 Task: Find connections with filter location Villeneuve-Saint-Georges with filter topic #jobseekerswith filter profile language Spanish with filter current company Thiess with filter school GURU HARIKISHAN PUBLIC SCHOOL with filter industry Food and Beverage Manufacturing with filter service category AssistanceAdvertising with filter keywords title School Counselor
Action: Mouse moved to (407, 275)
Screenshot: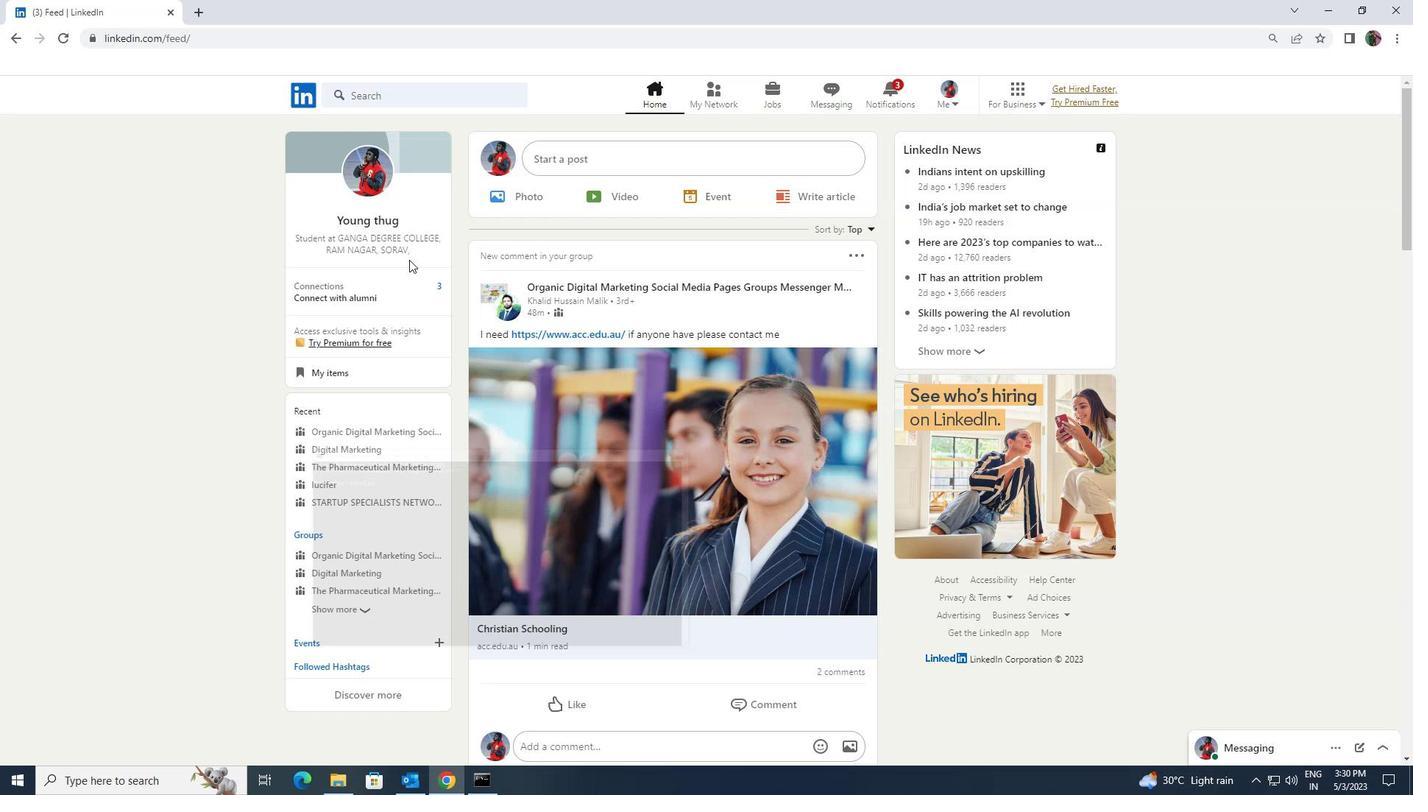 
Action: Mouse pressed left at (407, 275)
Screenshot: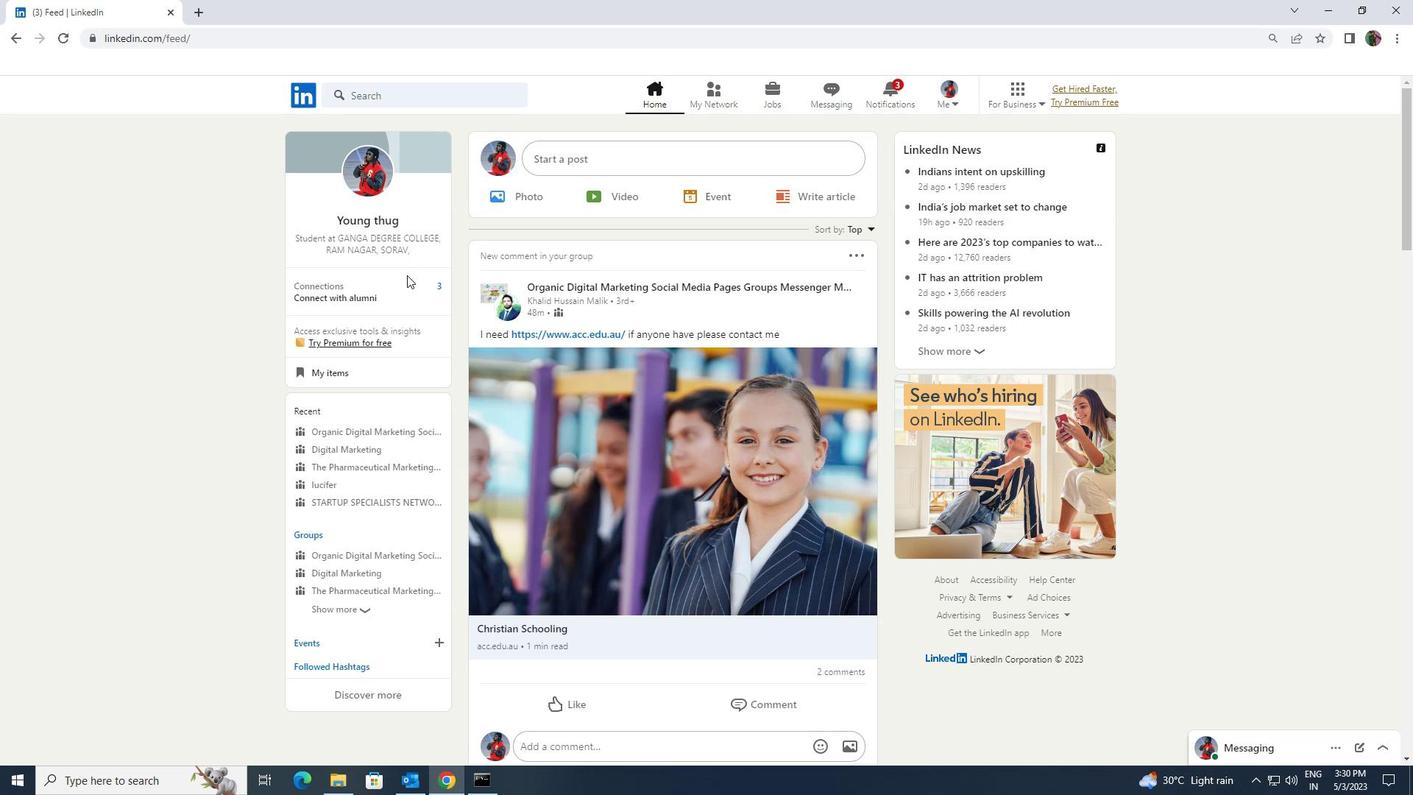 
Action: Mouse moved to (407, 297)
Screenshot: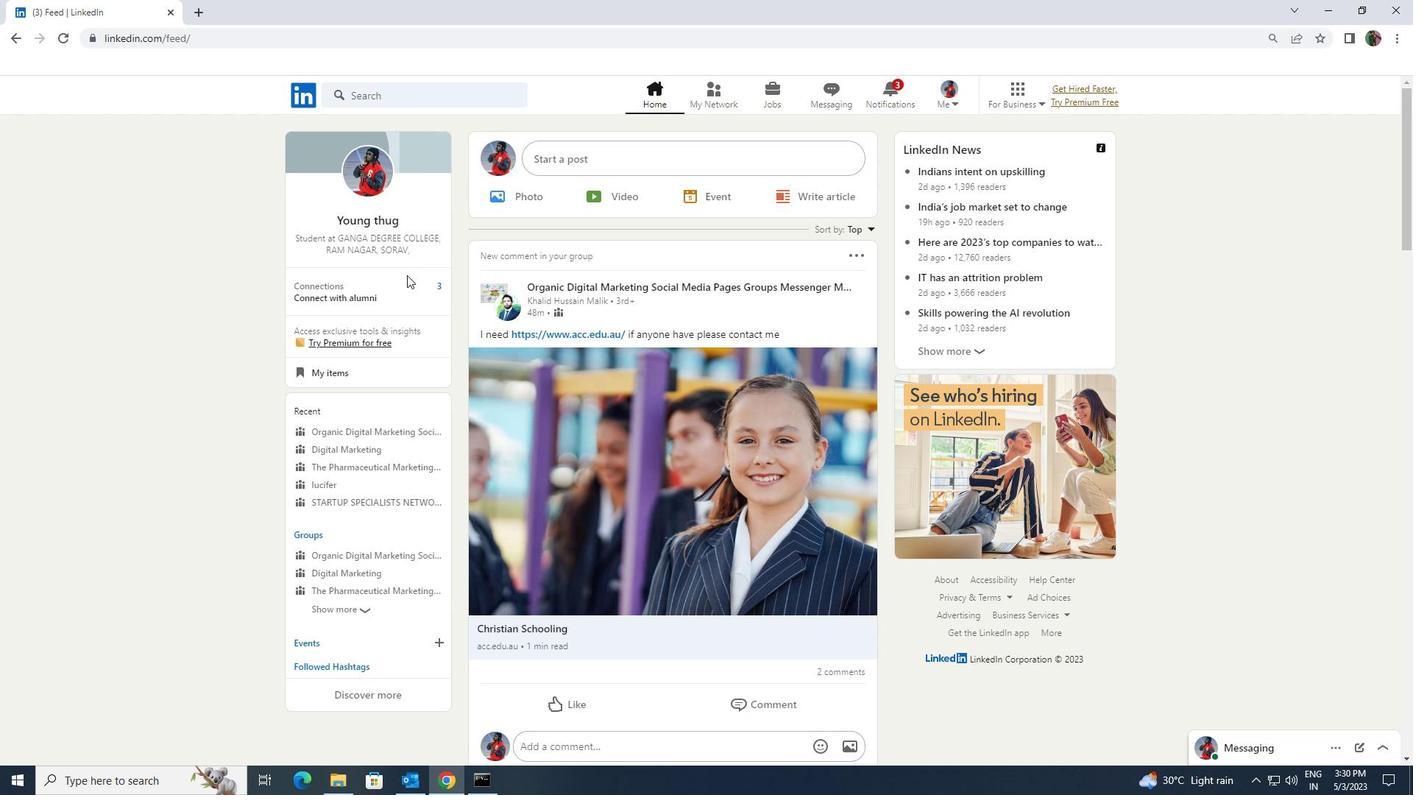 
Action: Mouse pressed left at (407, 297)
Screenshot: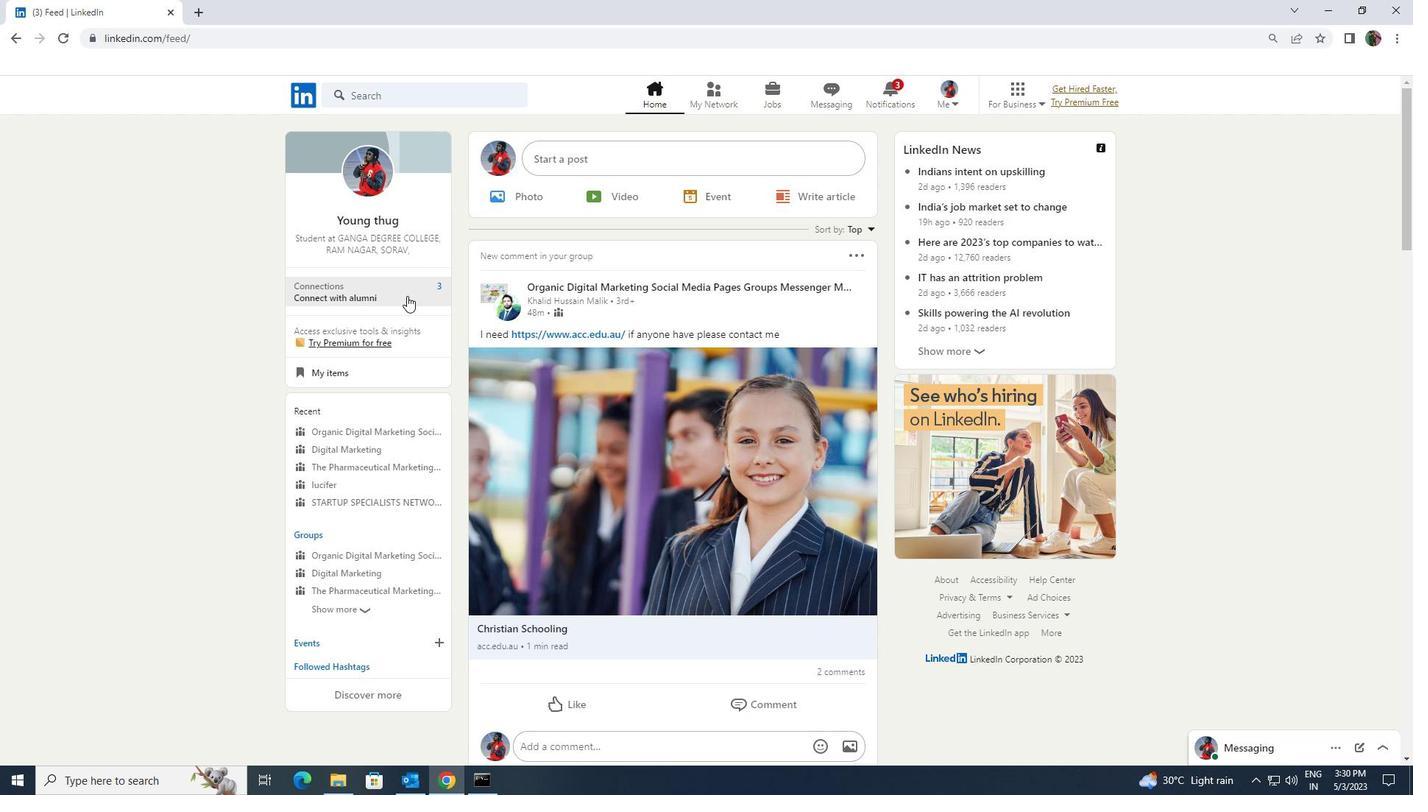 
Action: Mouse moved to (399, 180)
Screenshot: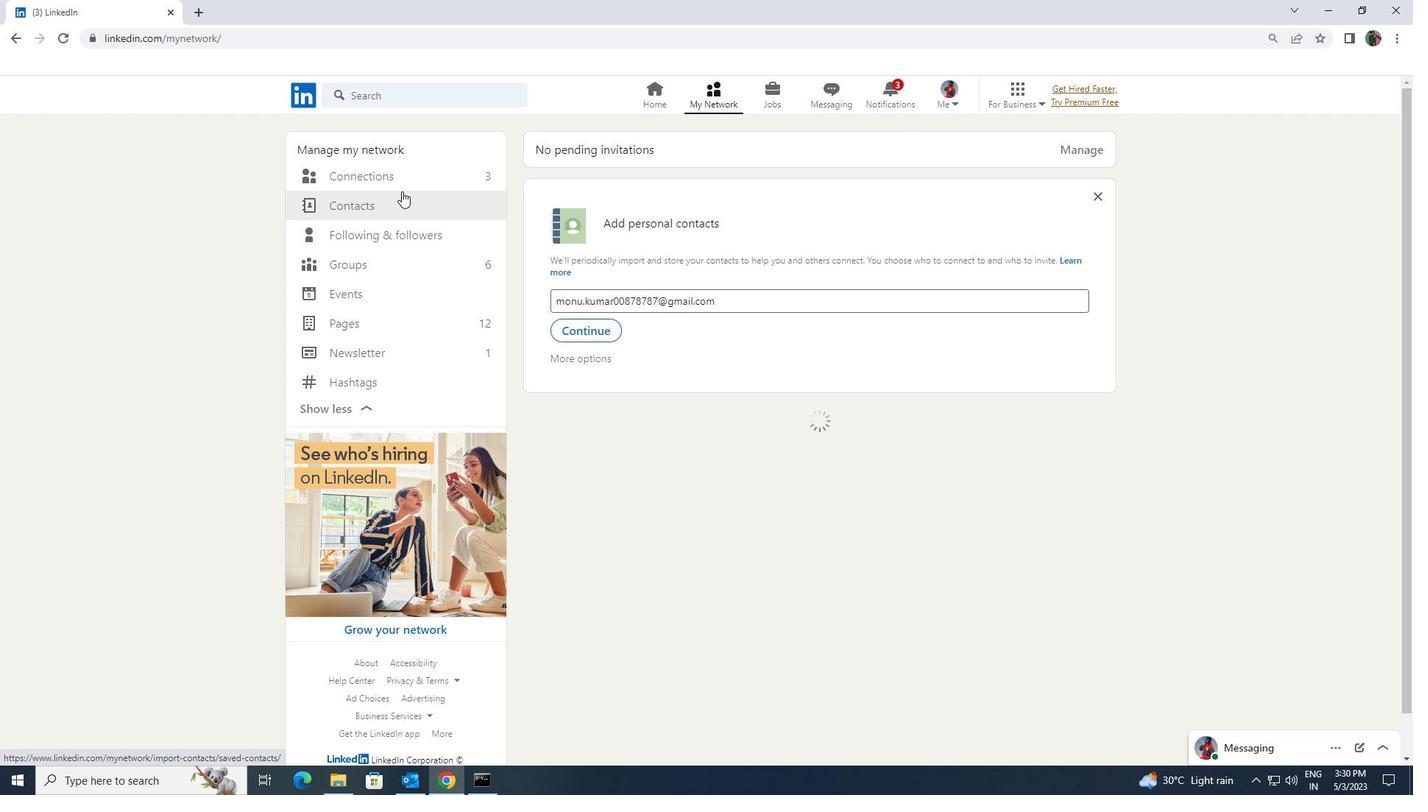 
Action: Mouse pressed left at (399, 180)
Screenshot: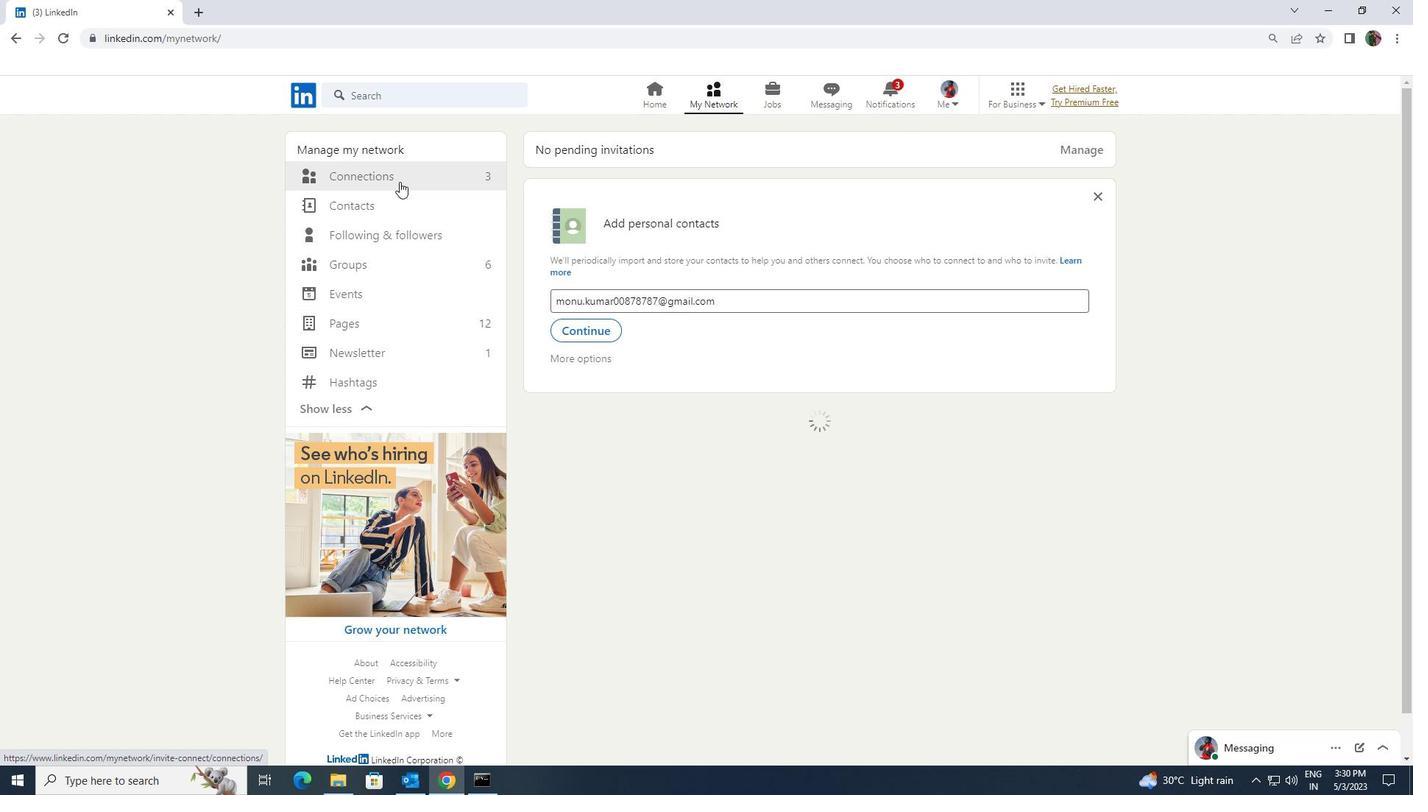 
Action: Mouse moved to (787, 176)
Screenshot: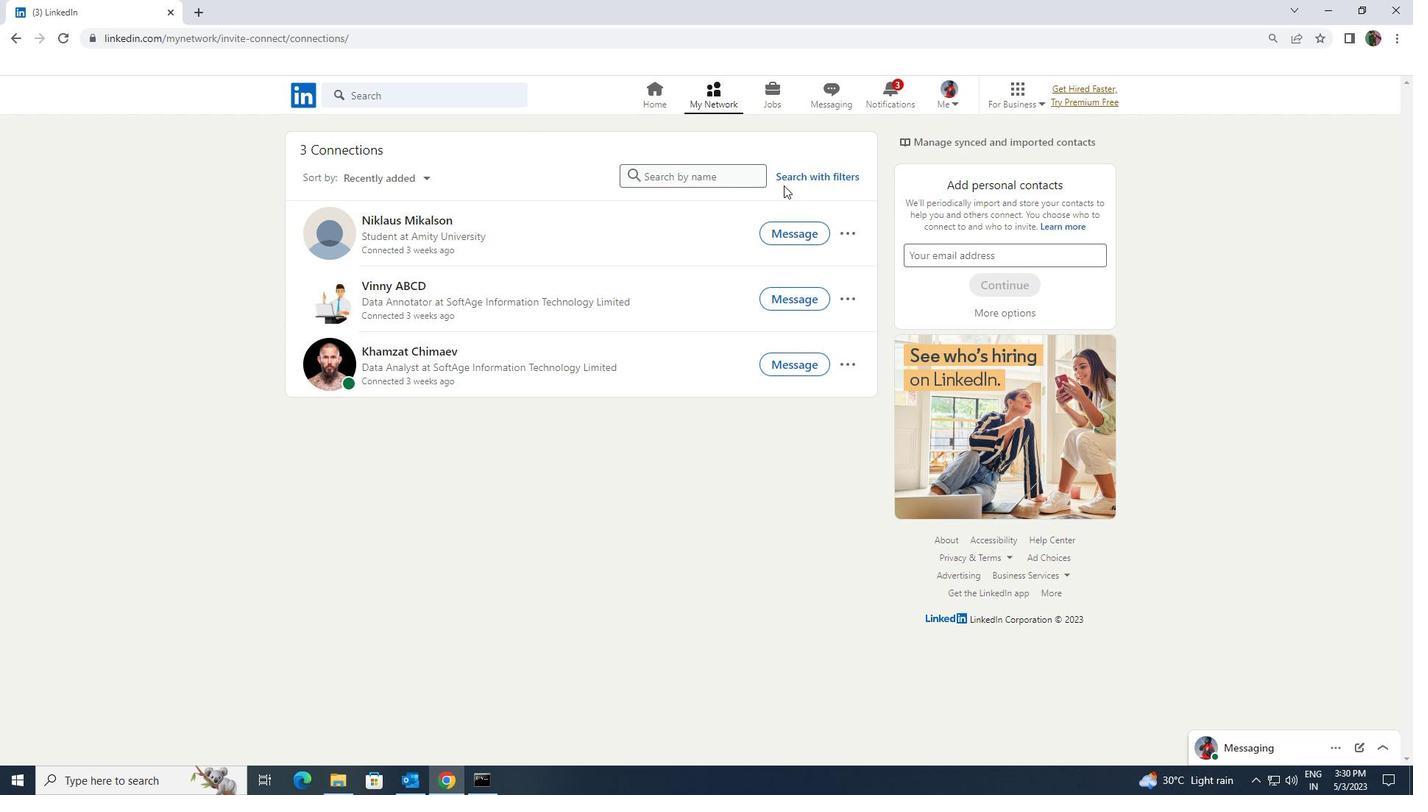 
Action: Mouse pressed left at (787, 176)
Screenshot: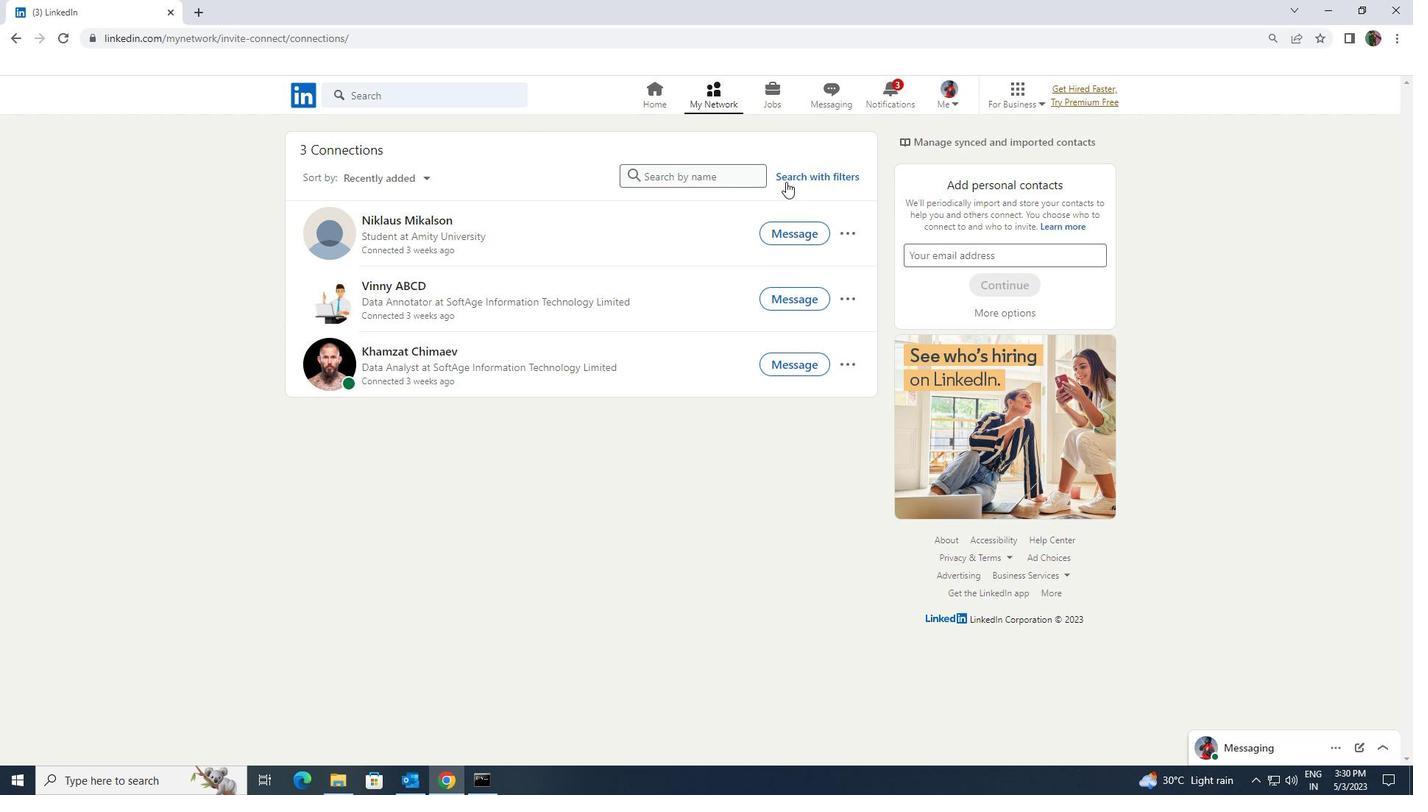 
Action: Mouse moved to (751, 131)
Screenshot: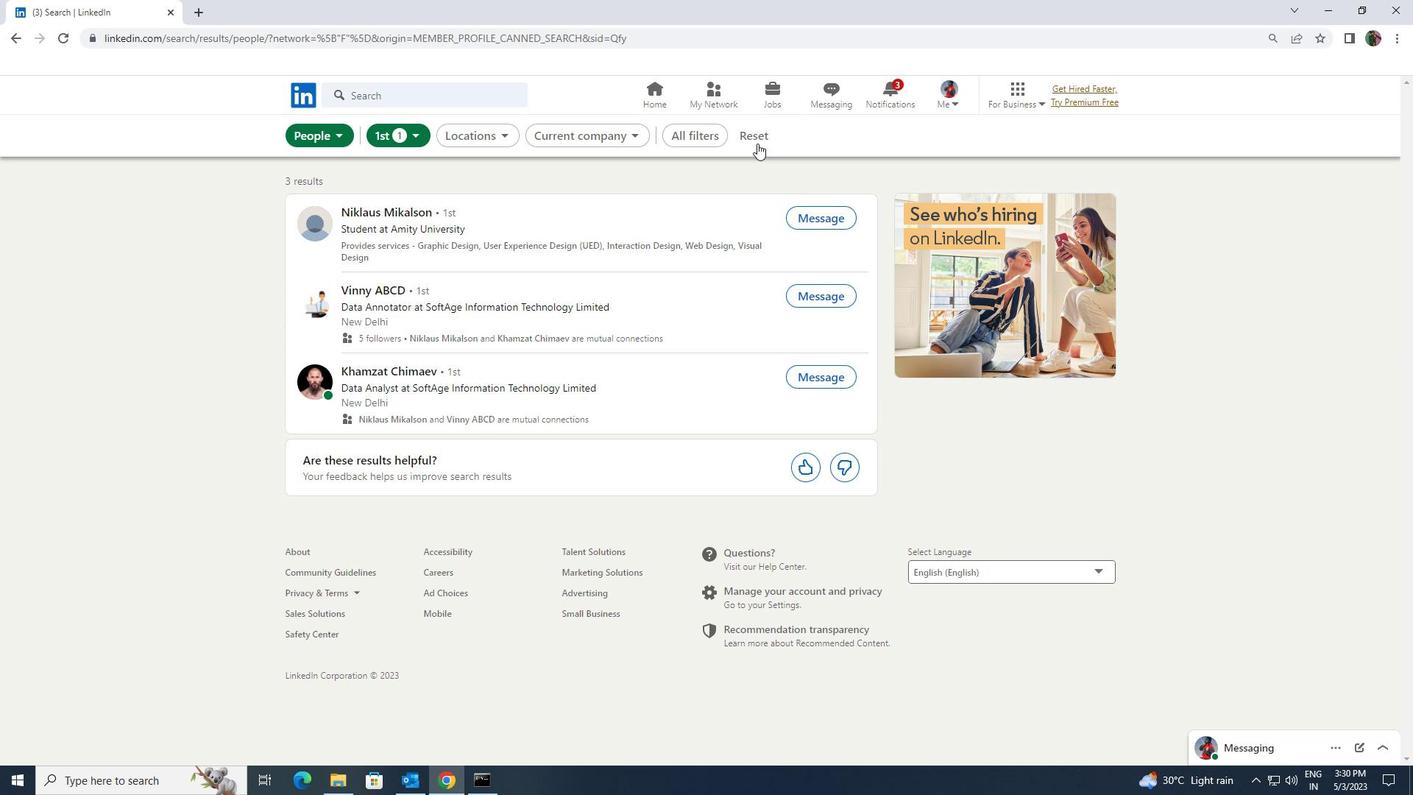 
Action: Mouse pressed left at (751, 131)
Screenshot: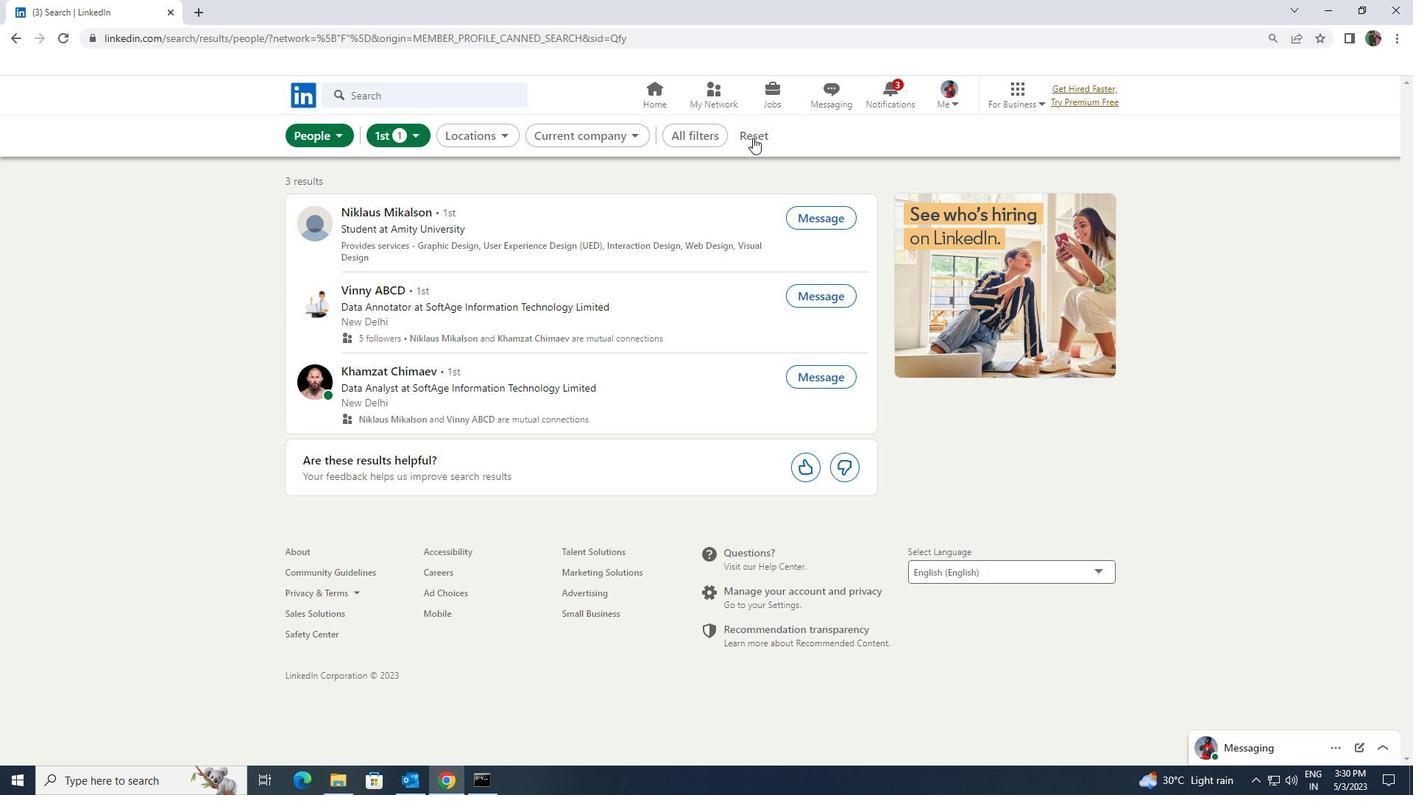 
Action: Mouse moved to (732, 133)
Screenshot: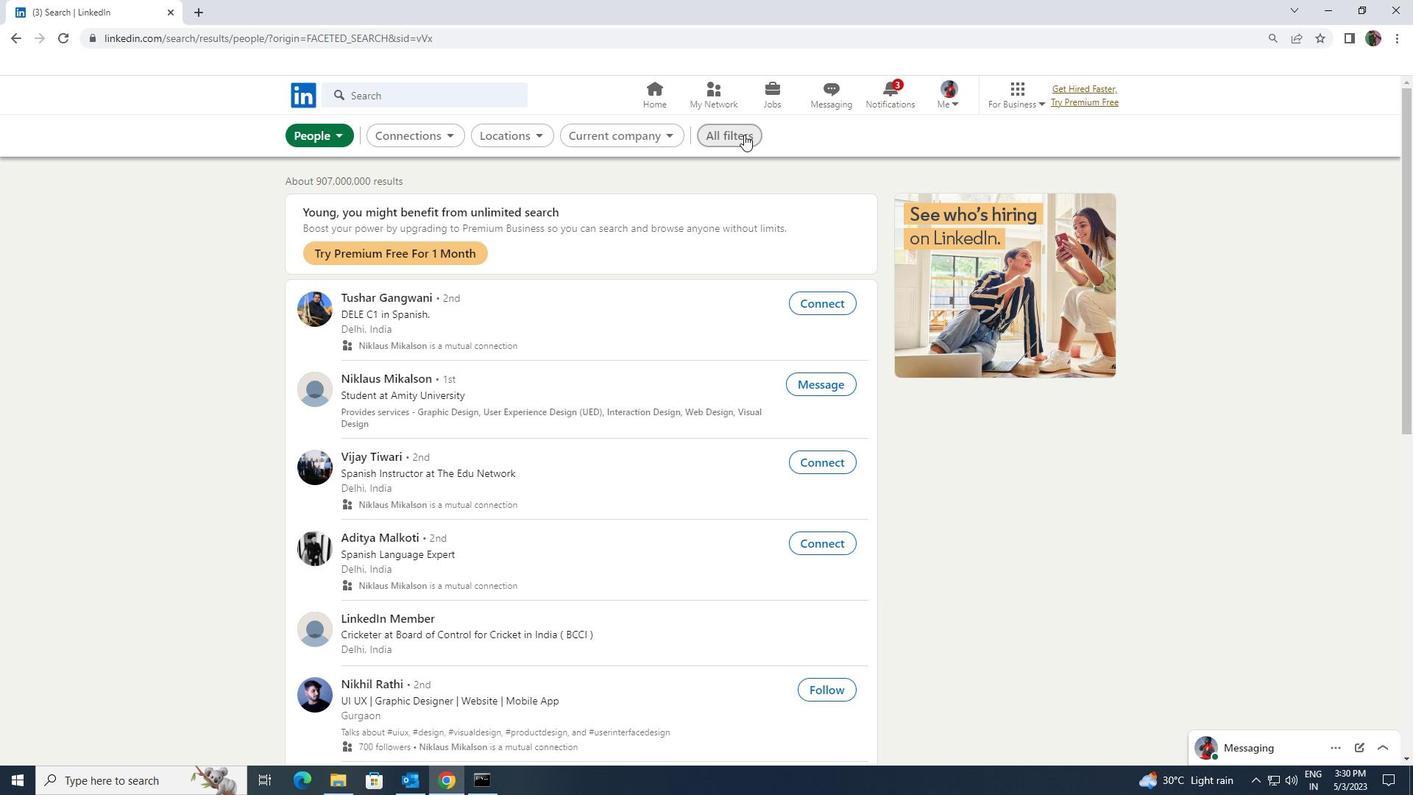 
Action: Mouse pressed left at (732, 133)
Screenshot: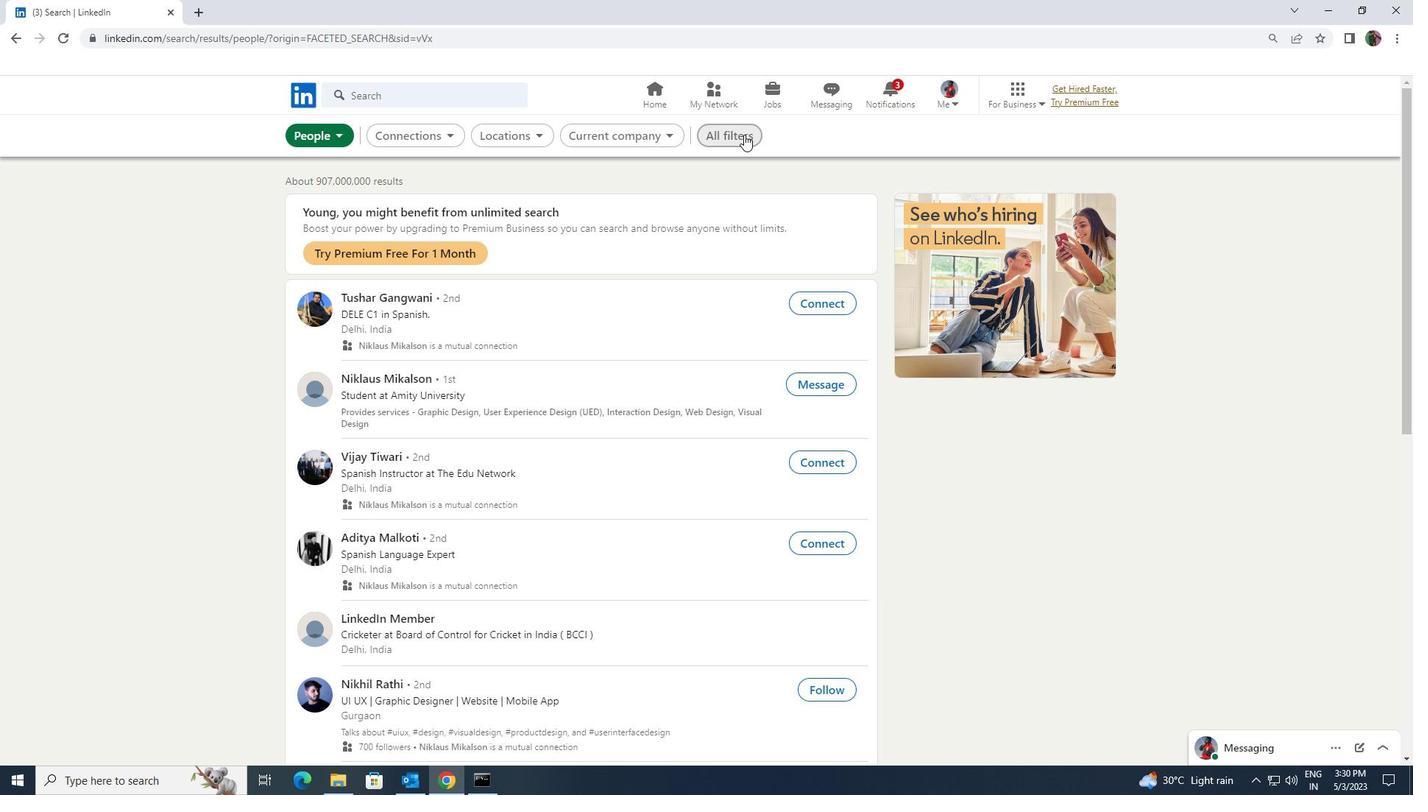 
Action: Mouse moved to (1229, 570)
Screenshot: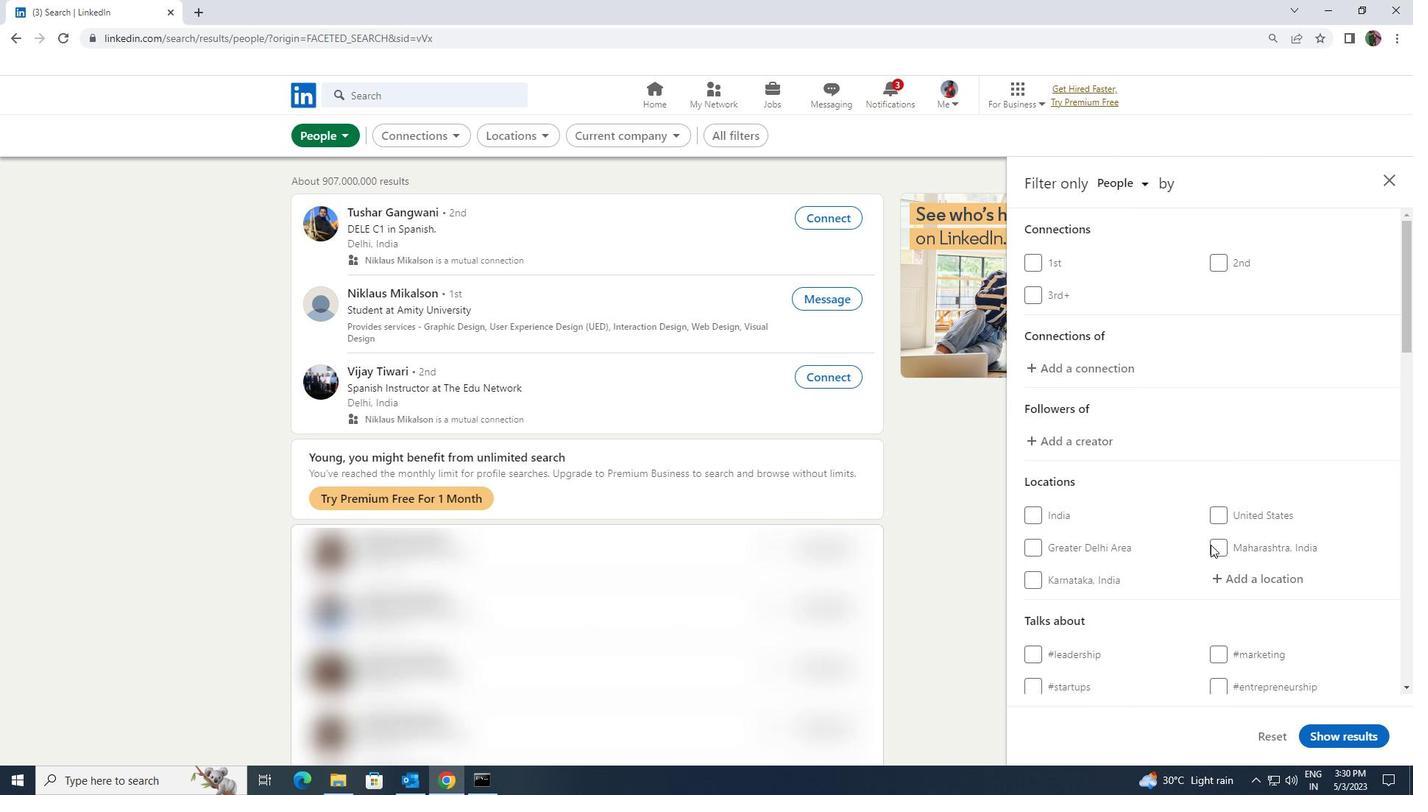 
Action: Mouse pressed left at (1229, 570)
Screenshot: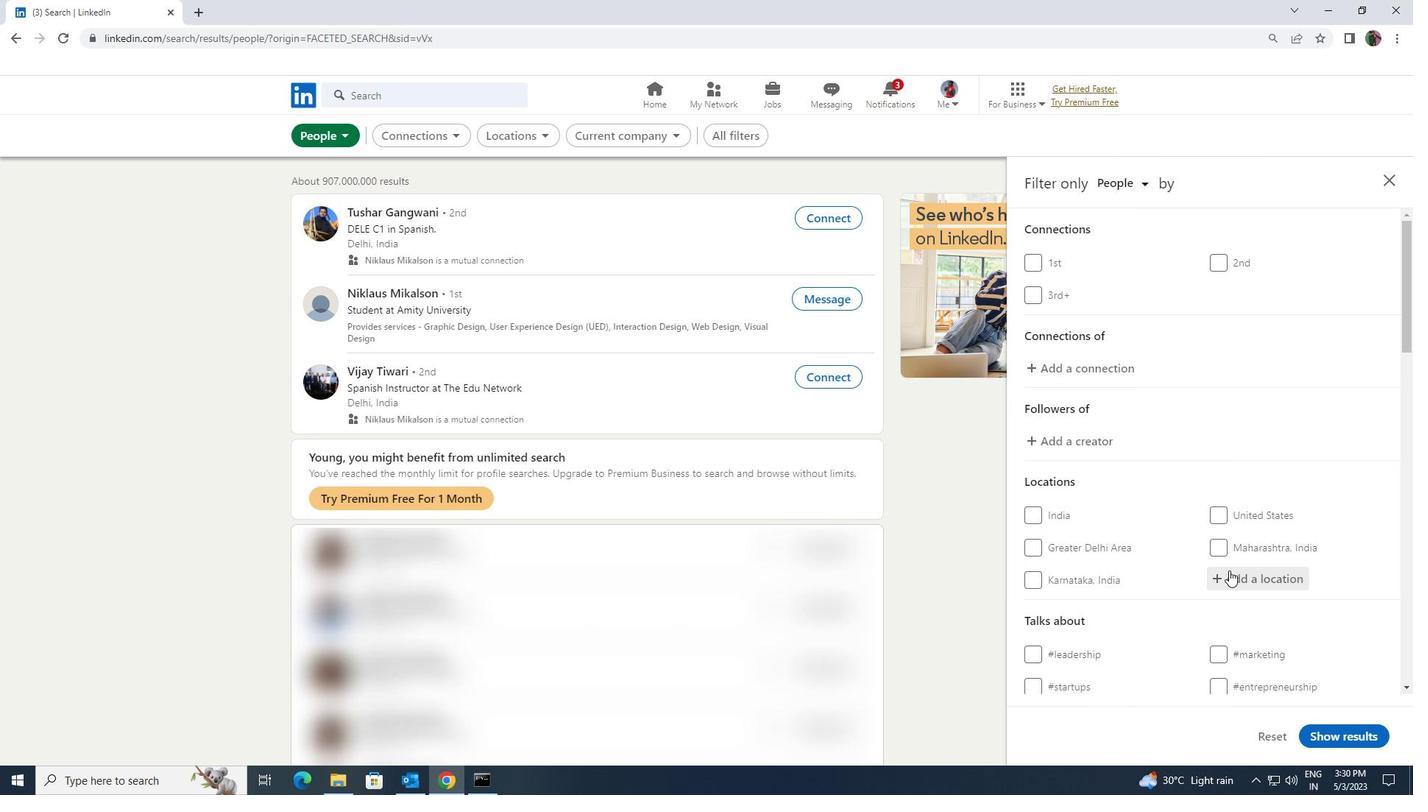 
Action: Key pressed <Key.shift>VILLENEUVE<Key.space>SUR
Screenshot: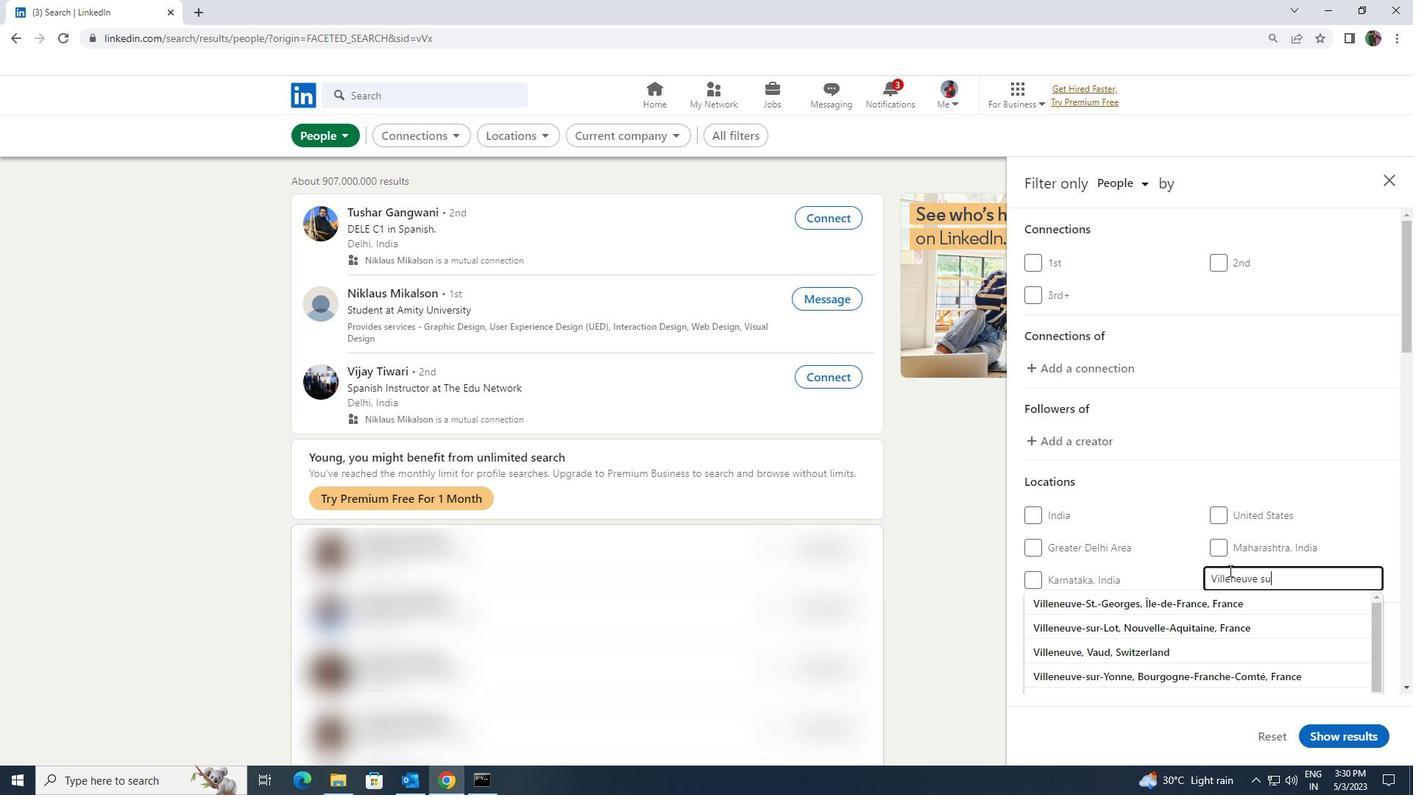 
Action: Mouse moved to (1213, 598)
Screenshot: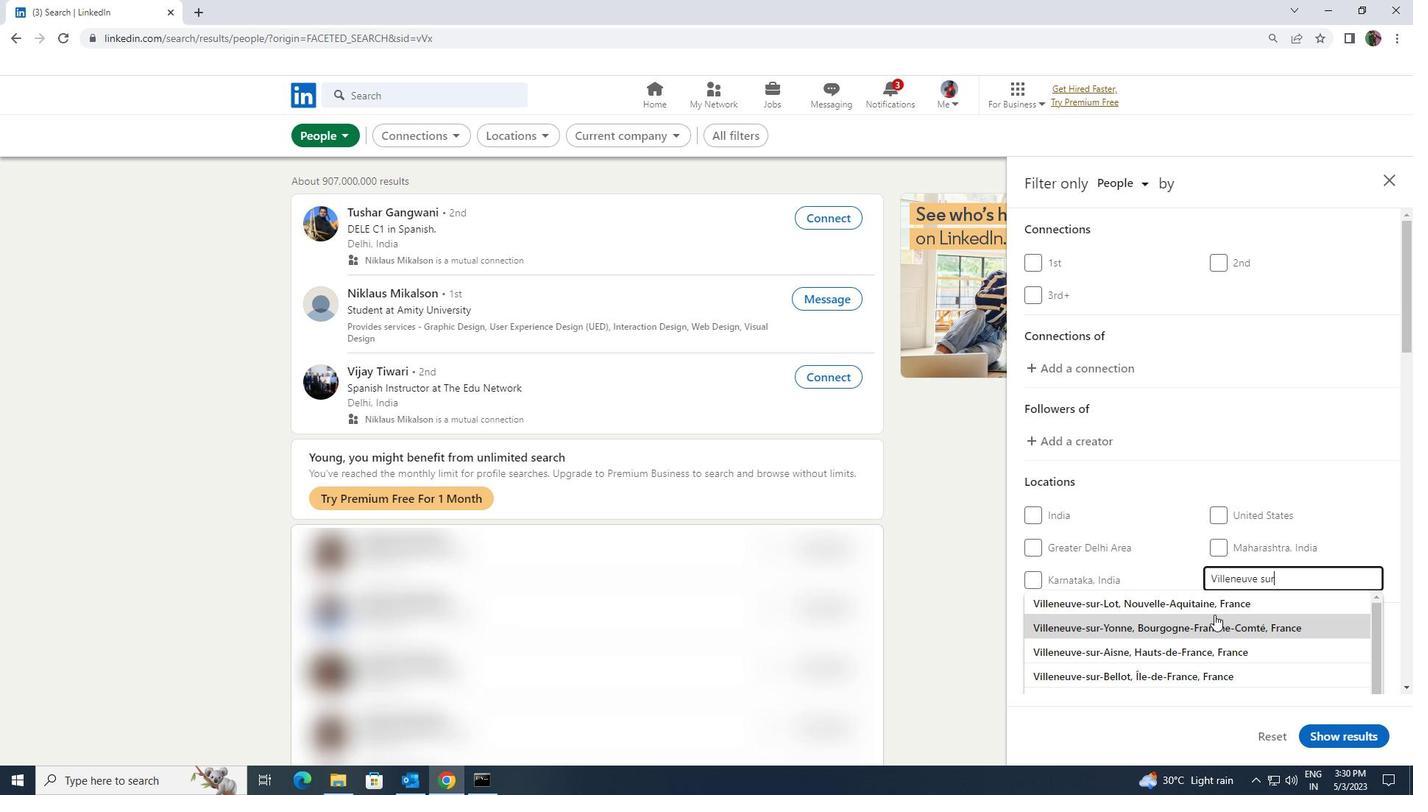 
Action: Mouse pressed left at (1213, 598)
Screenshot: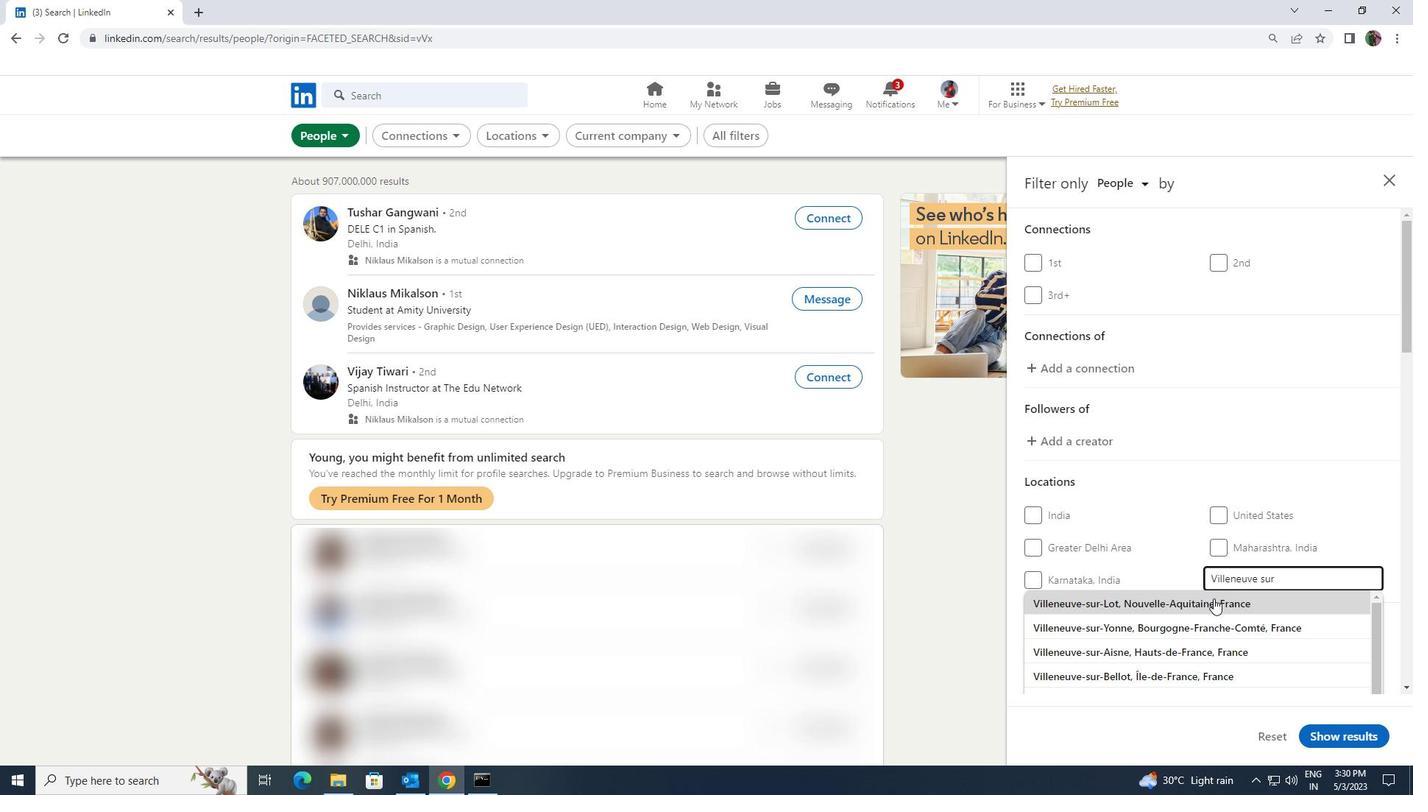 
Action: Mouse scrolled (1213, 597) with delta (0, 0)
Screenshot: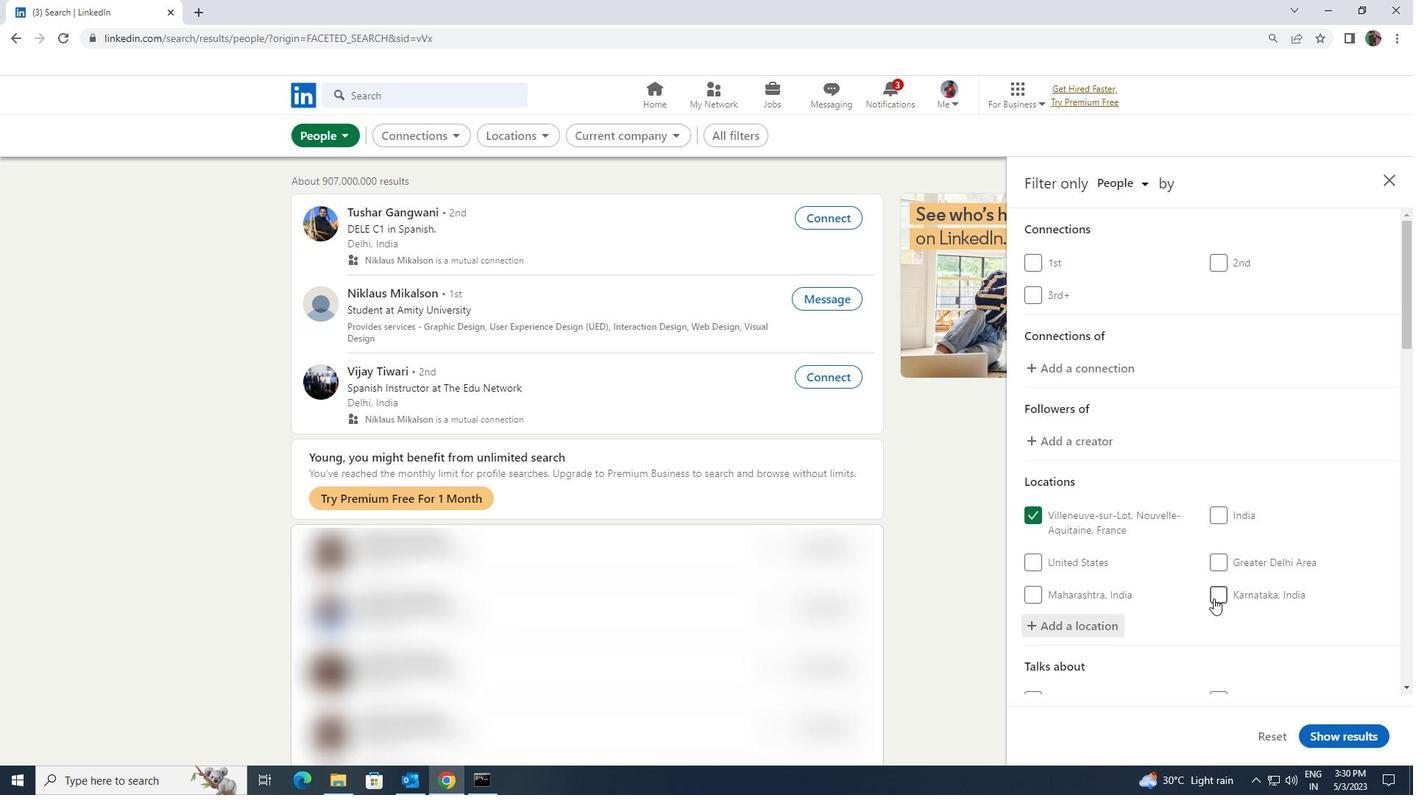 
Action: Mouse scrolled (1213, 597) with delta (0, 0)
Screenshot: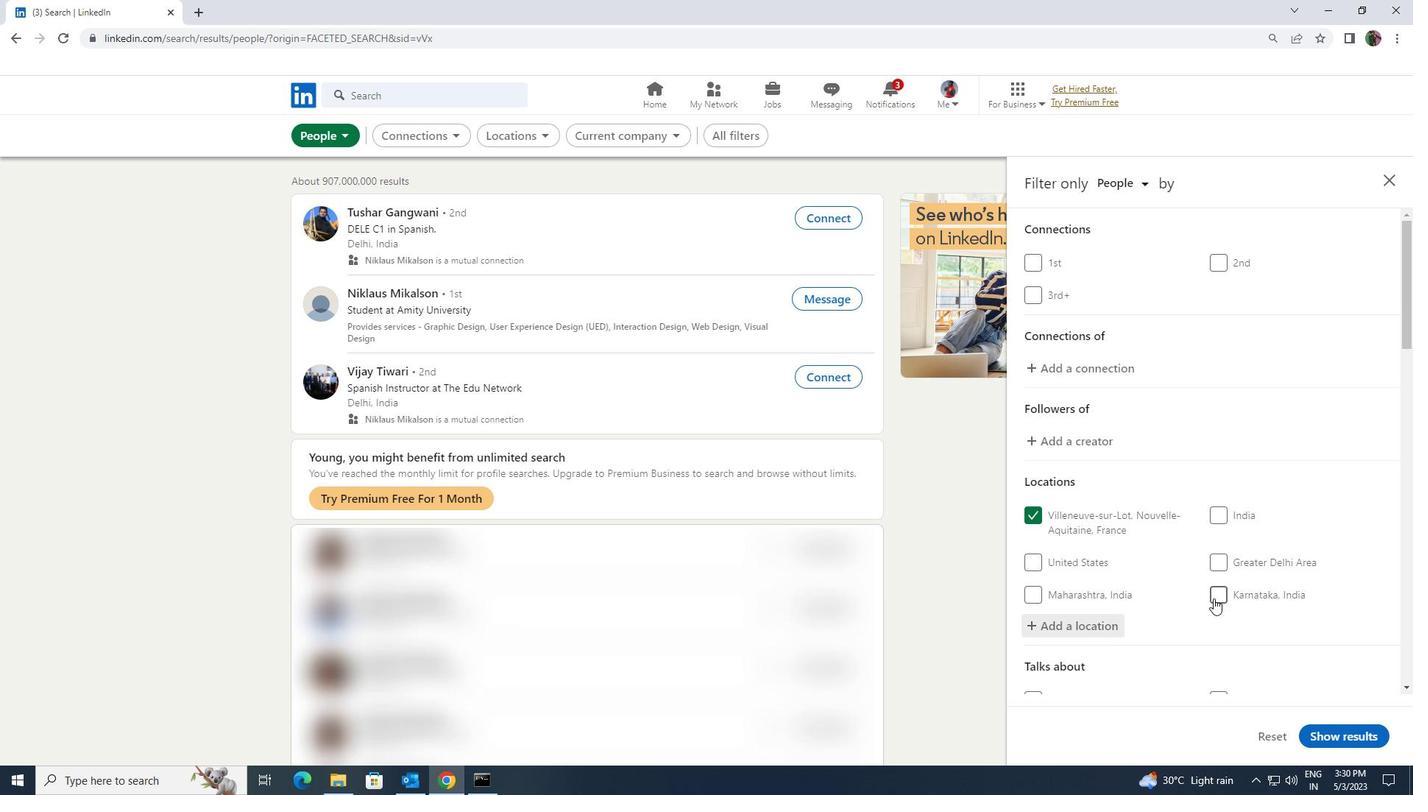 
Action: Mouse moved to (1222, 618)
Screenshot: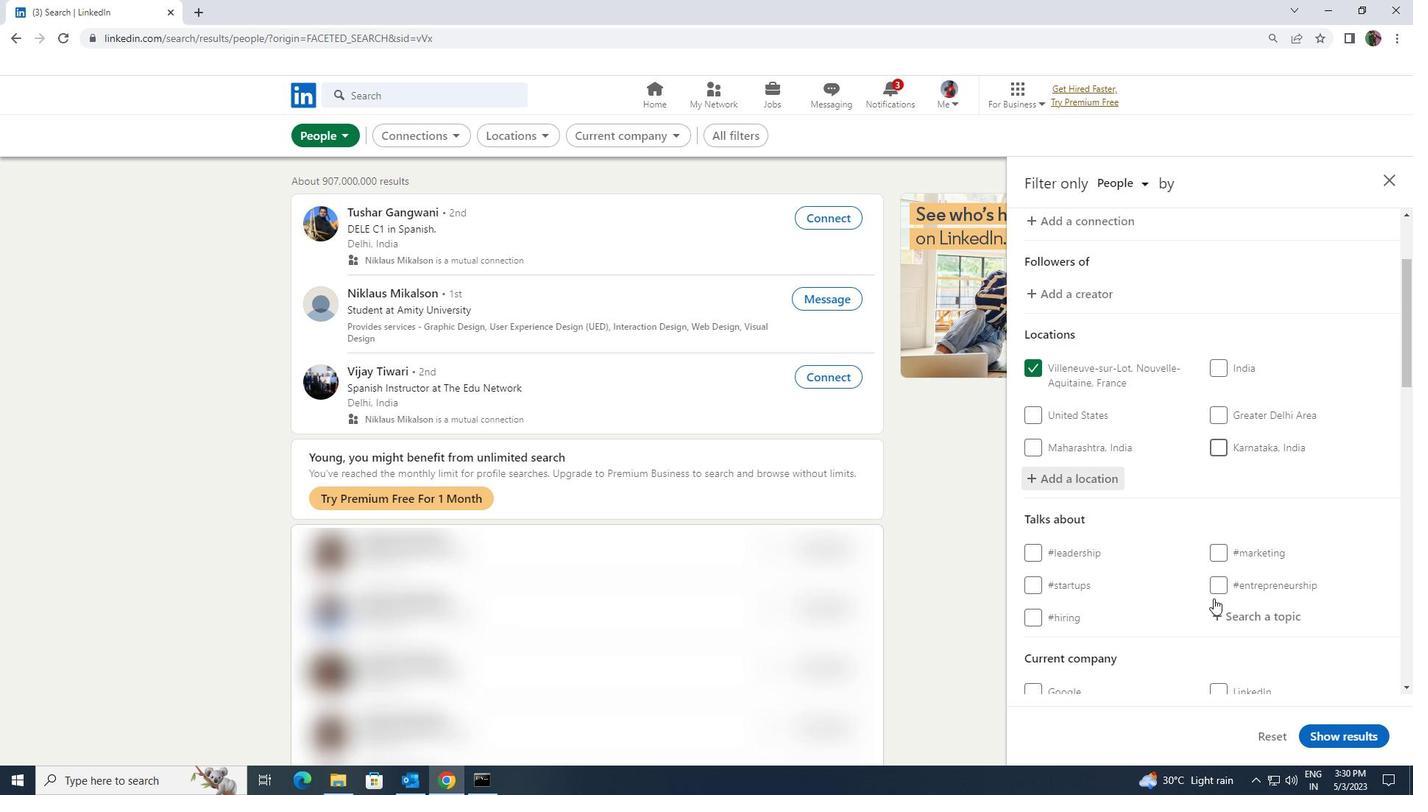 
Action: Mouse pressed left at (1222, 618)
Screenshot: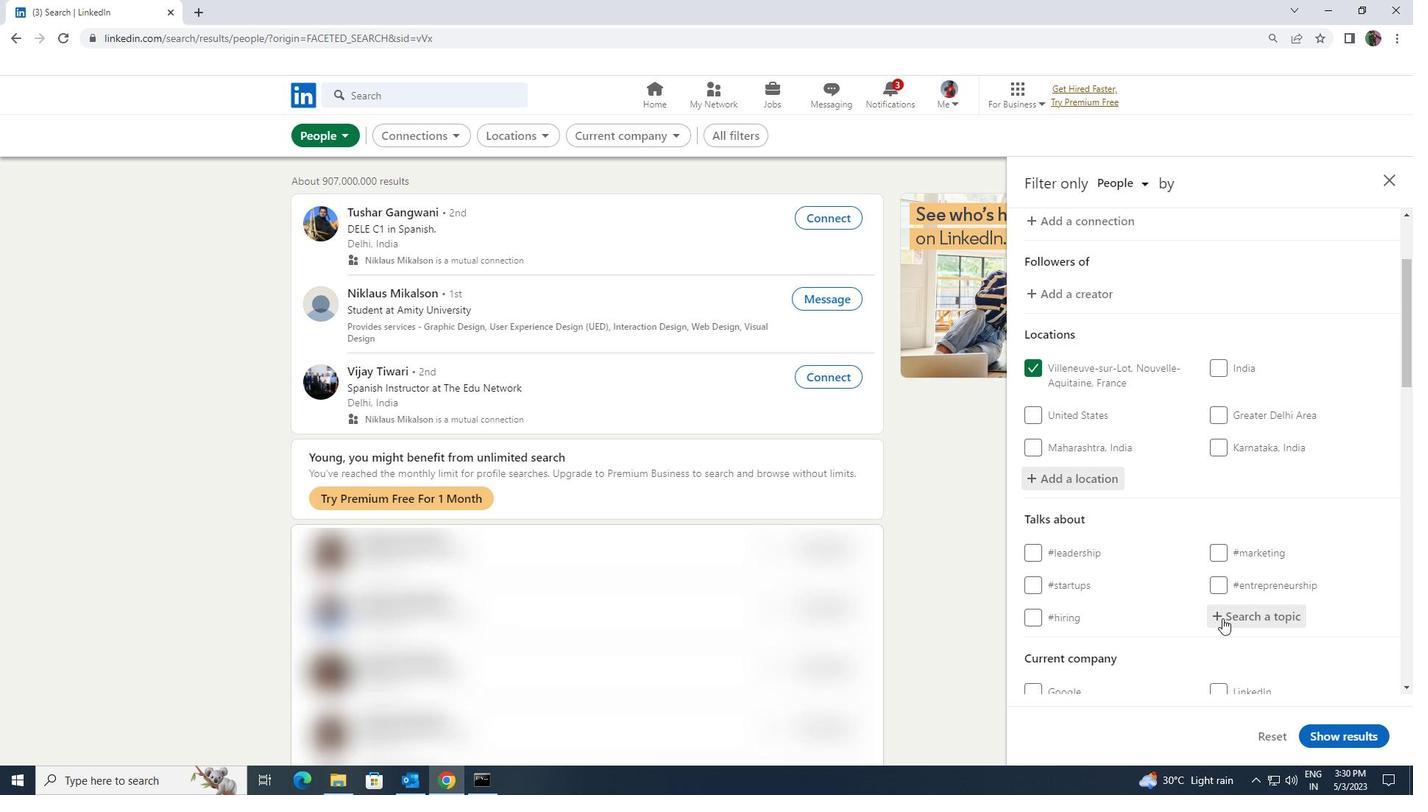 
Action: Key pressed <Key.shift>JOBSEE
Screenshot: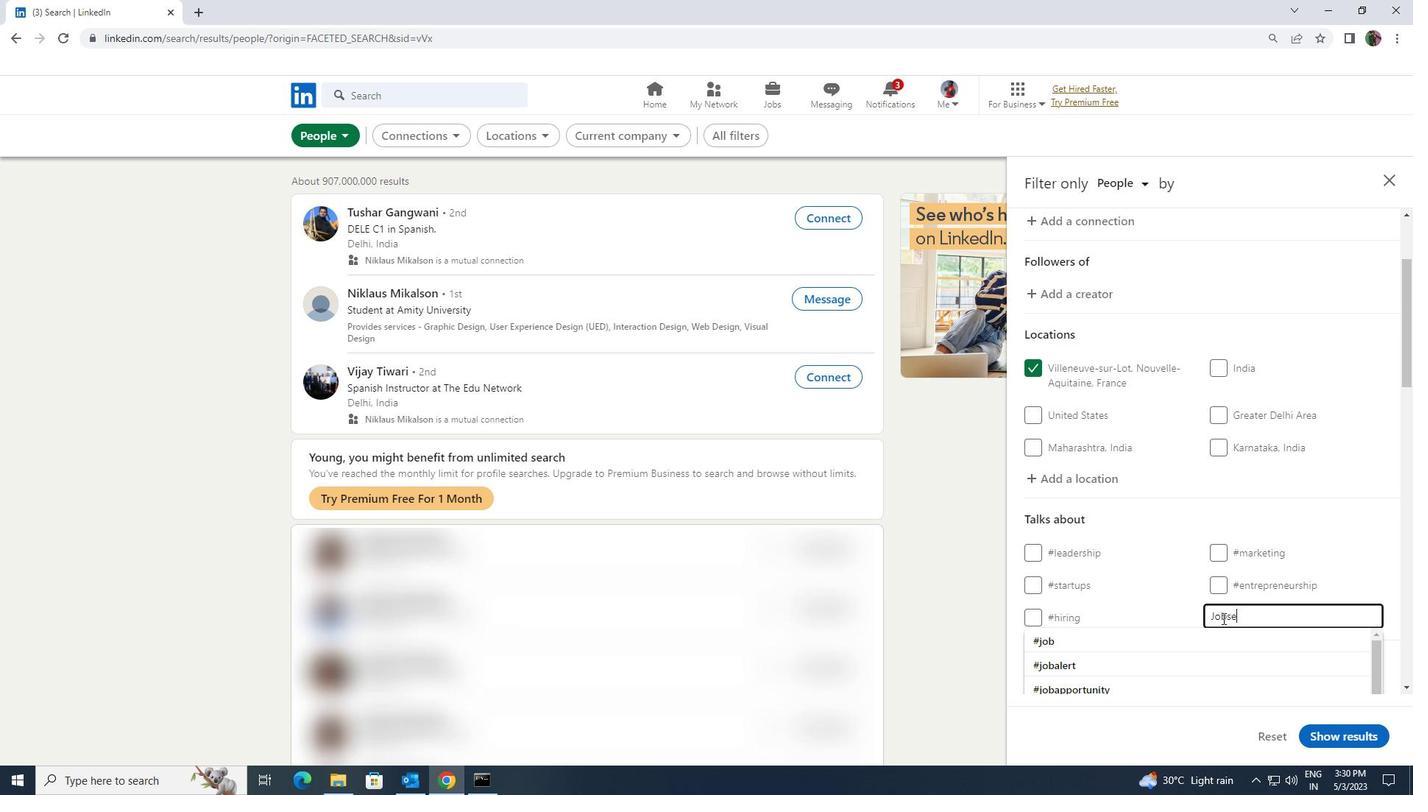 
Action: Mouse moved to (1191, 646)
Screenshot: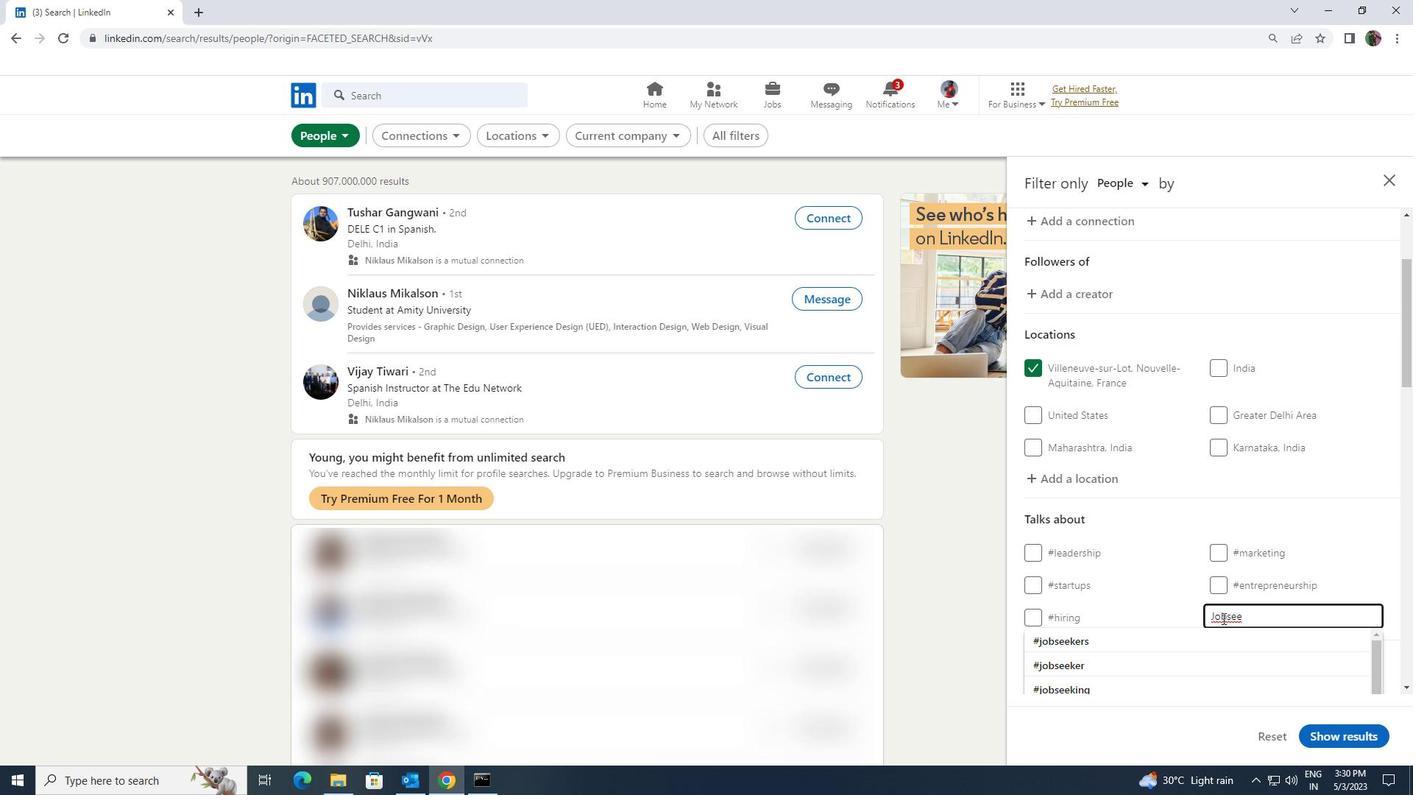 
Action: Mouse pressed left at (1191, 646)
Screenshot: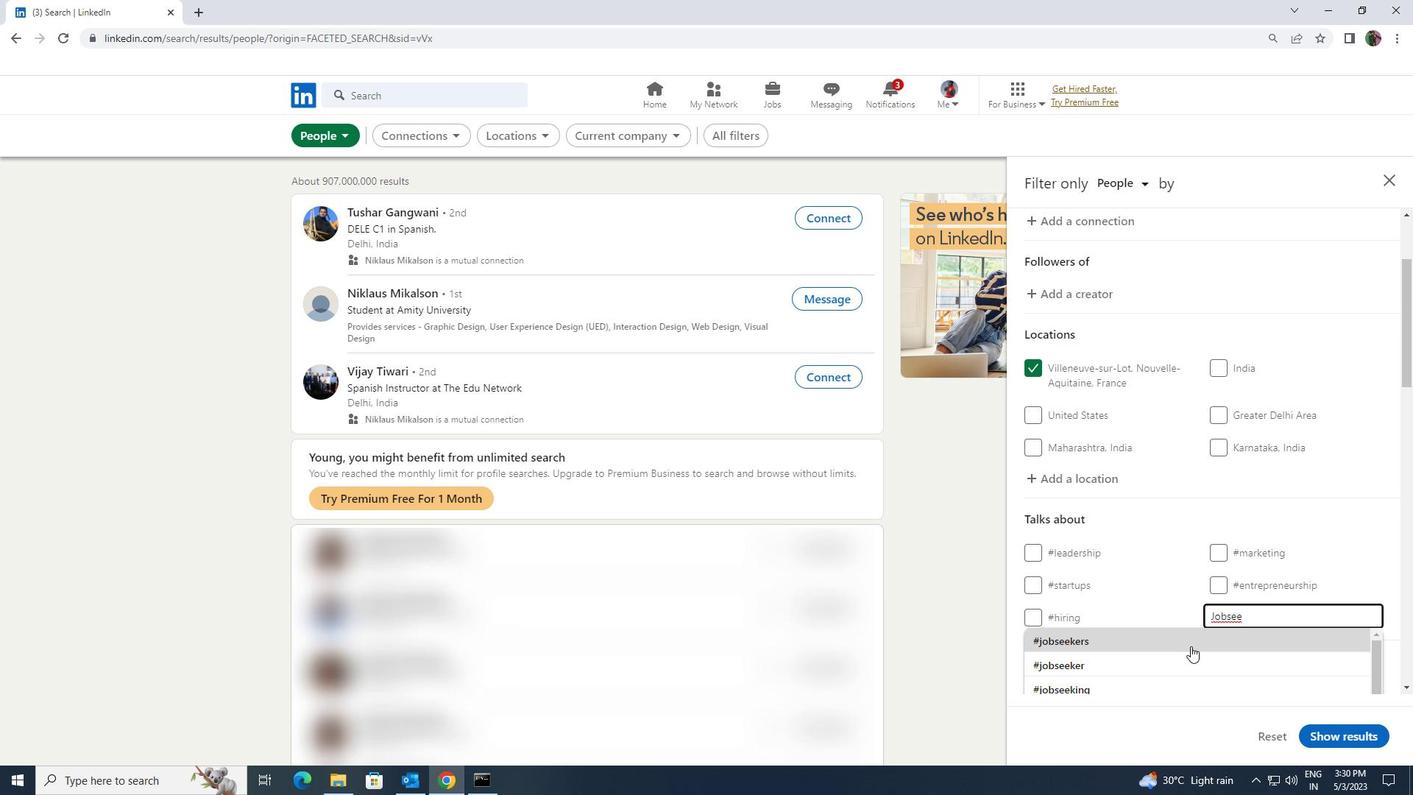 
Action: Mouse moved to (1188, 636)
Screenshot: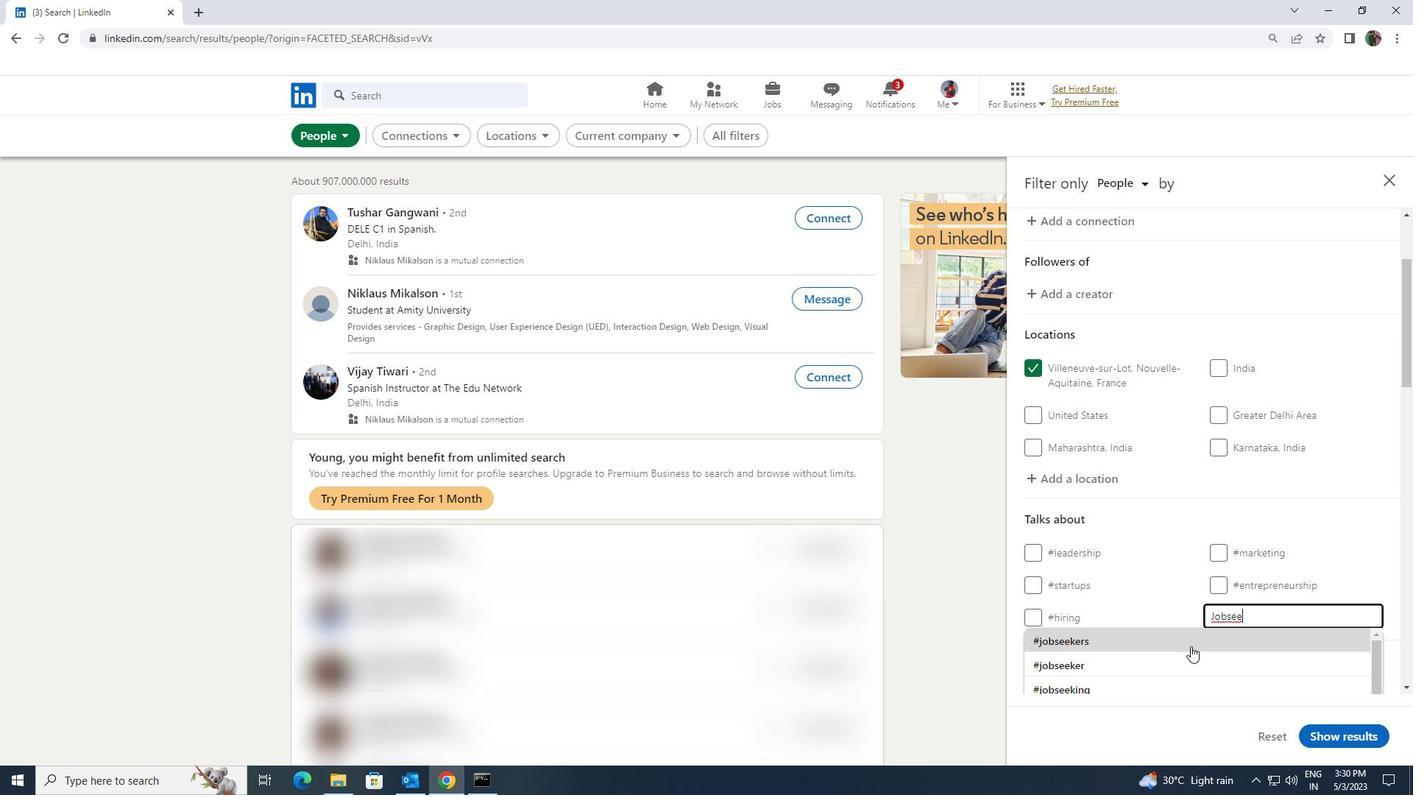 
Action: Mouse scrolled (1188, 636) with delta (0, 0)
Screenshot: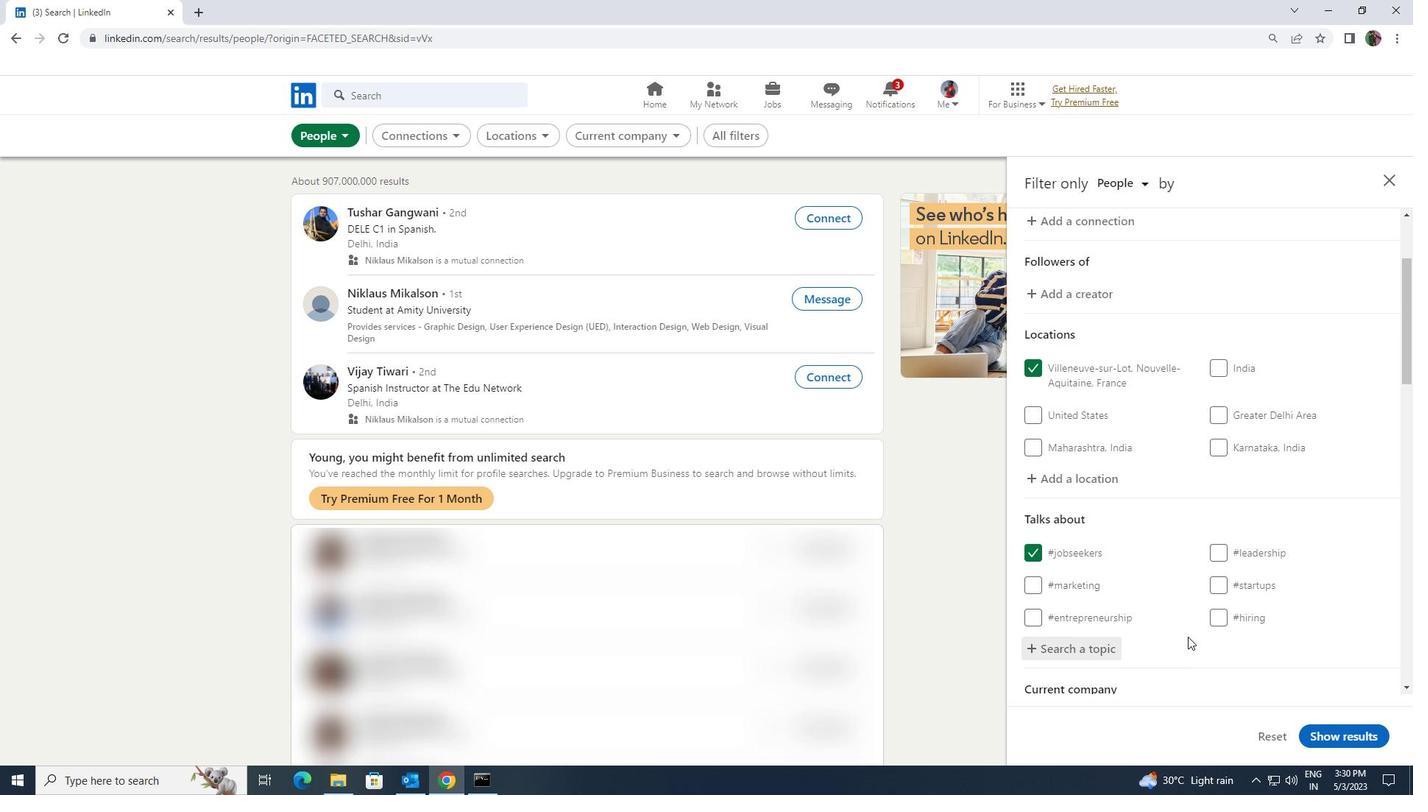 
Action: Mouse scrolled (1188, 636) with delta (0, 0)
Screenshot: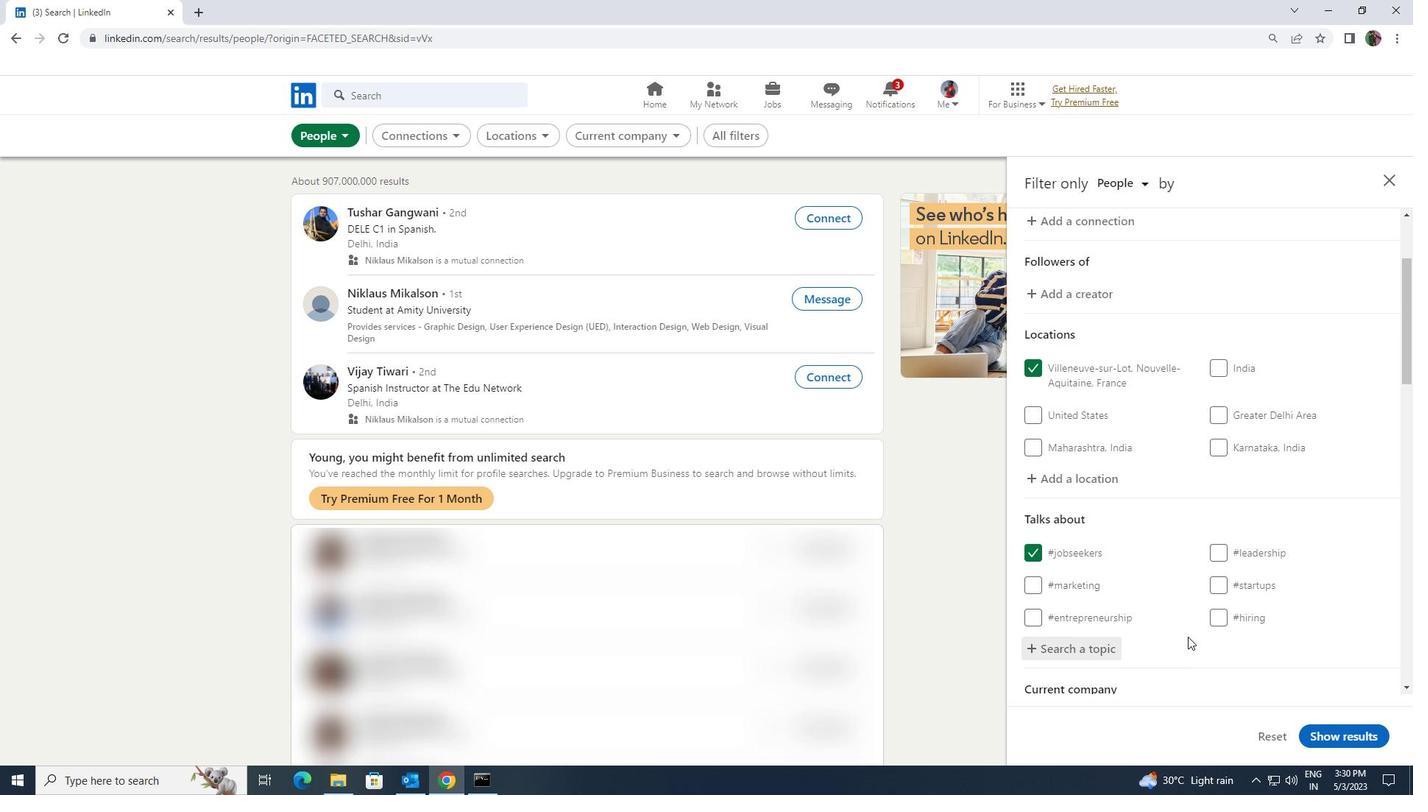 
Action: Mouse scrolled (1188, 636) with delta (0, 0)
Screenshot: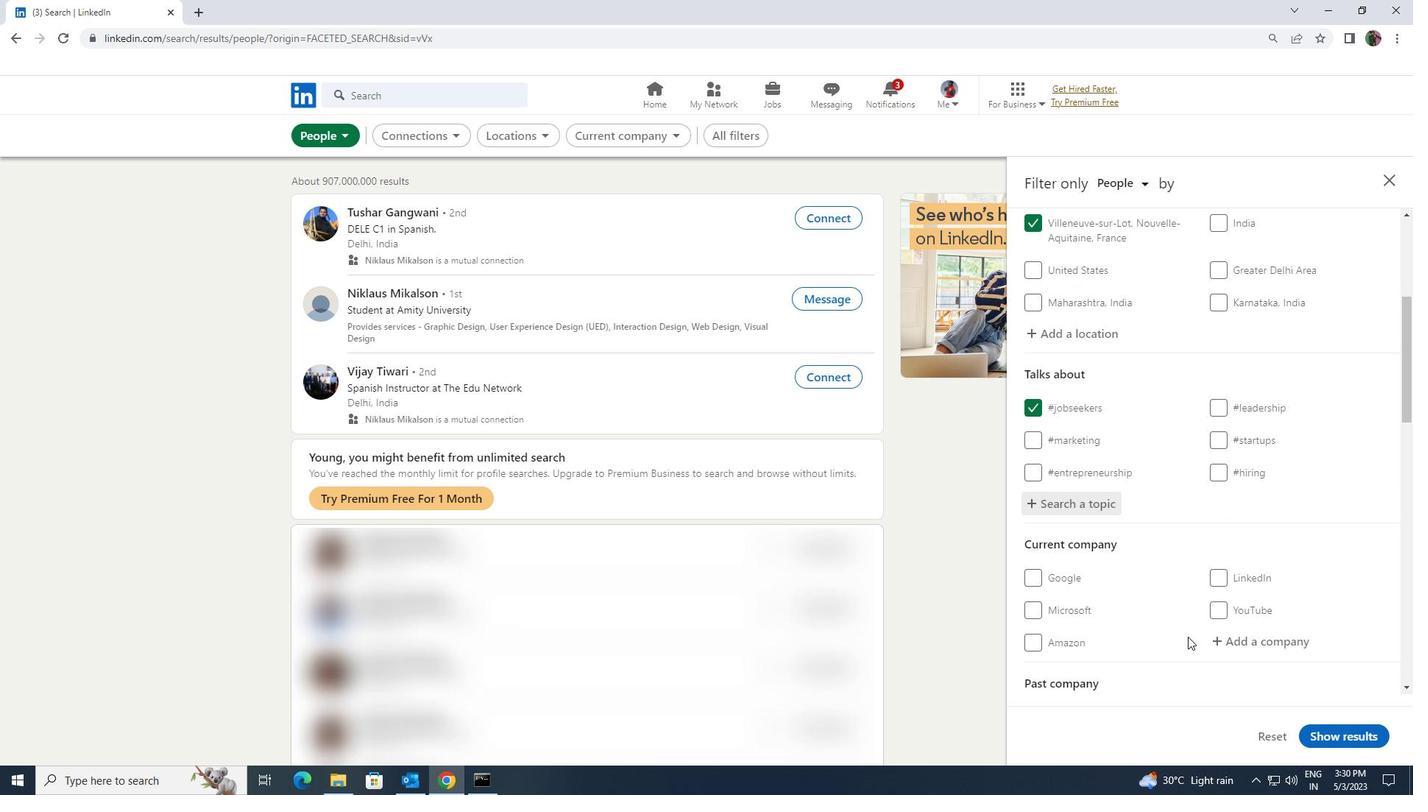
Action: Mouse scrolled (1188, 636) with delta (0, 0)
Screenshot: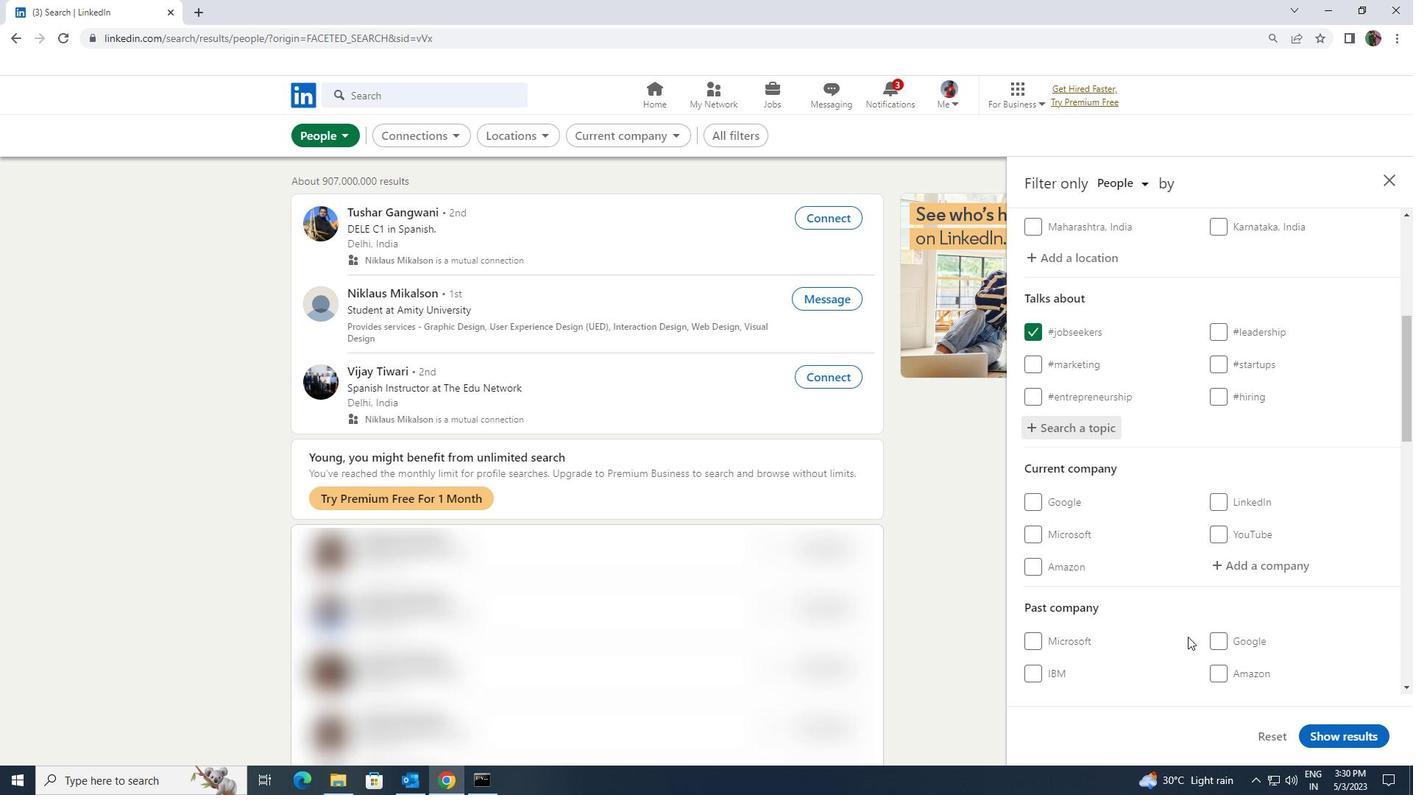 
Action: Mouse scrolled (1188, 636) with delta (0, 0)
Screenshot: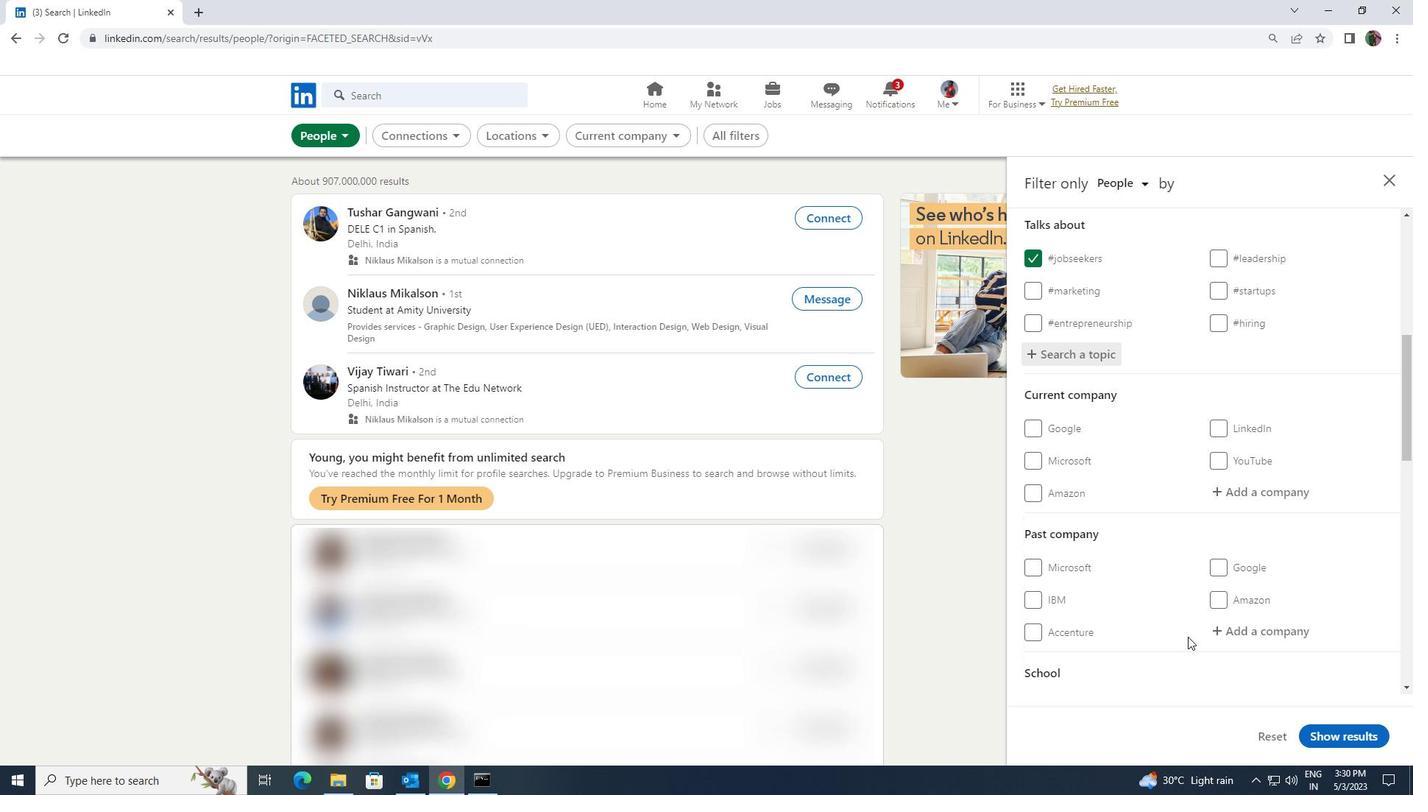 
Action: Mouse scrolled (1188, 636) with delta (0, 0)
Screenshot: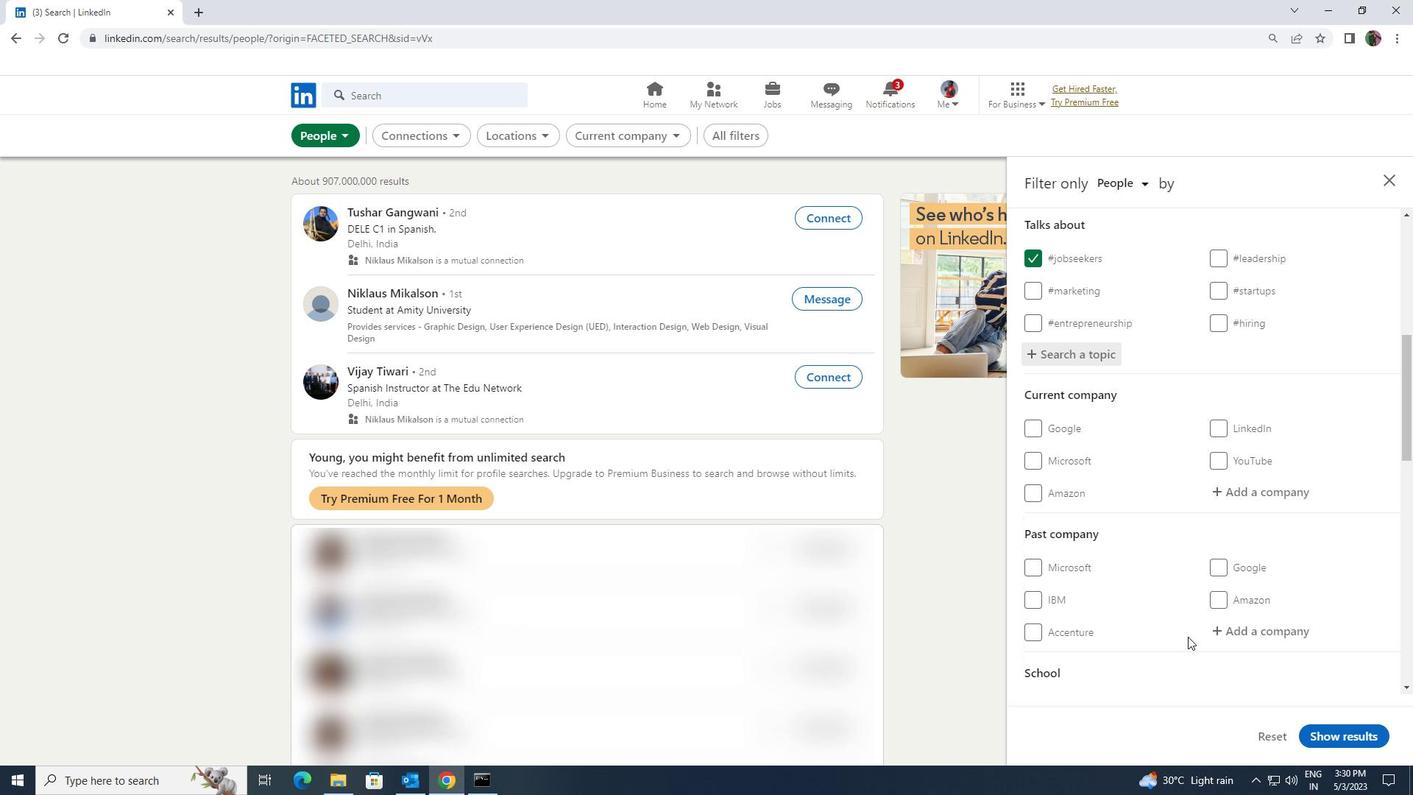 
Action: Mouse scrolled (1188, 636) with delta (0, 0)
Screenshot: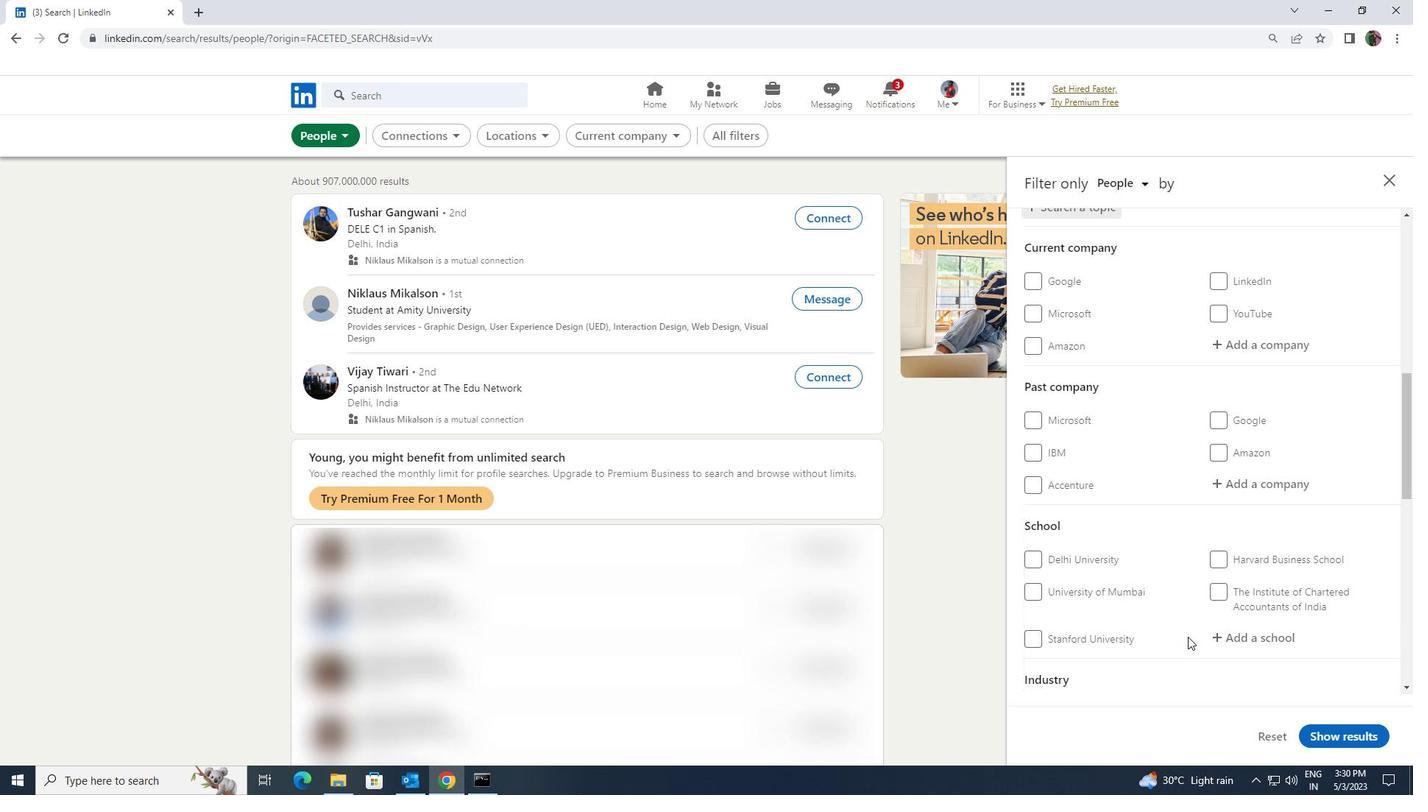 
Action: Mouse scrolled (1188, 636) with delta (0, 0)
Screenshot: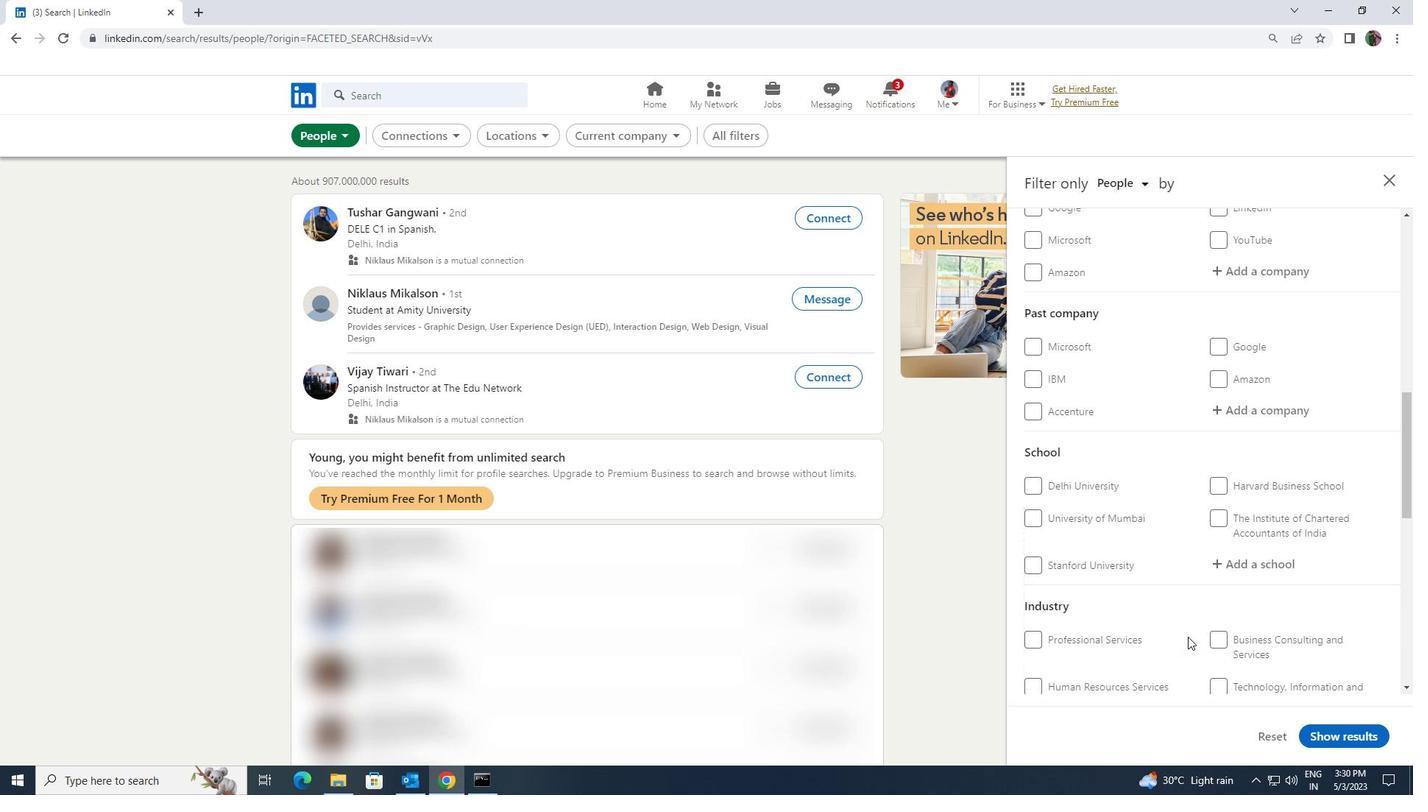 
Action: Mouse scrolled (1188, 636) with delta (0, 0)
Screenshot: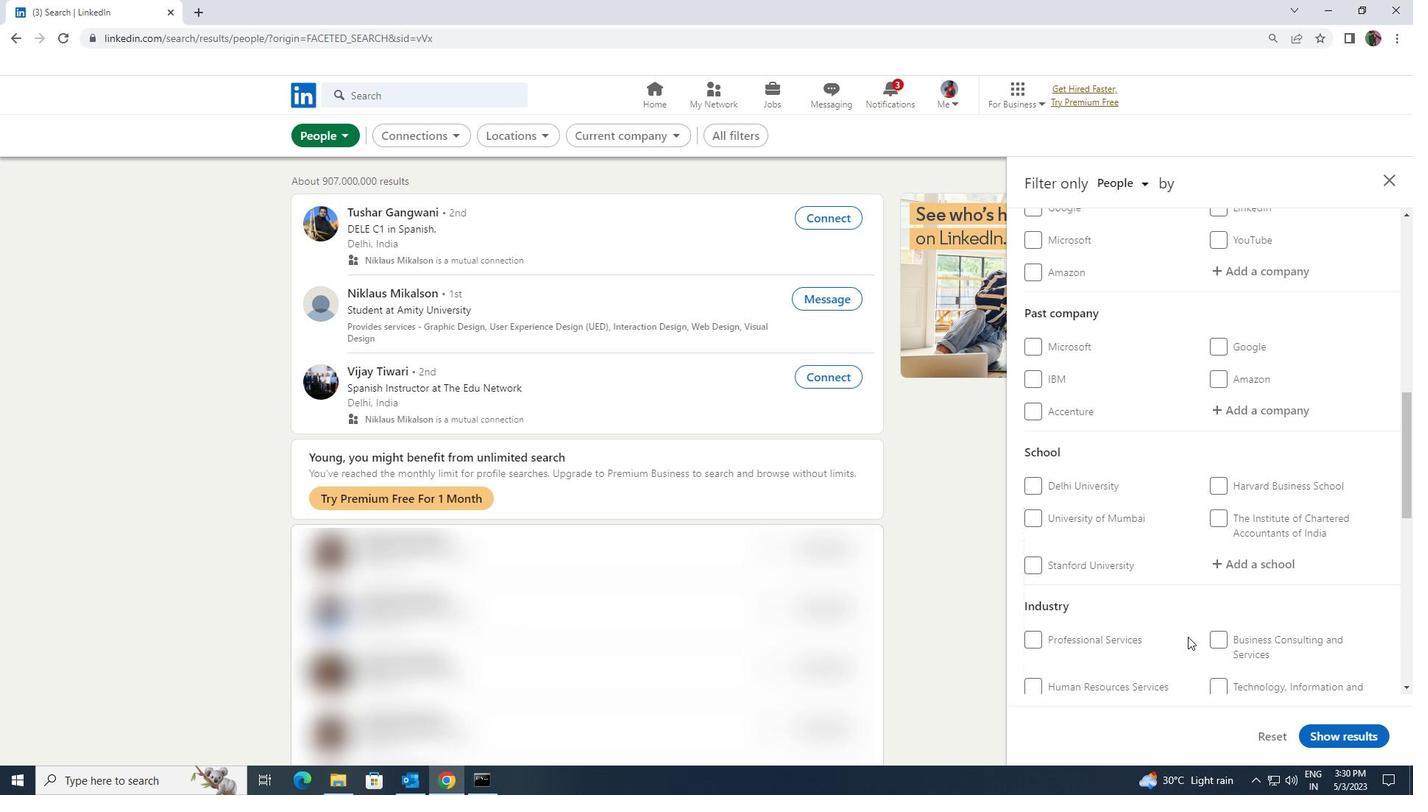 
Action: Mouse scrolled (1188, 636) with delta (0, 0)
Screenshot: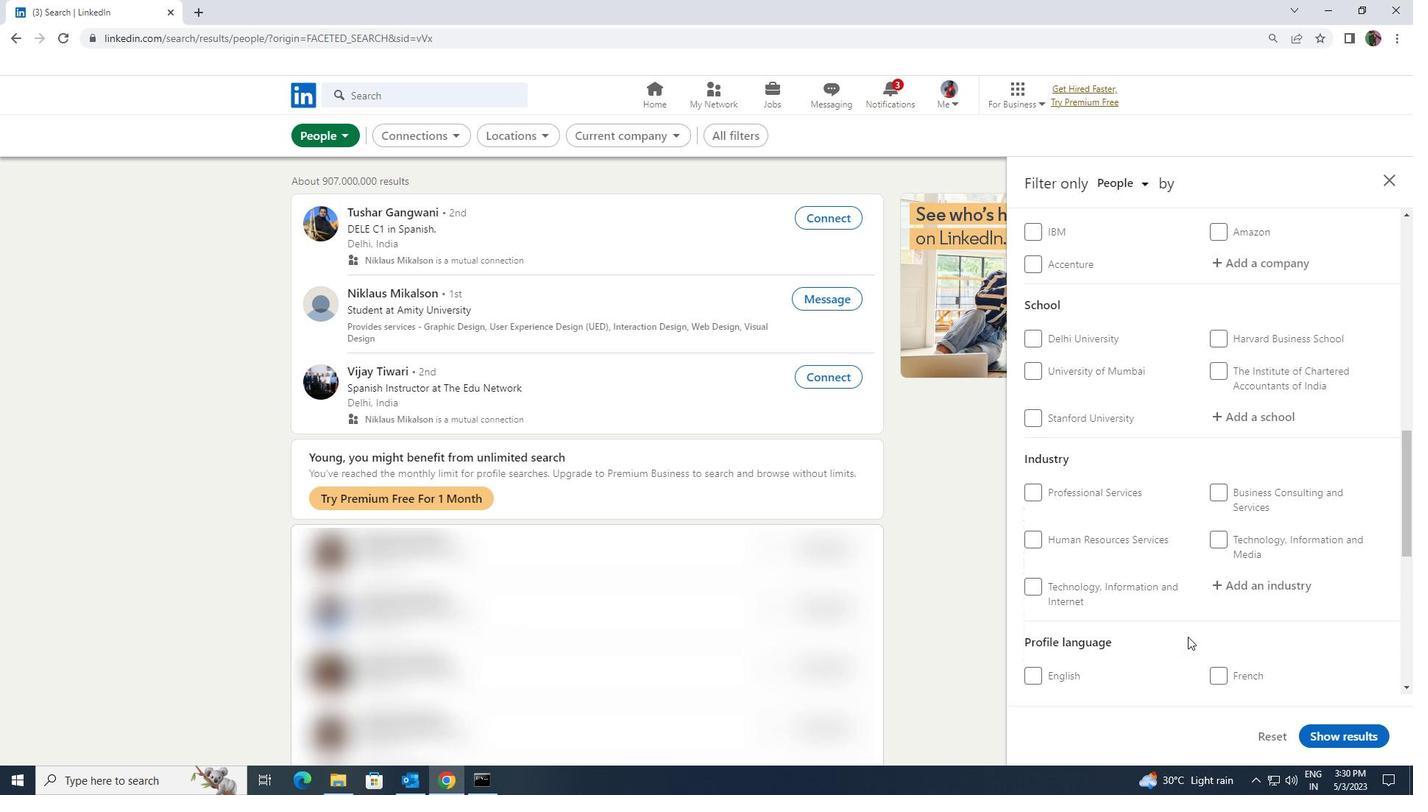 
Action: Mouse moved to (1040, 636)
Screenshot: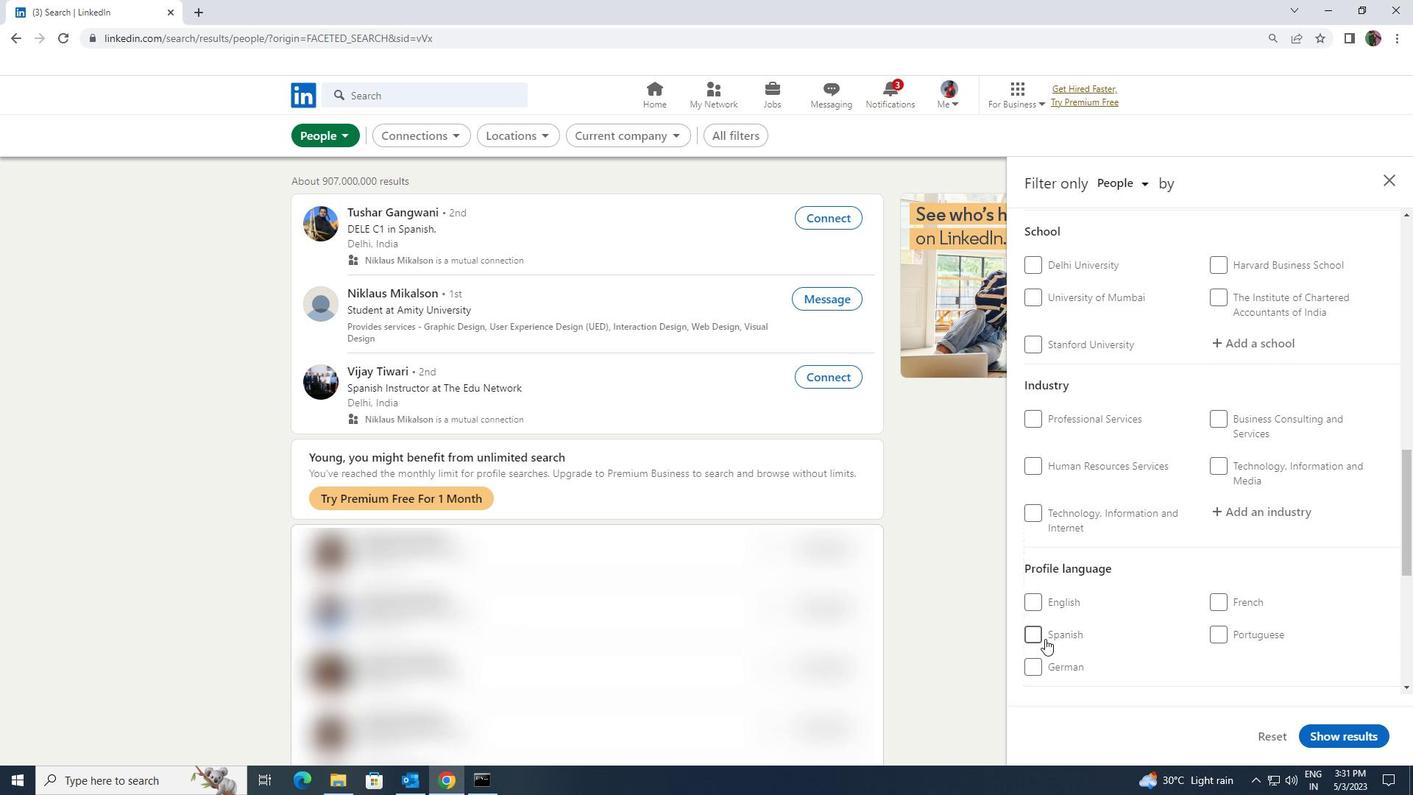 
Action: Mouse pressed left at (1040, 636)
Screenshot: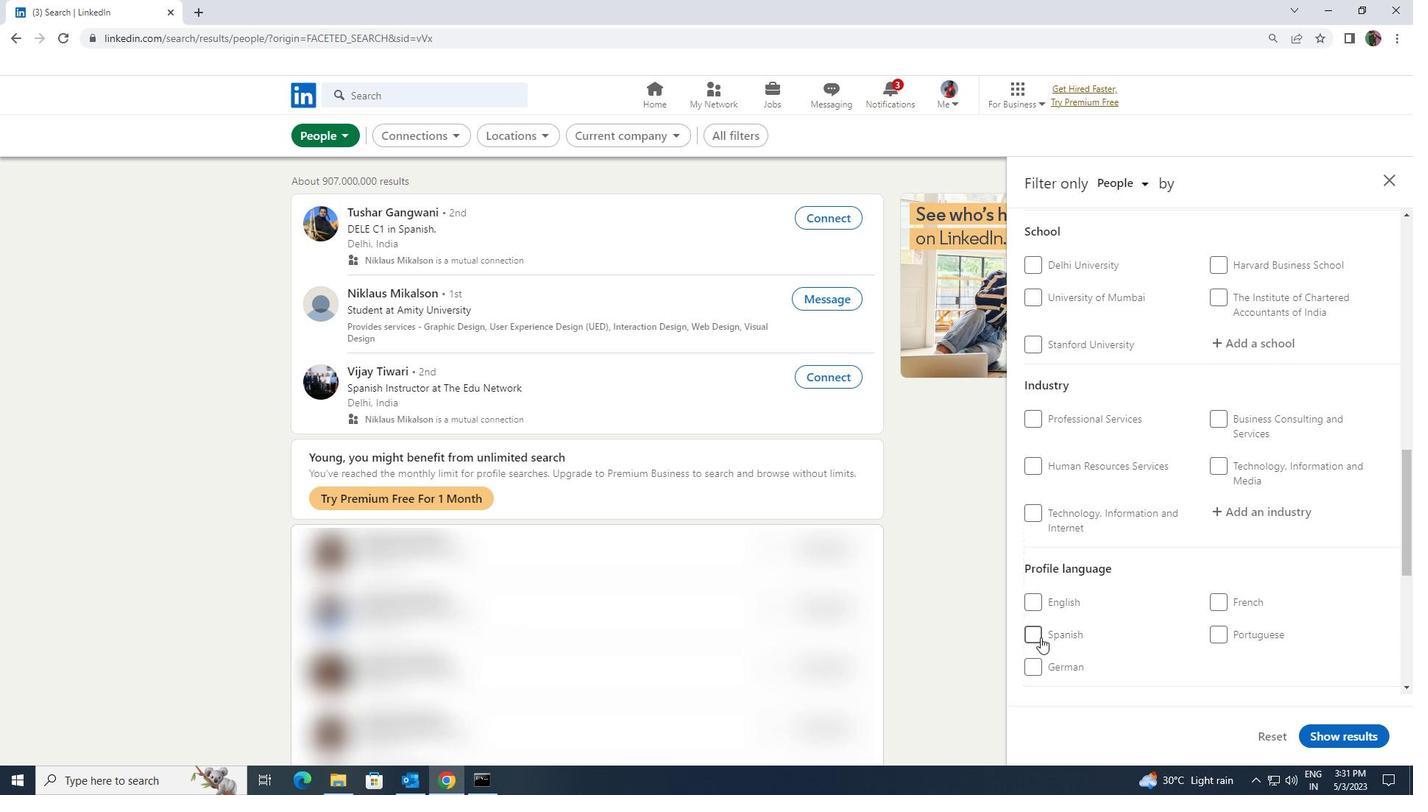 
Action: Mouse moved to (1119, 635)
Screenshot: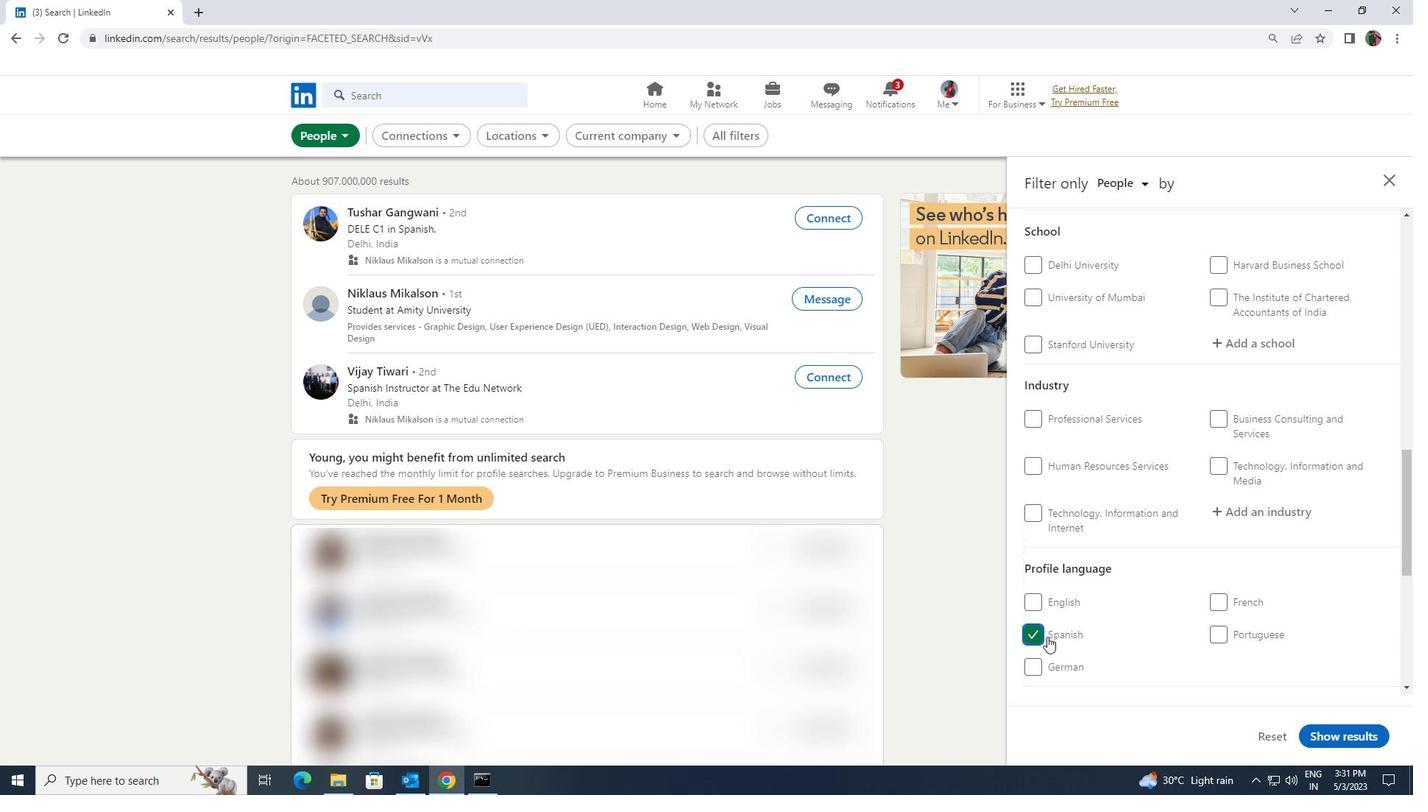 
Action: Mouse scrolled (1119, 636) with delta (0, 0)
Screenshot: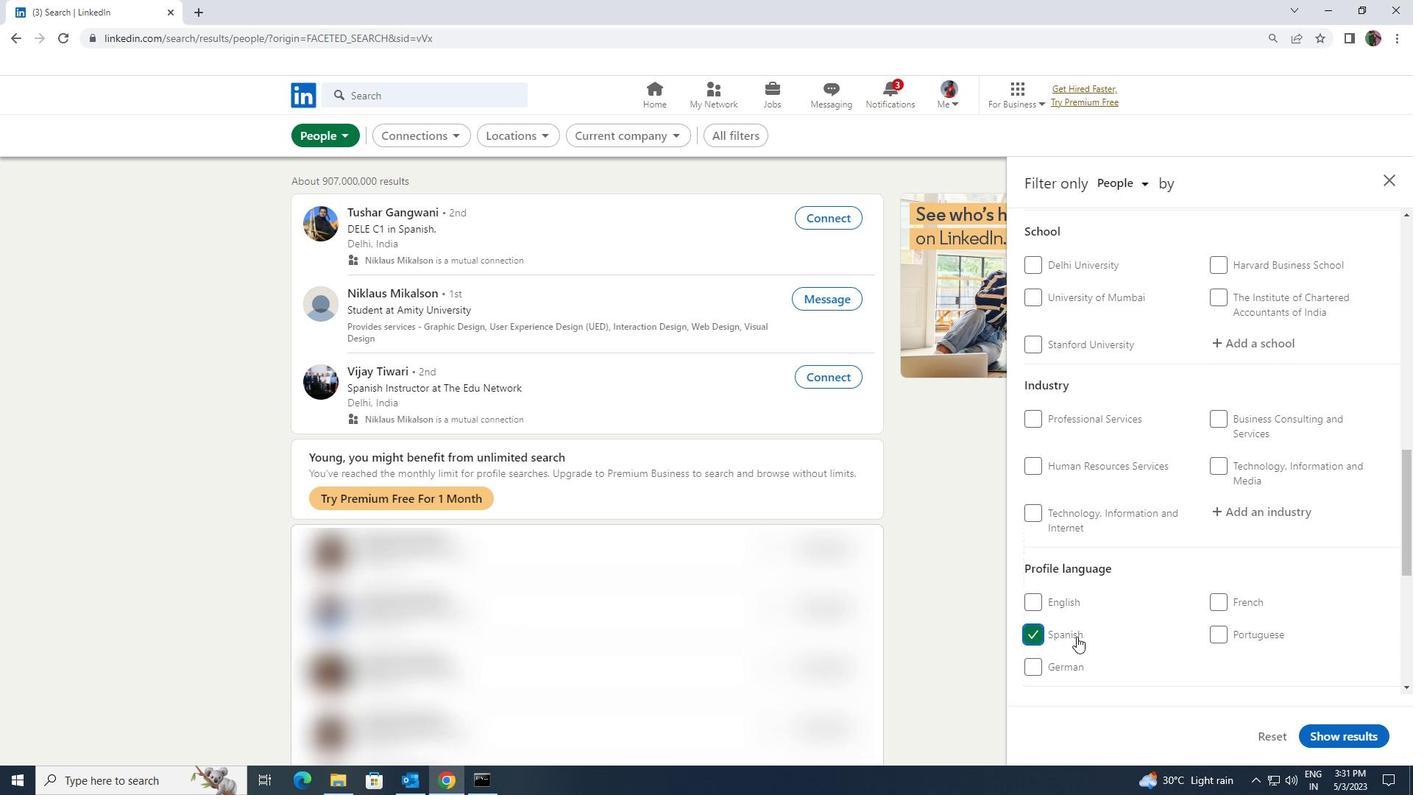 
Action: Mouse scrolled (1119, 636) with delta (0, 0)
Screenshot: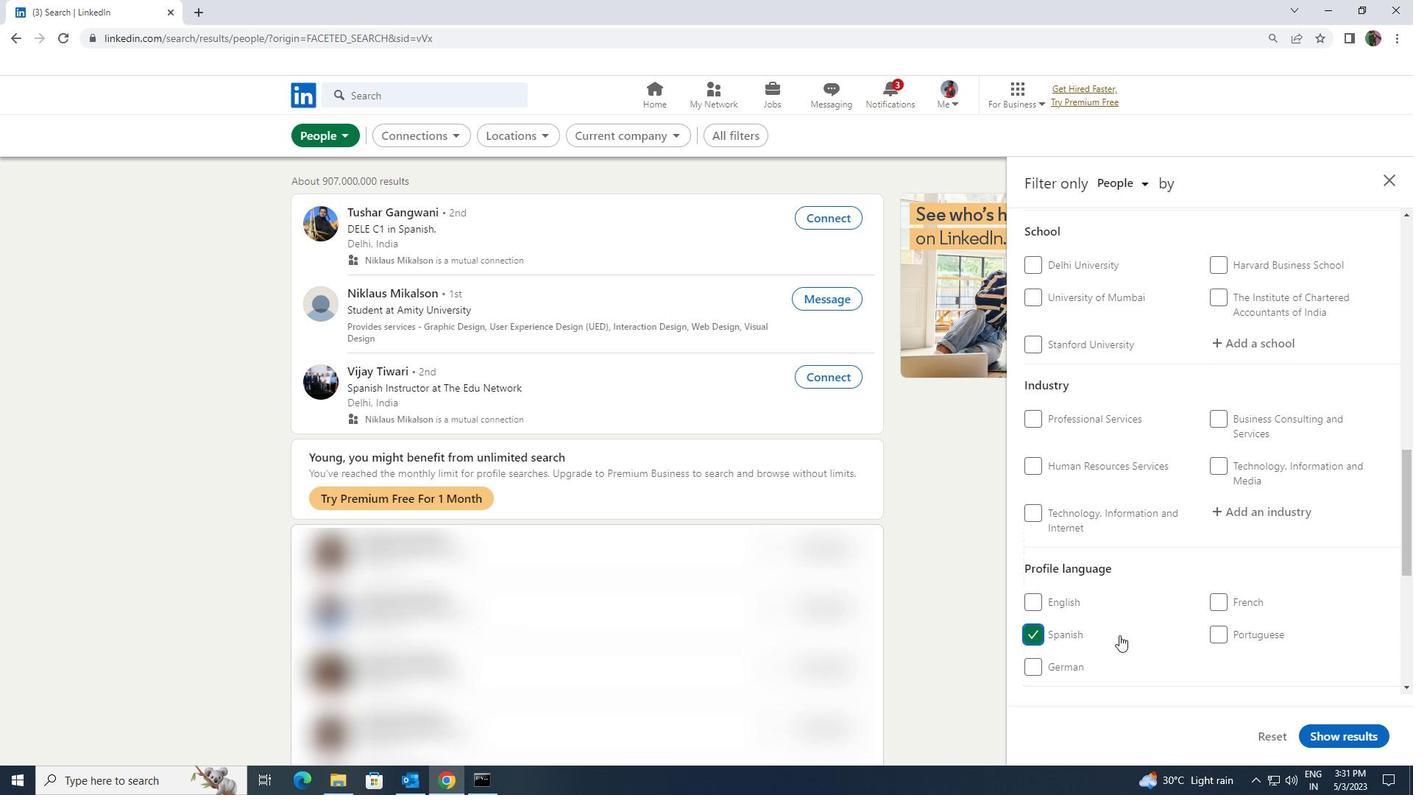 
Action: Mouse scrolled (1119, 636) with delta (0, 0)
Screenshot: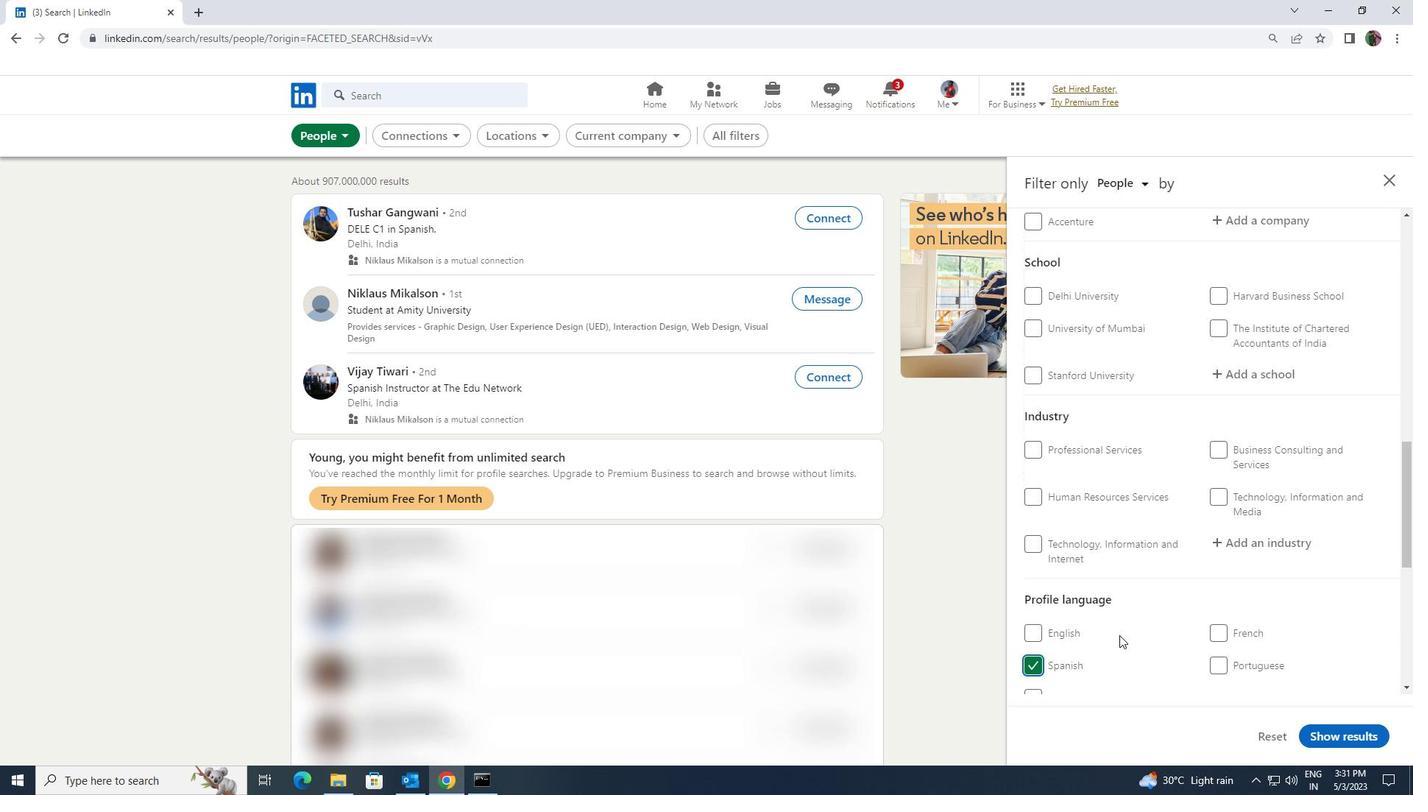 
Action: Mouse scrolled (1119, 636) with delta (0, 0)
Screenshot: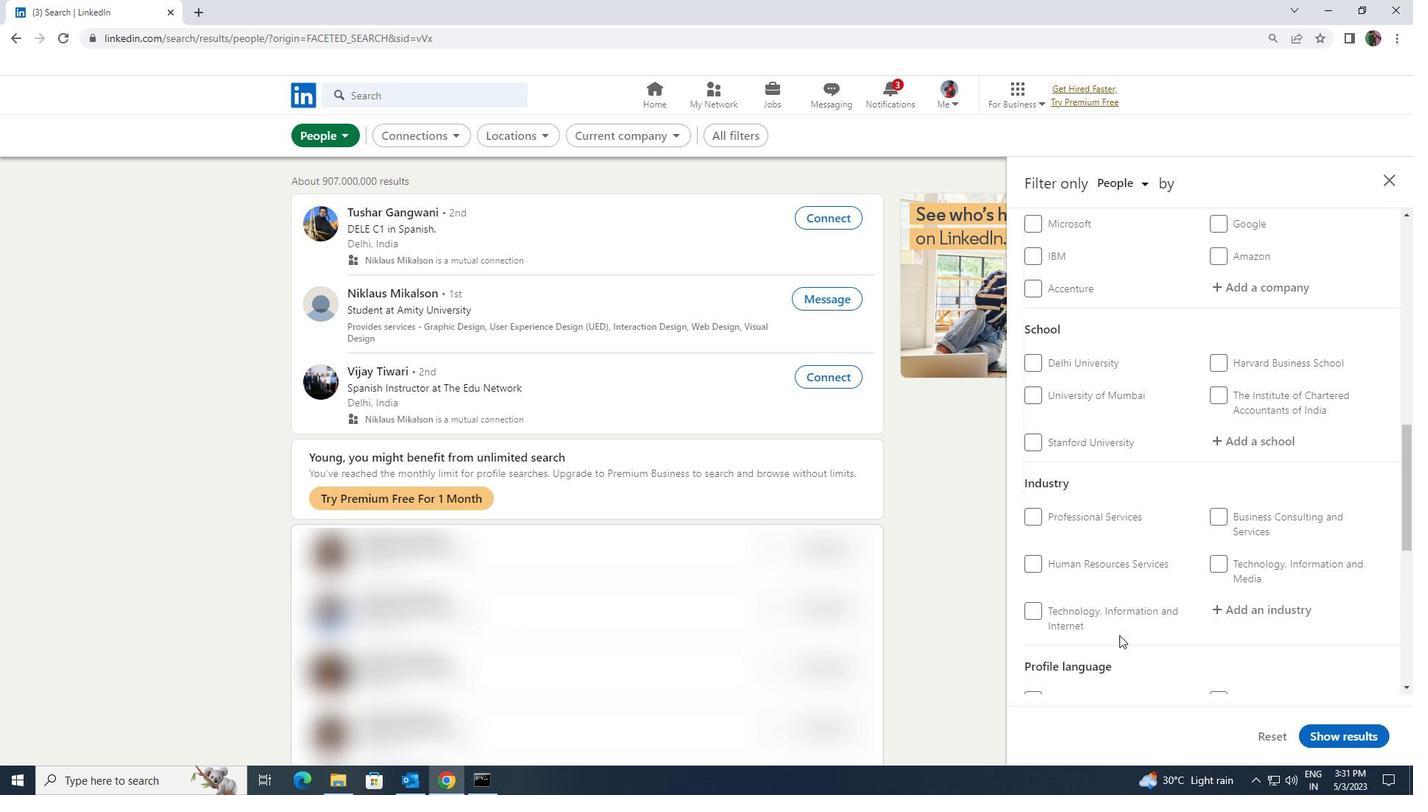 
Action: Mouse scrolled (1119, 636) with delta (0, 0)
Screenshot: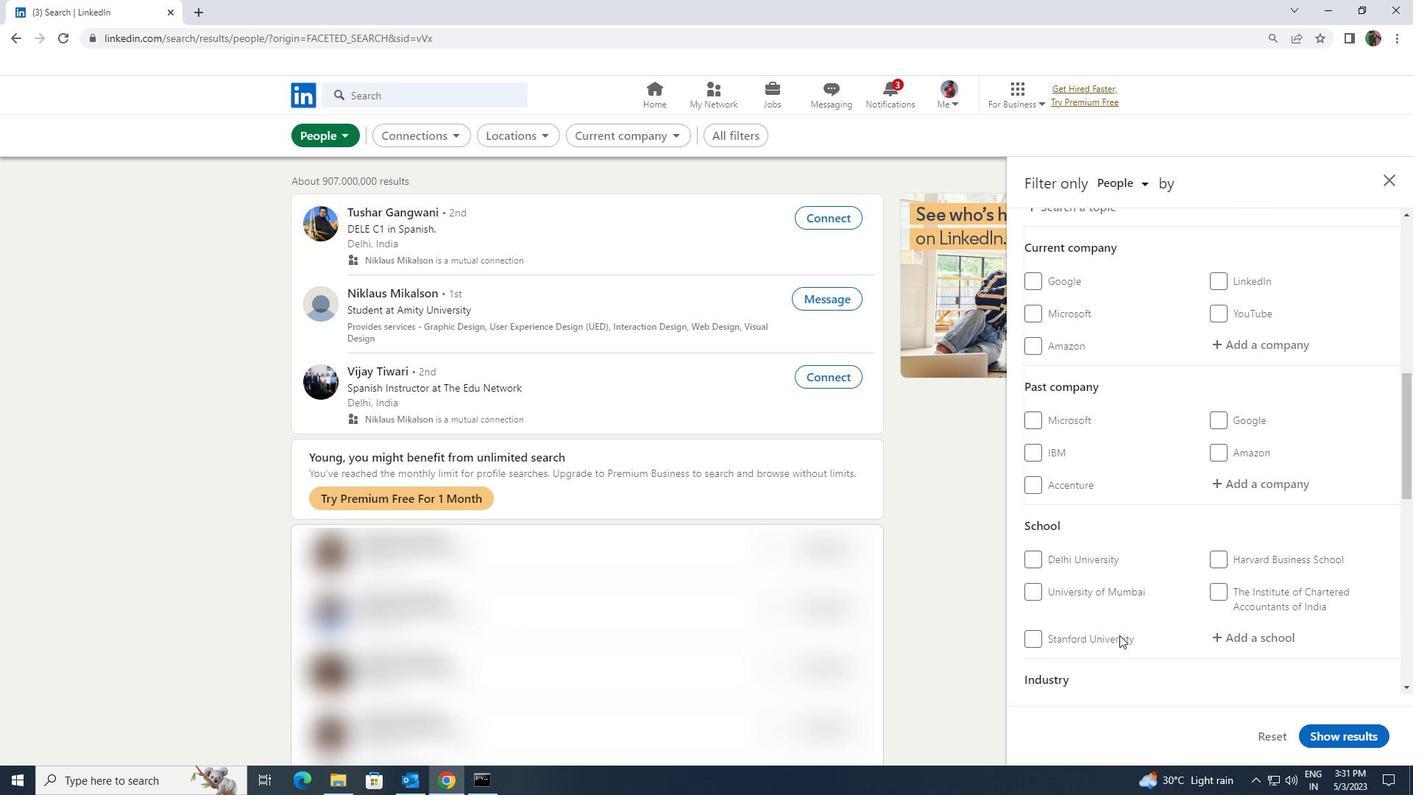 
Action: Mouse moved to (1119, 635)
Screenshot: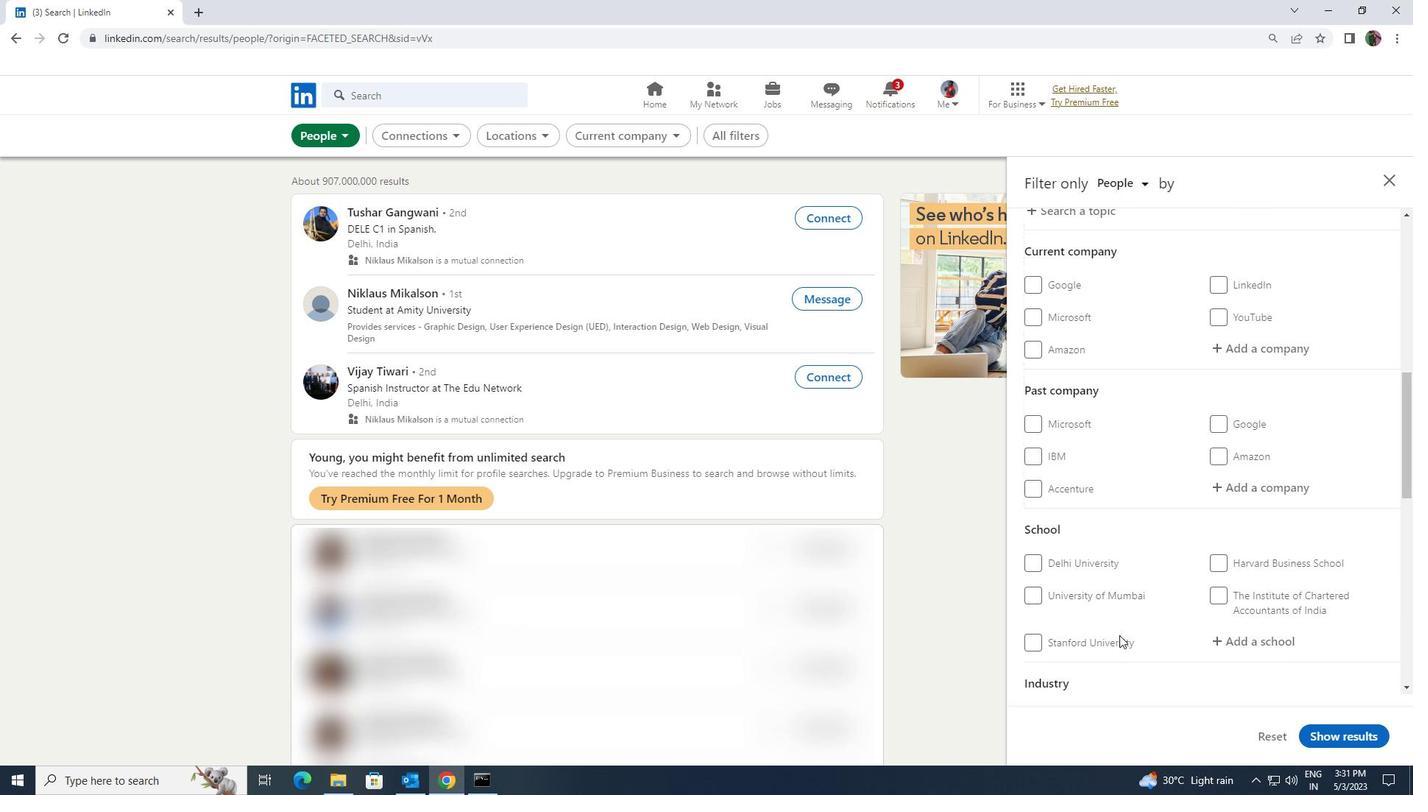 
Action: Mouse scrolled (1119, 636) with delta (0, 0)
Screenshot: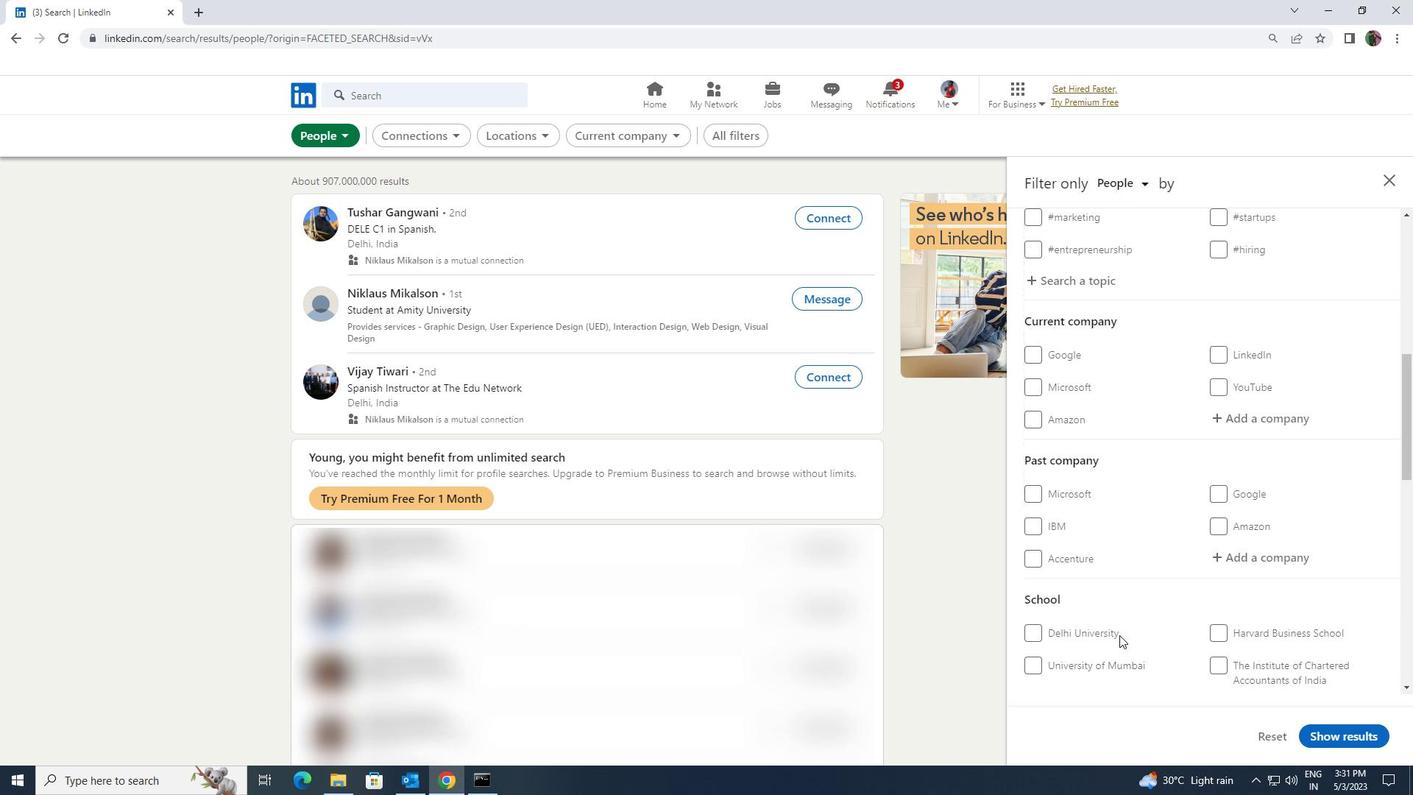 
Action: Mouse scrolled (1119, 636) with delta (0, 0)
Screenshot: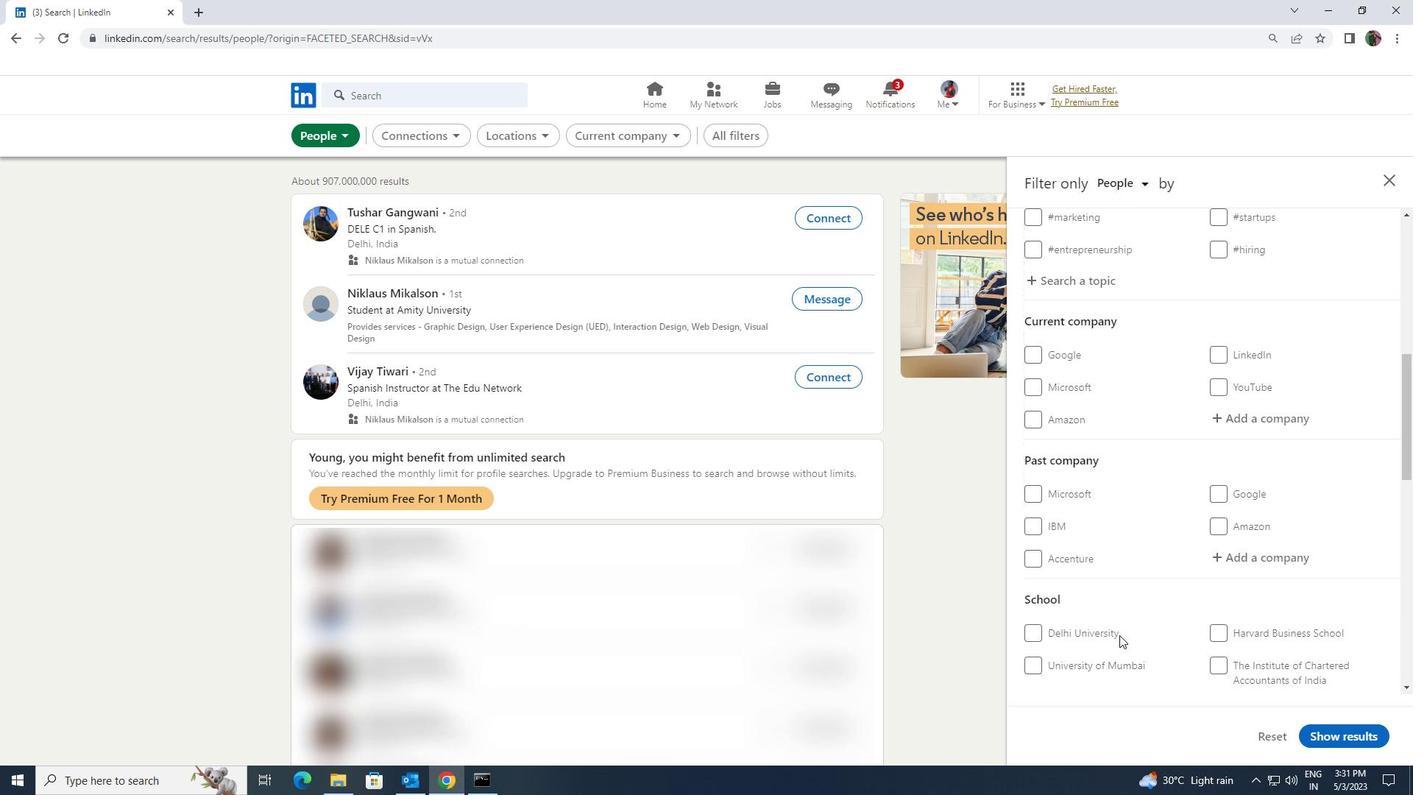 
Action: Mouse moved to (1237, 574)
Screenshot: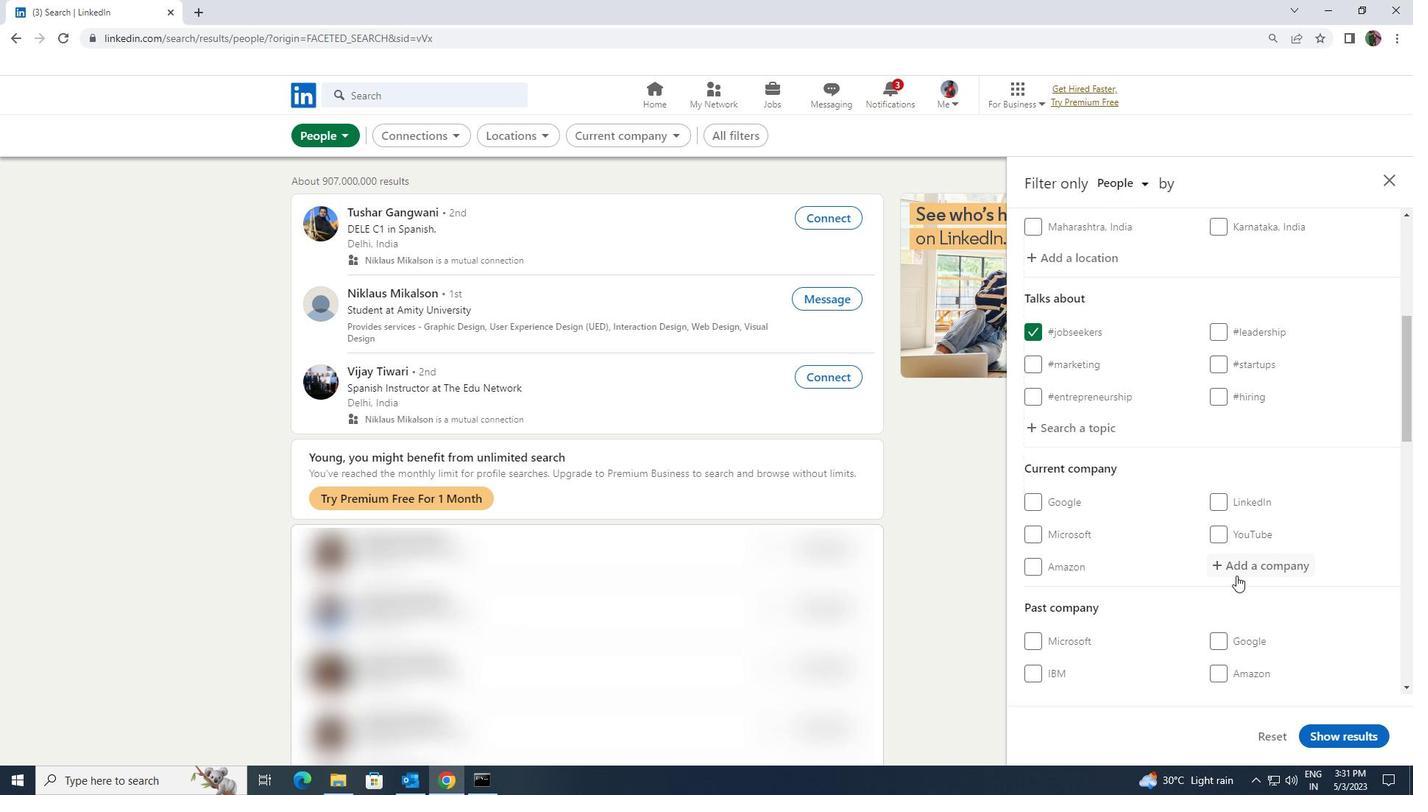 
Action: Mouse pressed left at (1237, 574)
Screenshot: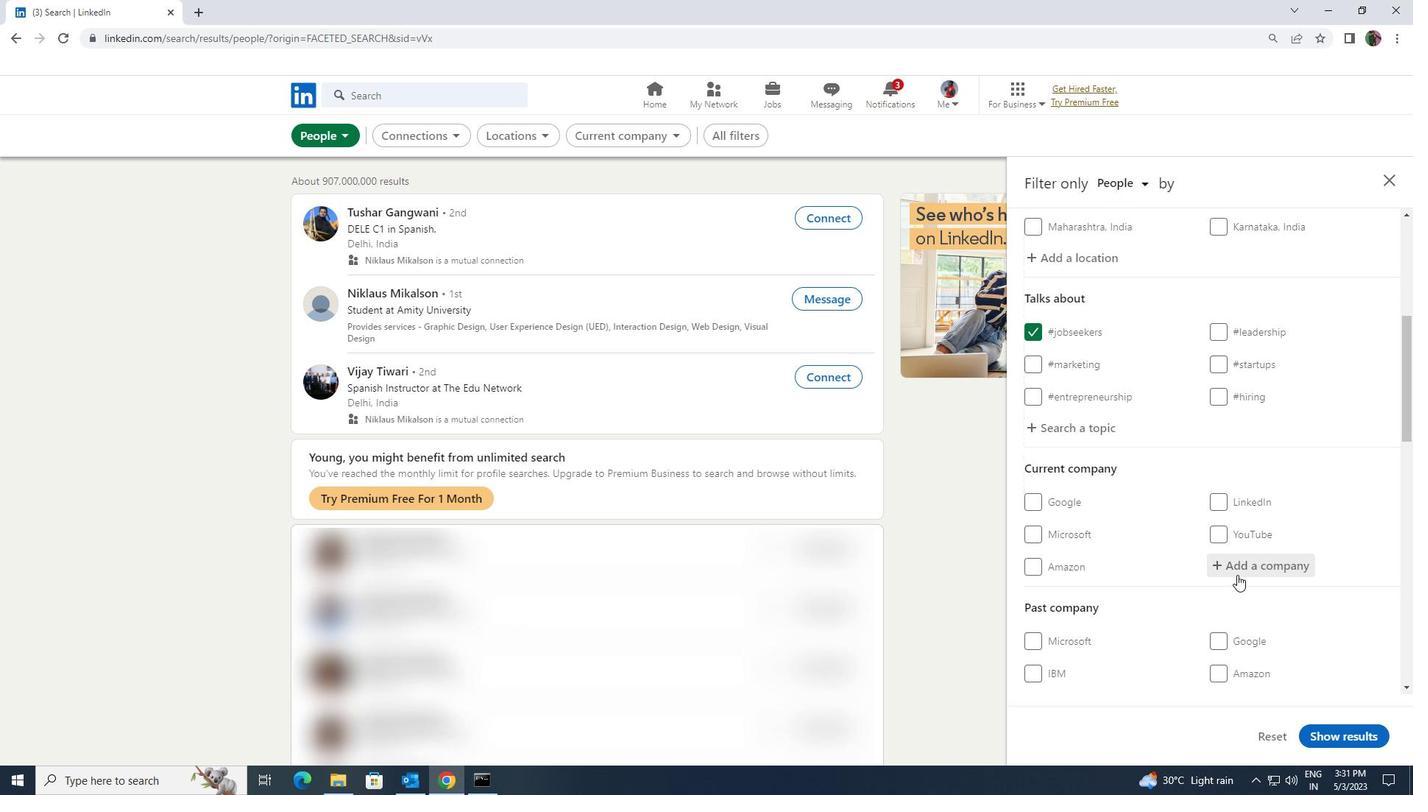 
Action: Key pressed <Key.shift><Key.shift><Key.shift><Key.shift><Key.shift><Key.shift><Key.shift><Key.shift><Key.shift>THIESS
Screenshot: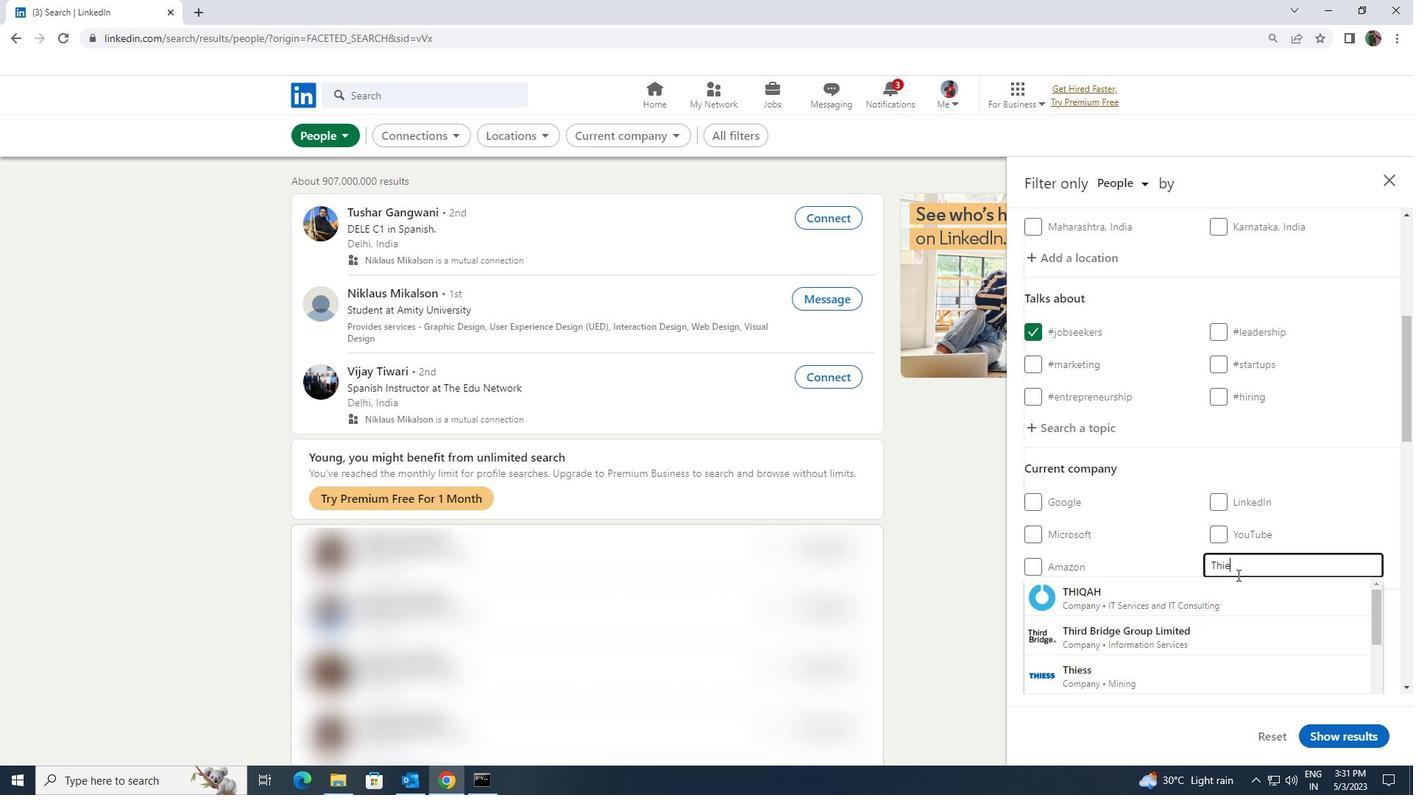 
Action: Mouse moved to (1200, 599)
Screenshot: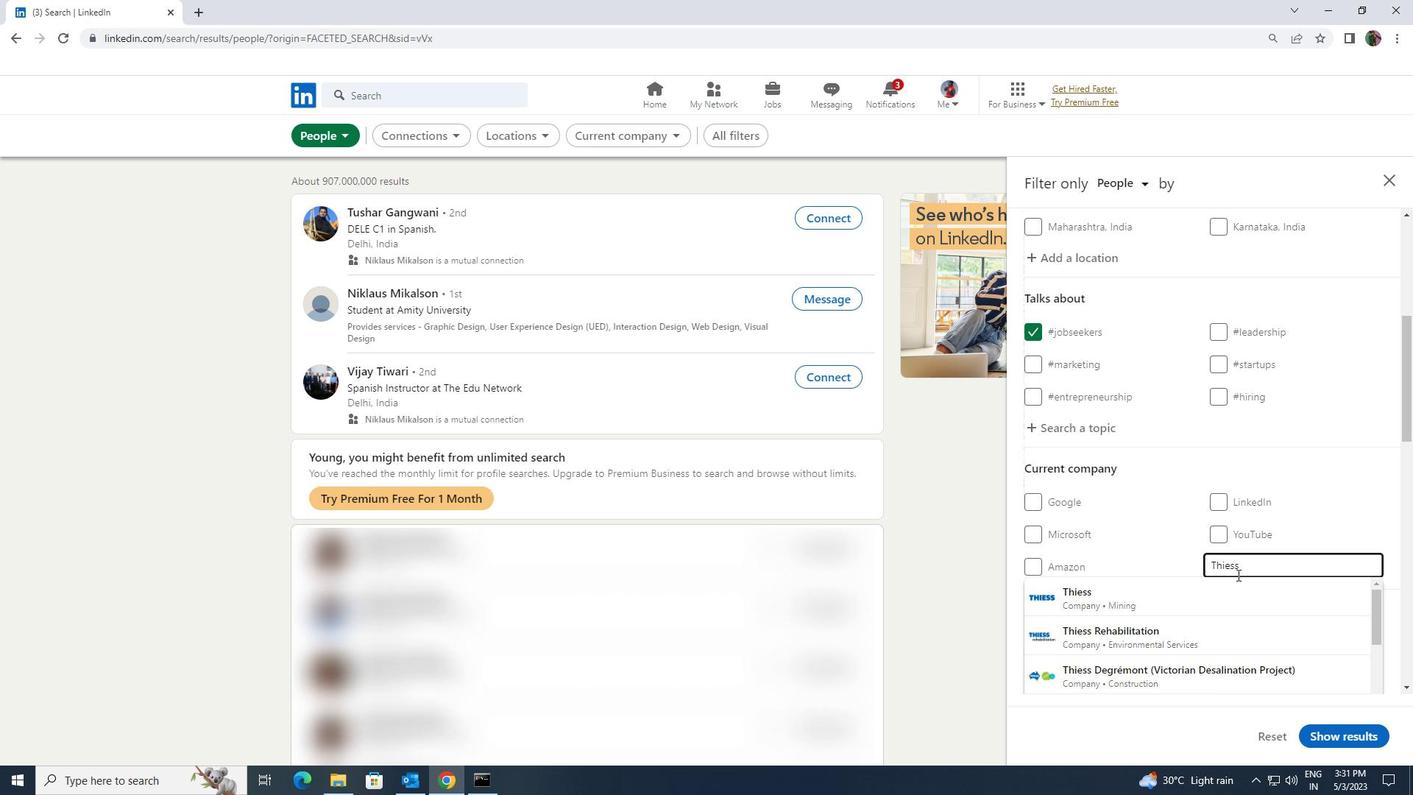 
Action: Mouse pressed left at (1200, 599)
Screenshot: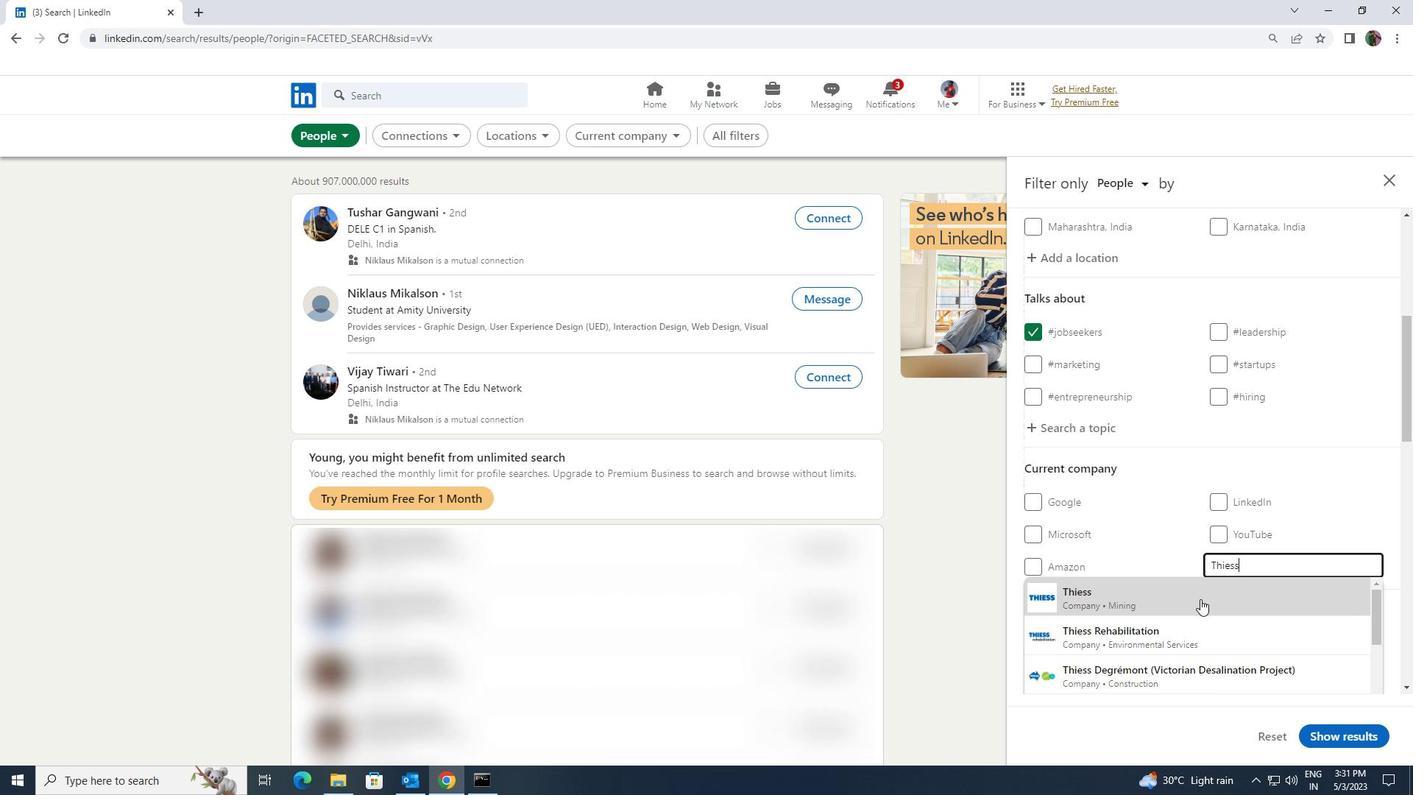 
Action: Mouse scrolled (1200, 598) with delta (0, 0)
Screenshot: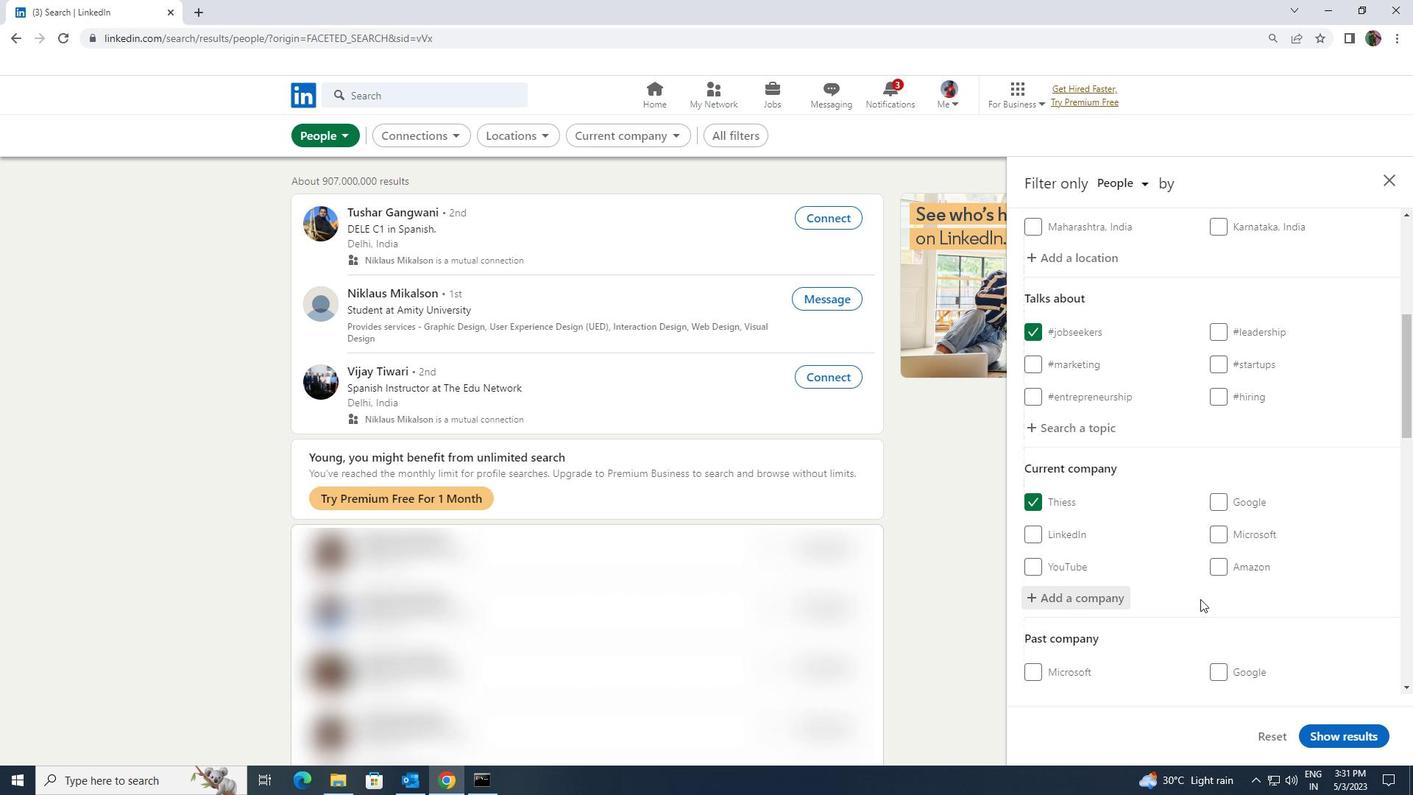 
Action: Mouse scrolled (1200, 598) with delta (0, 0)
Screenshot: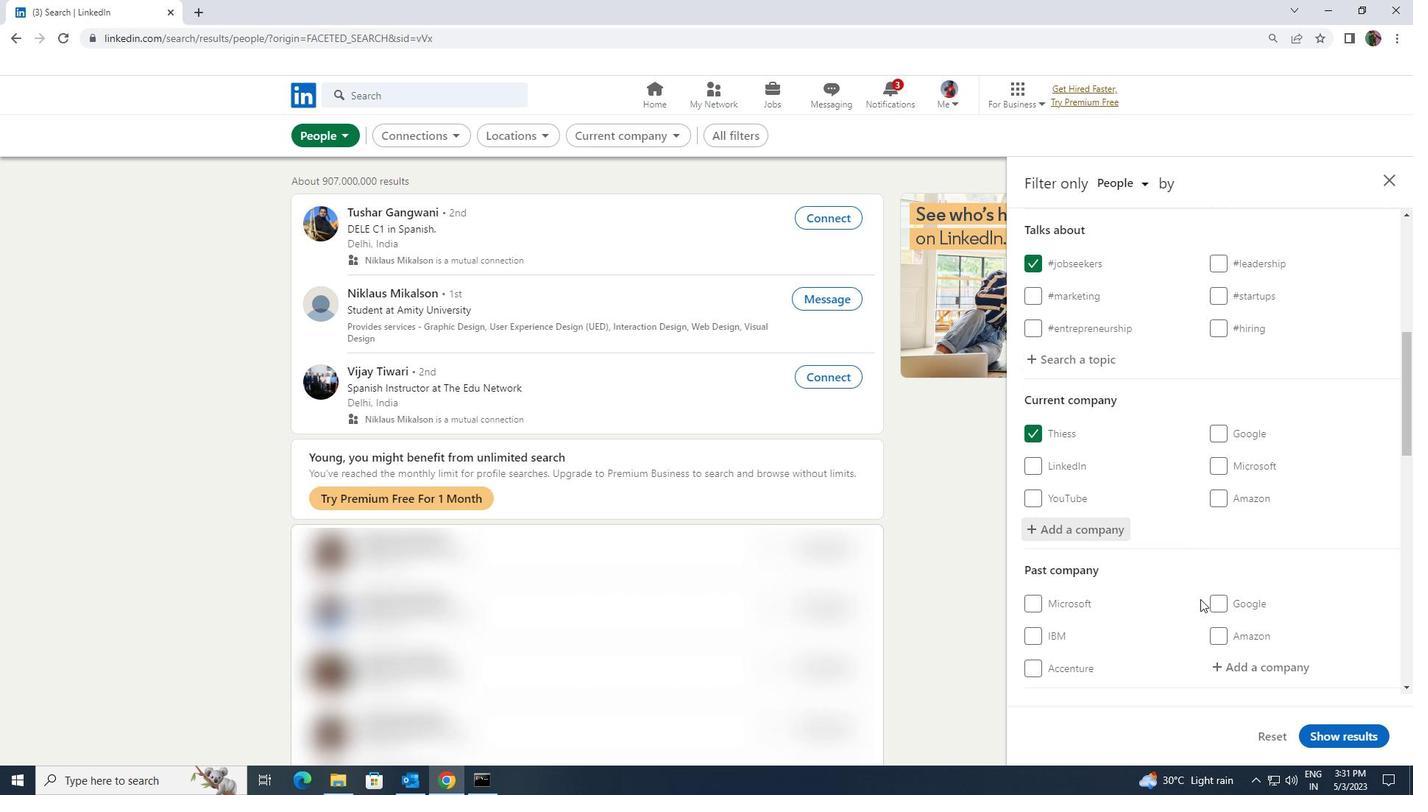 
Action: Mouse scrolled (1200, 598) with delta (0, 0)
Screenshot: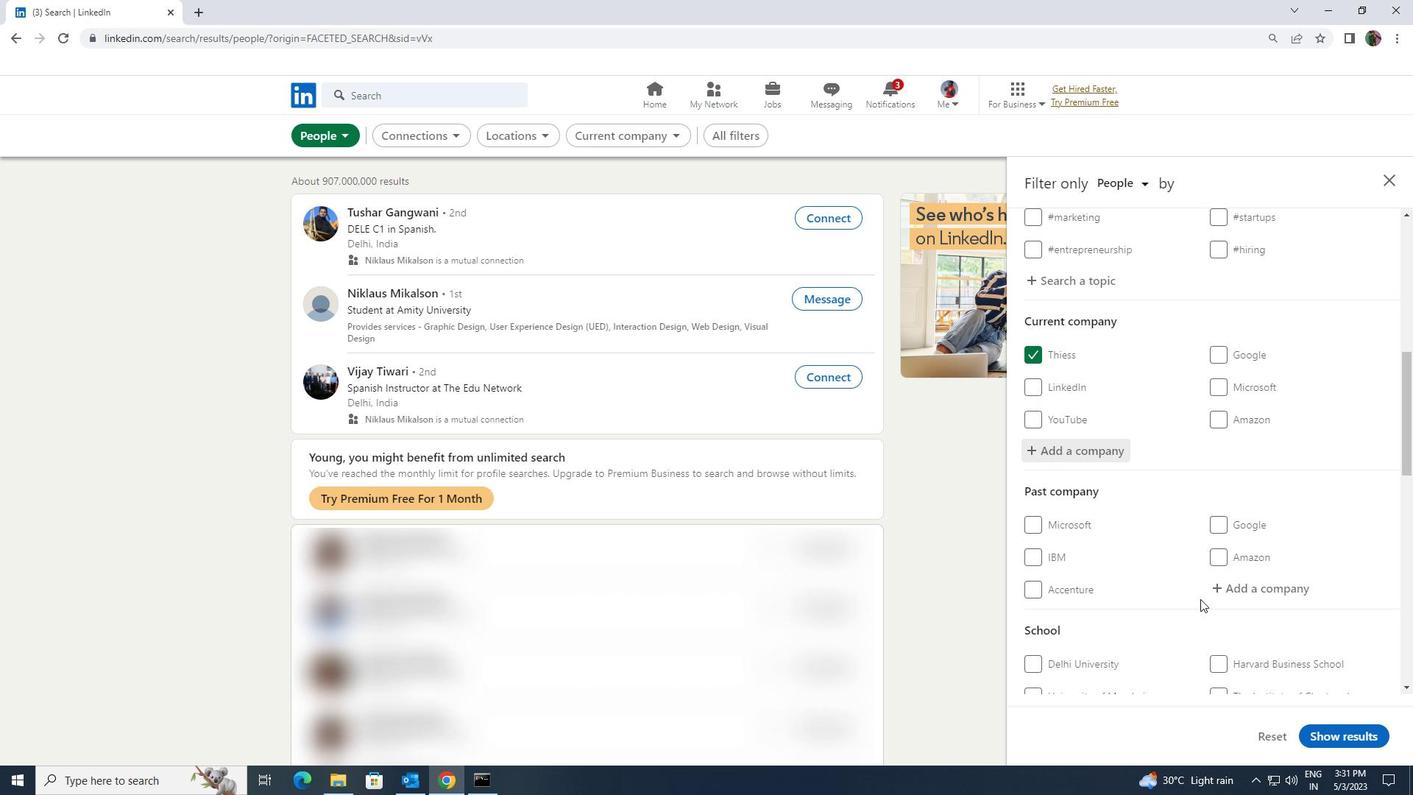 
Action: Mouse moved to (1224, 663)
Screenshot: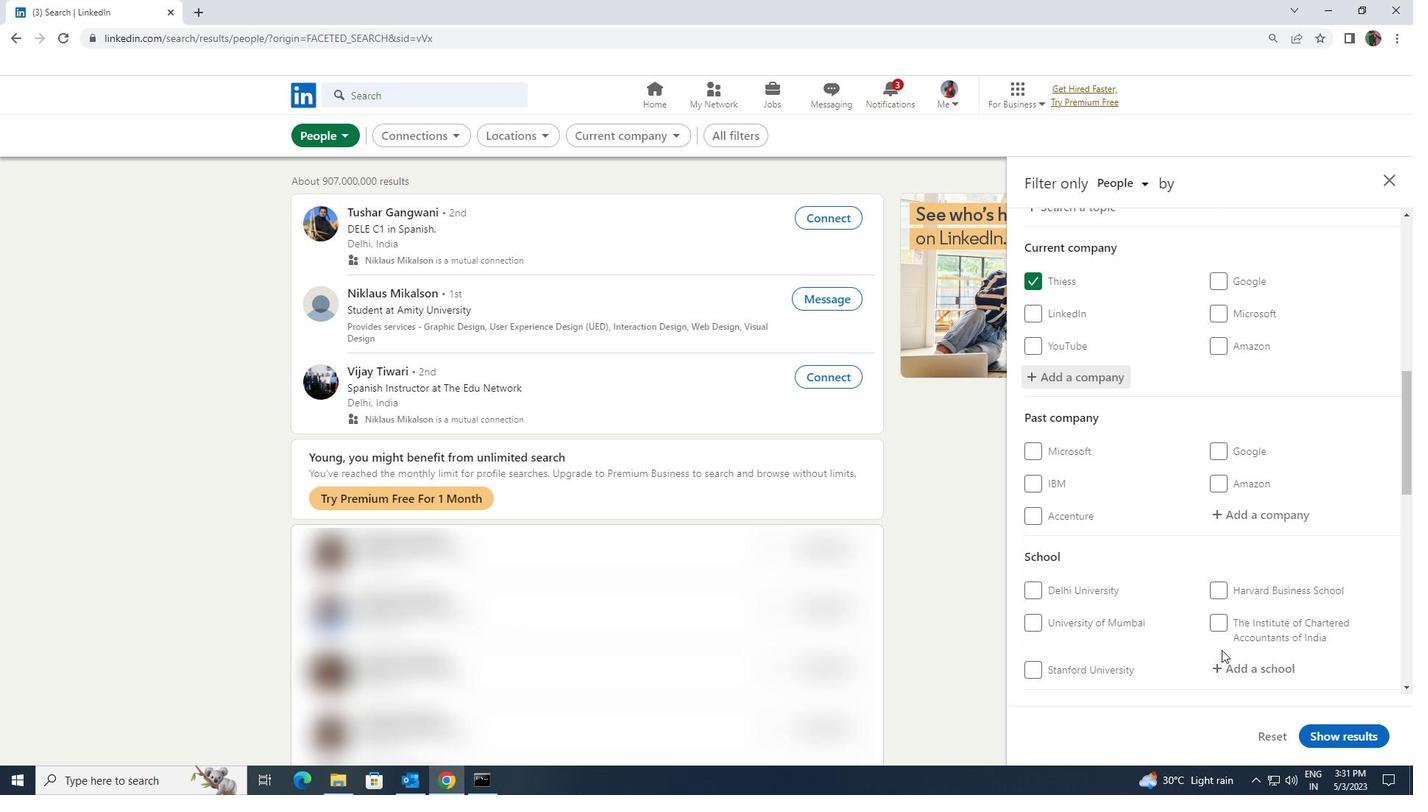
Action: Mouse pressed left at (1224, 663)
Screenshot: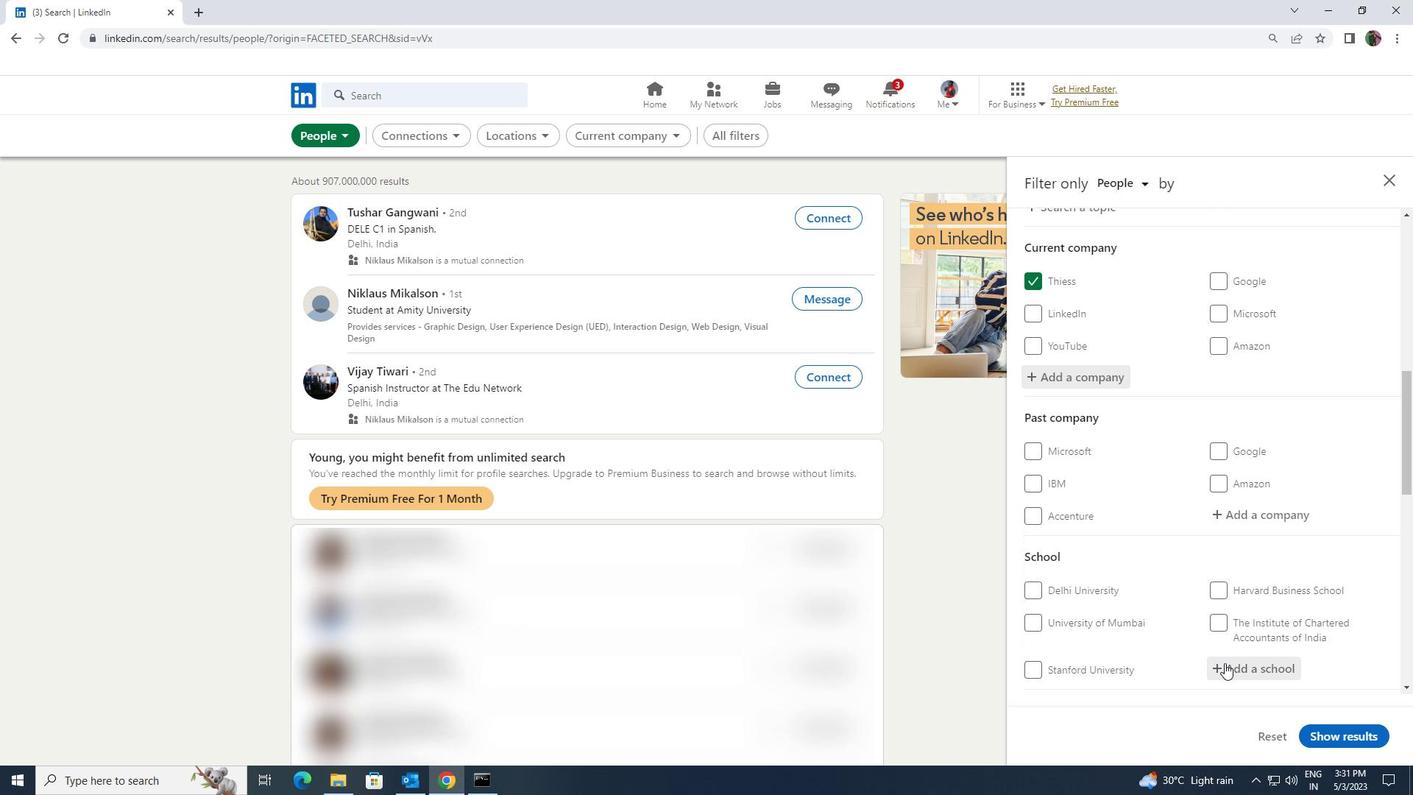 
Action: Mouse moved to (1225, 664)
Screenshot: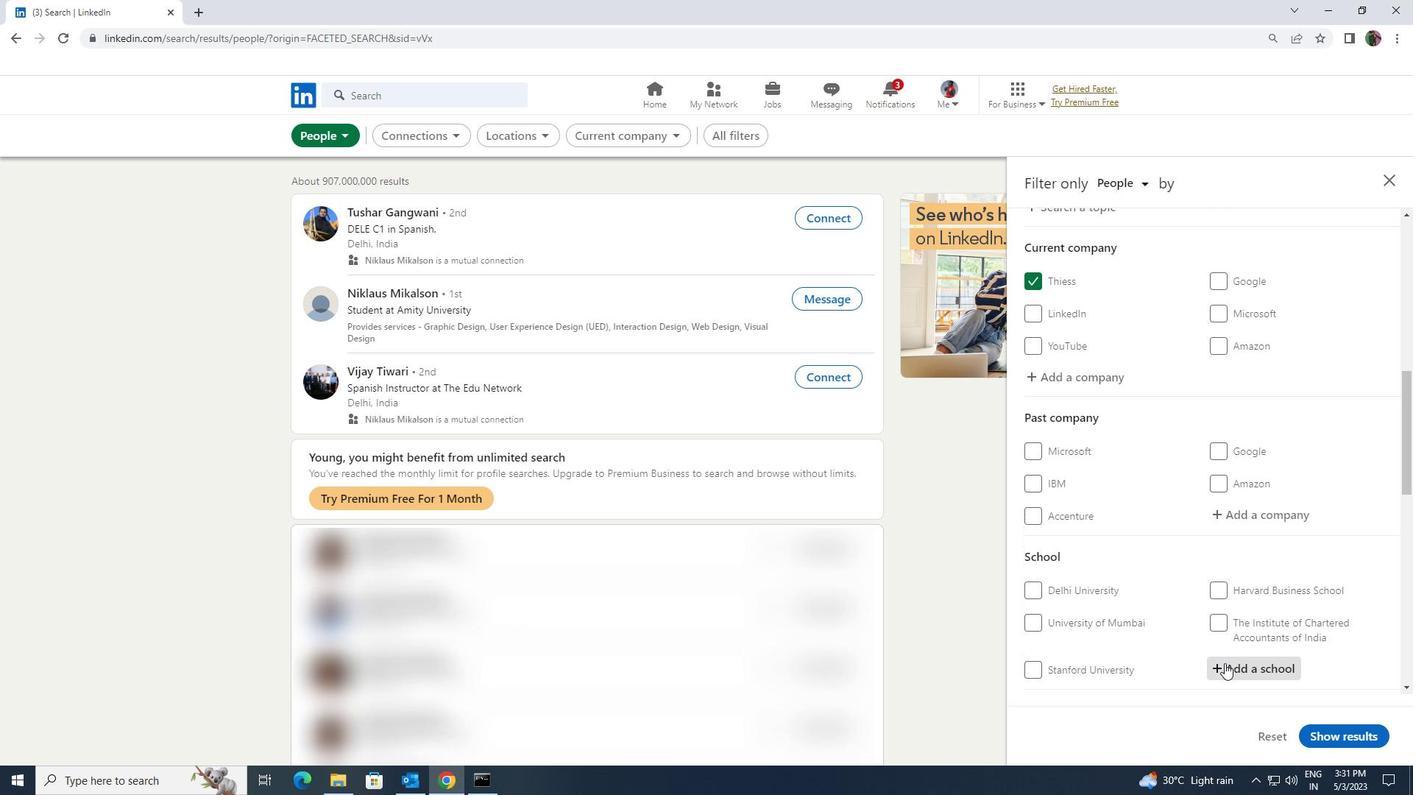 
Action: Key pressed <Key.shift><Key.shift>GU<Key.shift>RU<Key.space><Key.shift><Key.shift><Key.shift><Key.shift>HARI
Screenshot: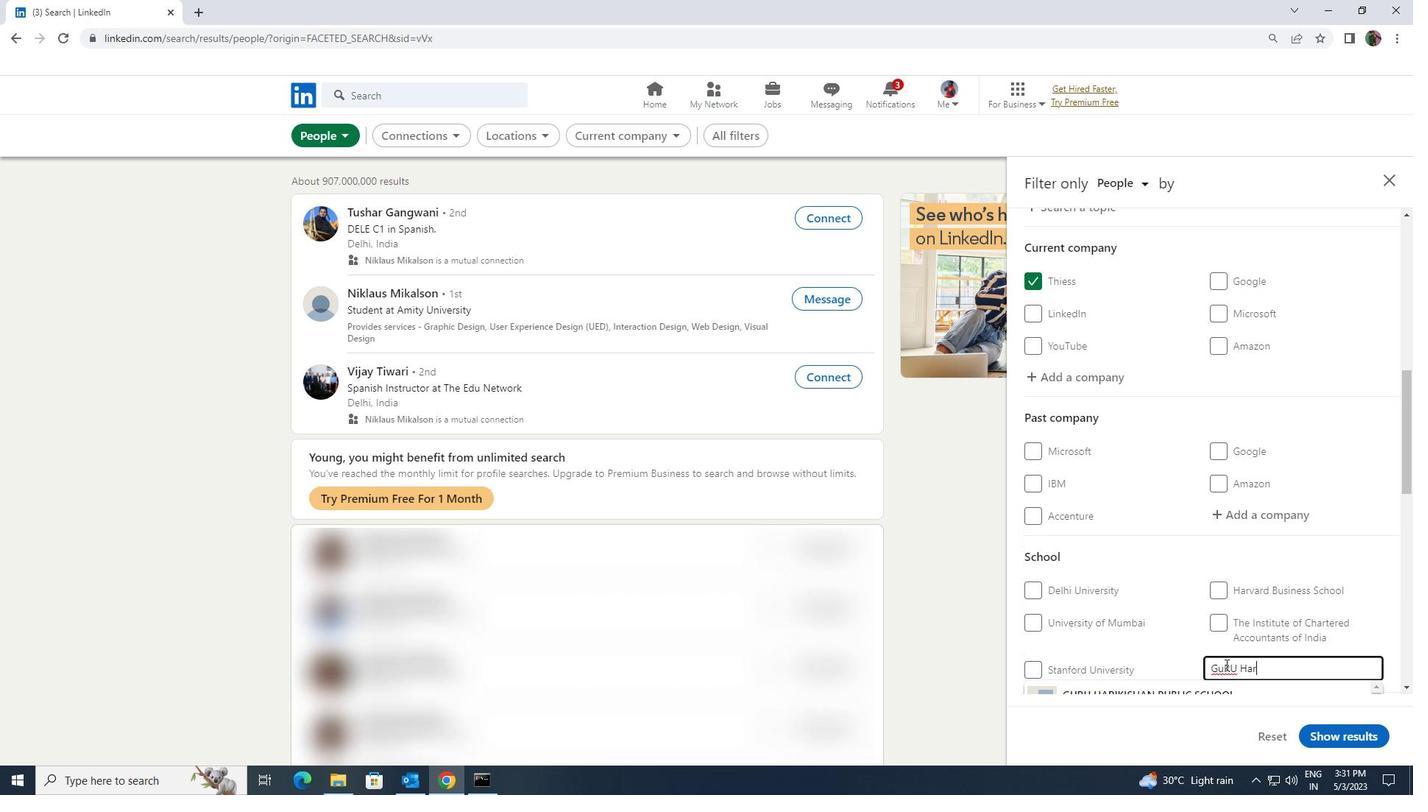 
Action: Mouse moved to (1188, 640)
Screenshot: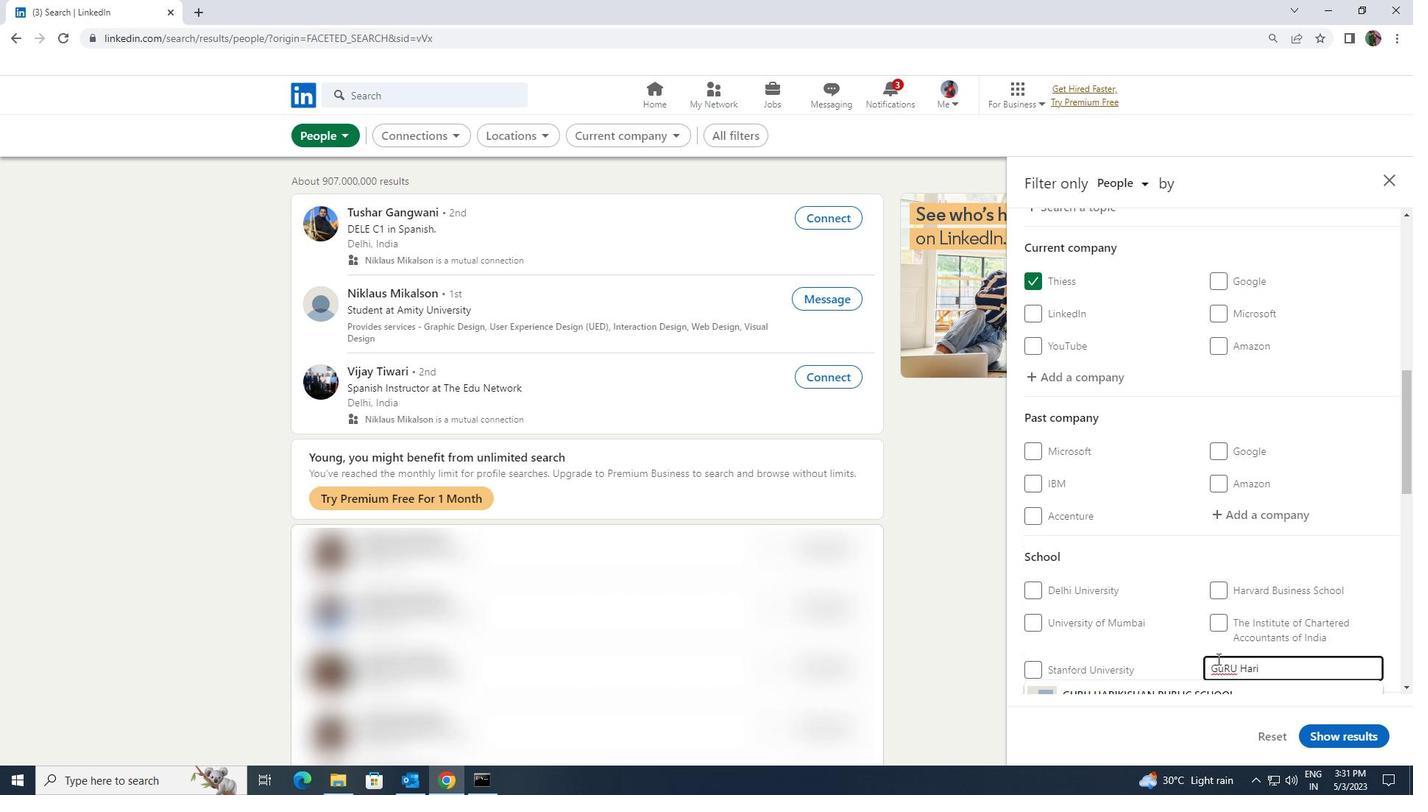 
Action: Mouse scrolled (1188, 639) with delta (0, 0)
Screenshot: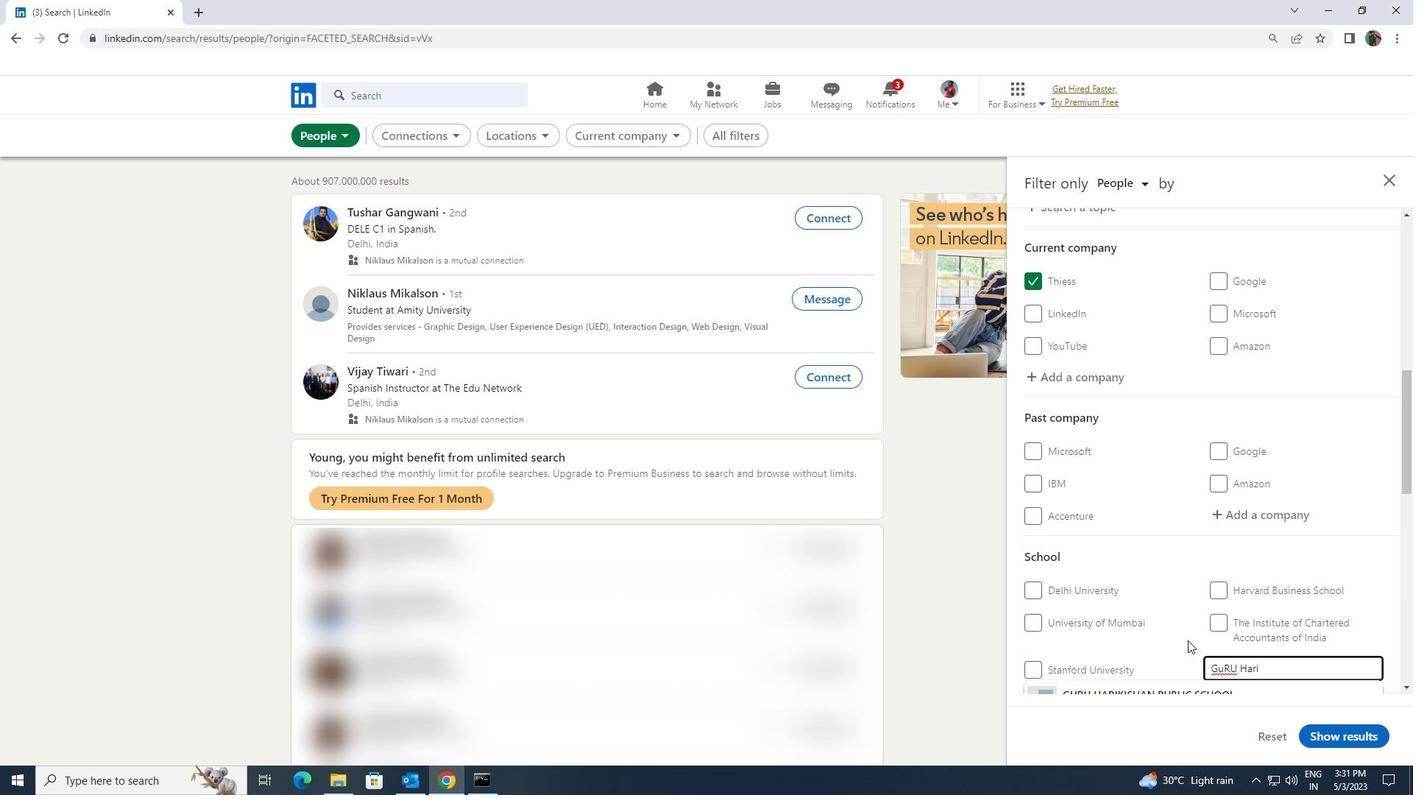 
Action: Mouse moved to (1193, 635)
Screenshot: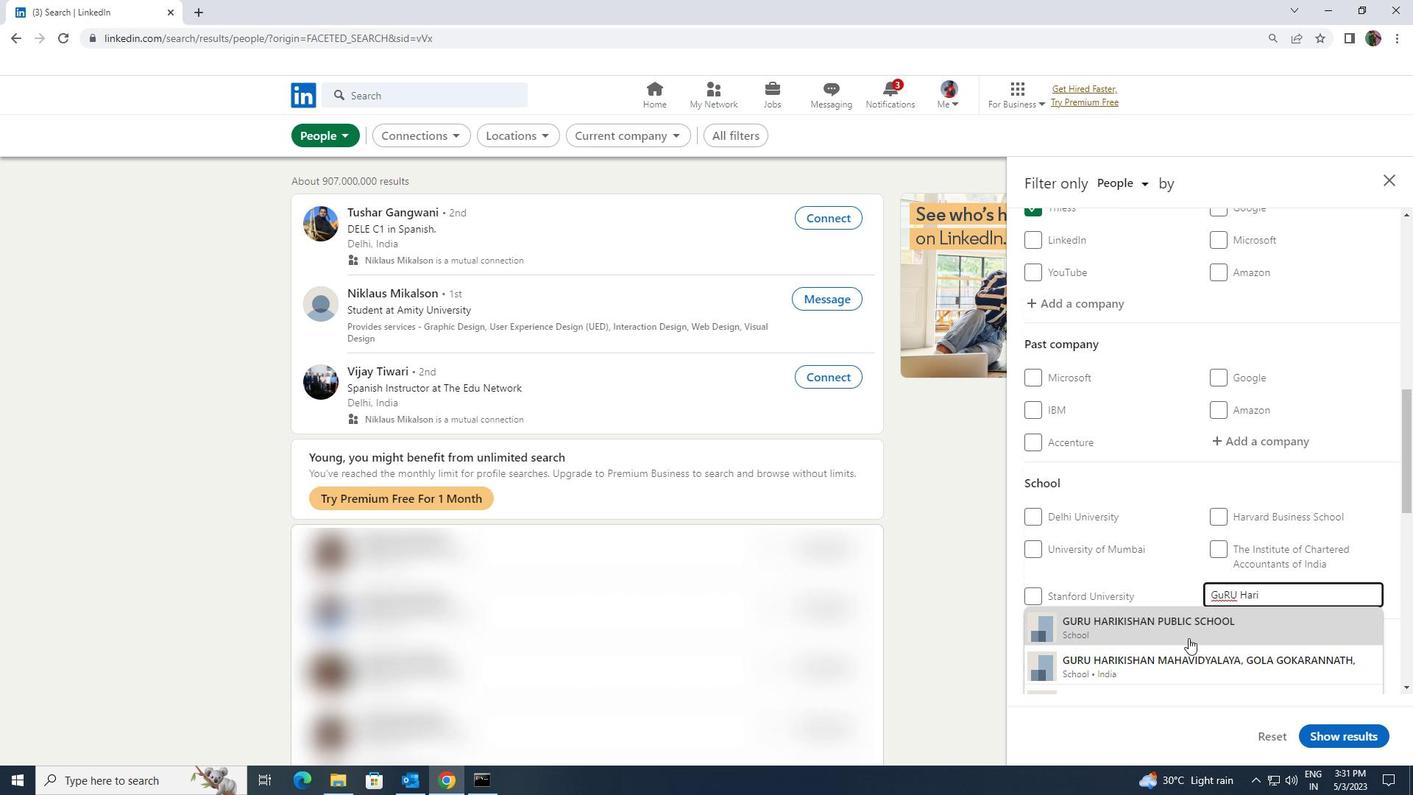 
Action: Mouse pressed left at (1193, 635)
Screenshot: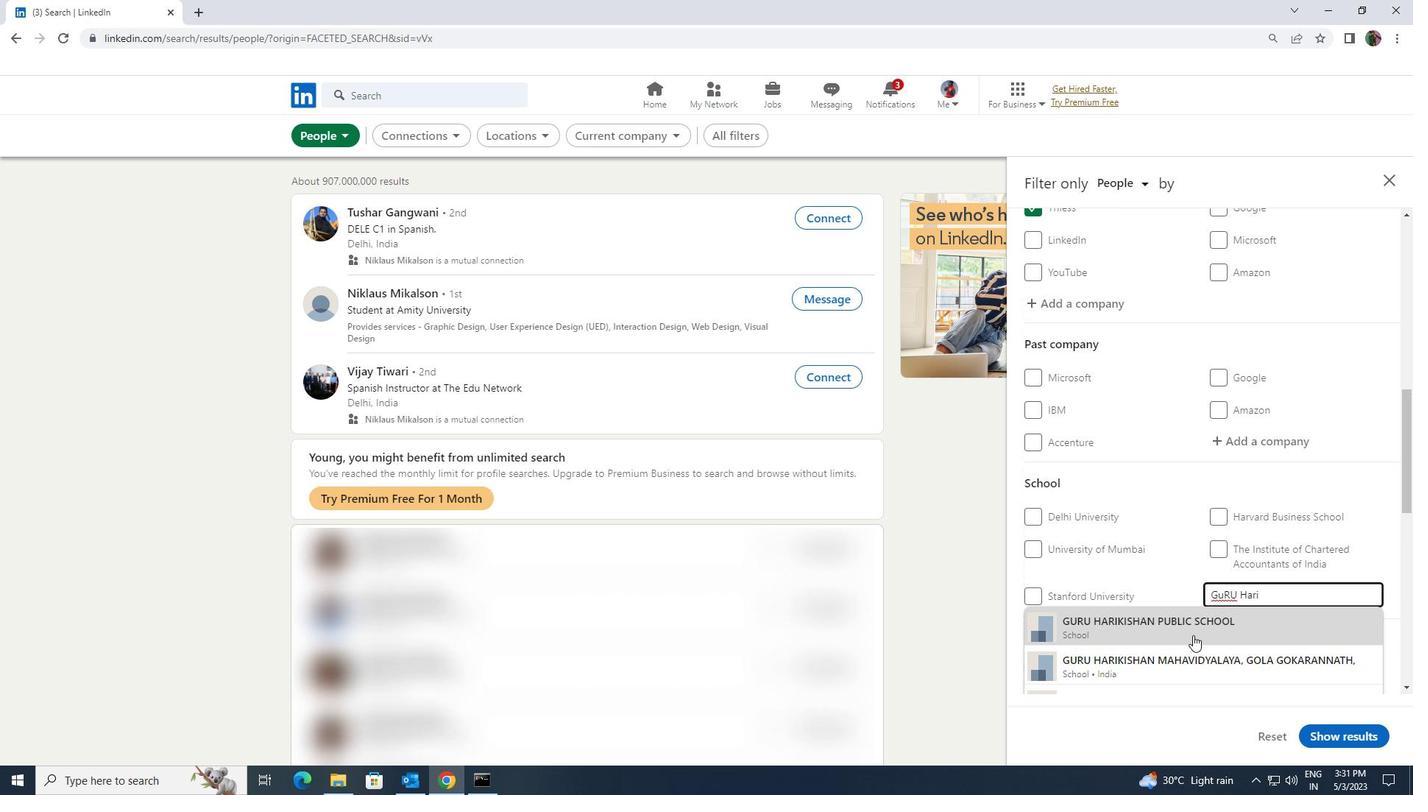 
Action: Mouse scrolled (1193, 634) with delta (0, 0)
Screenshot: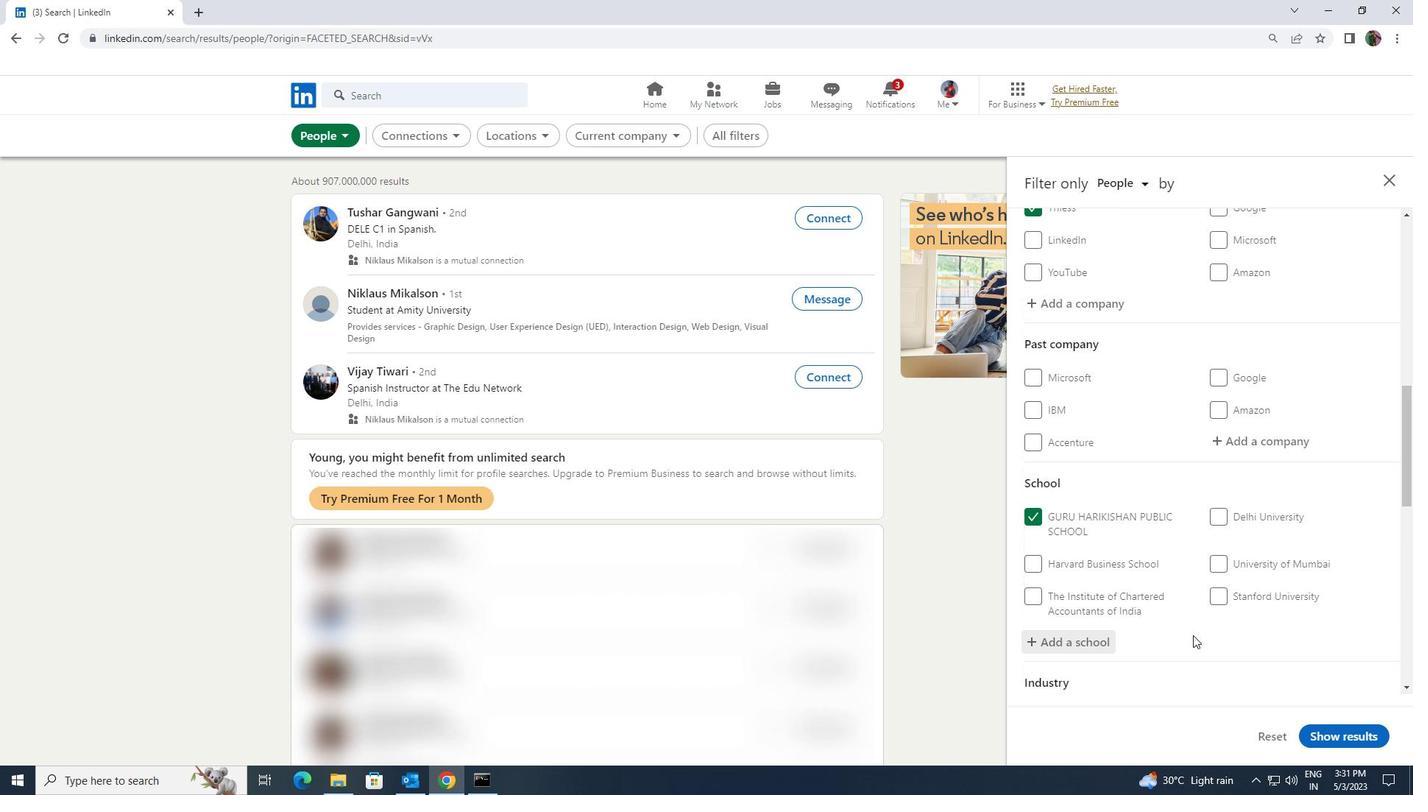 
Action: Mouse scrolled (1193, 634) with delta (0, 0)
Screenshot: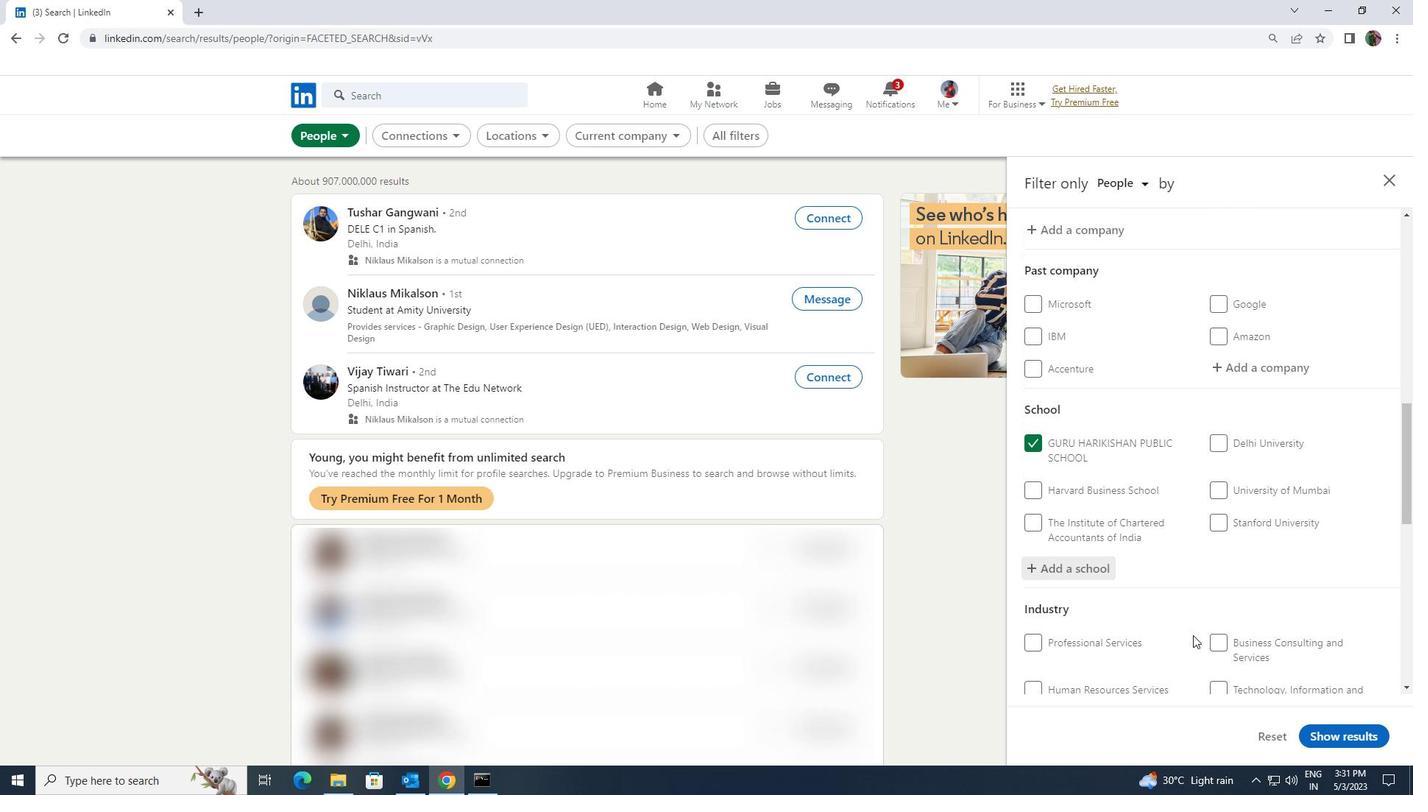 
Action: Mouse scrolled (1193, 634) with delta (0, 0)
Screenshot: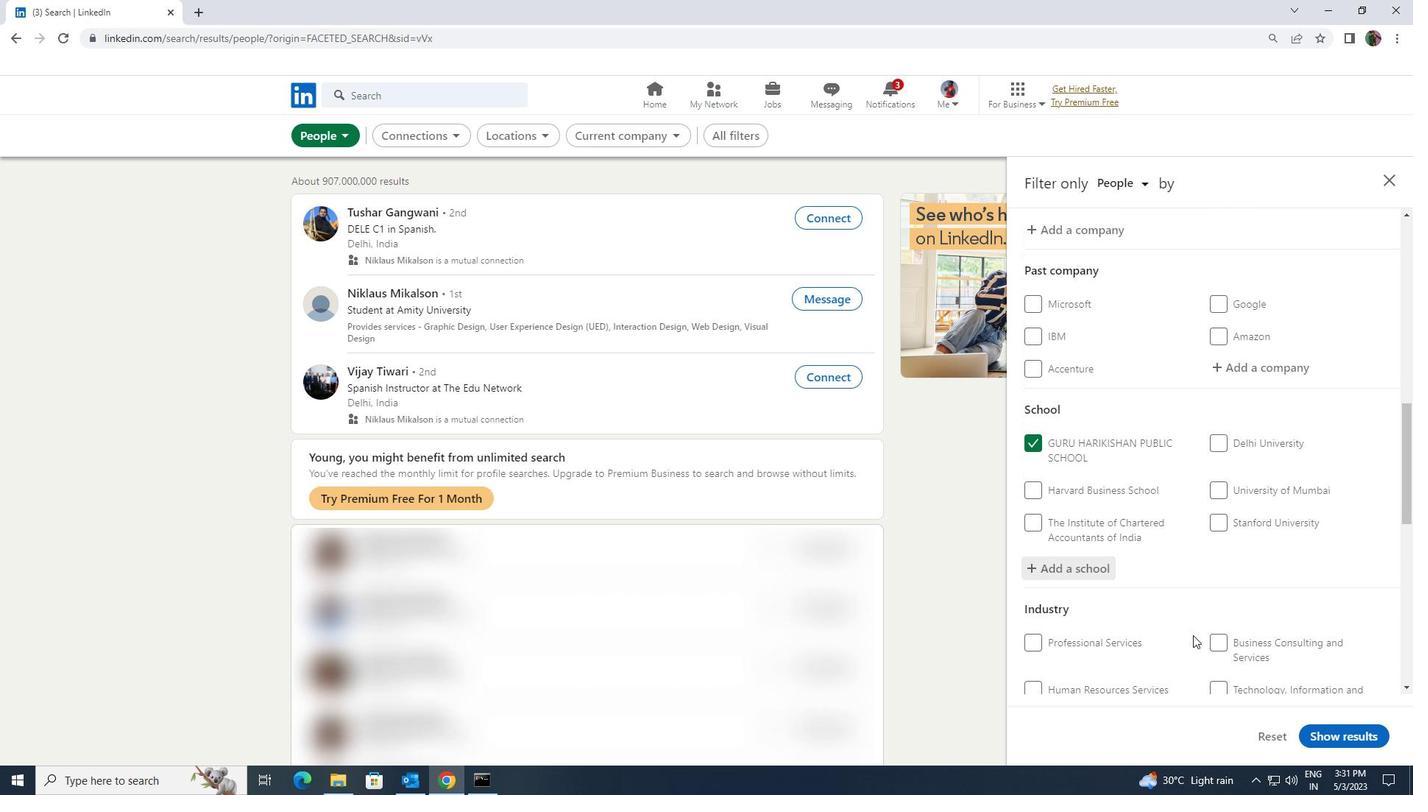 
Action: Mouse moved to (1219, 593)
Screenshot: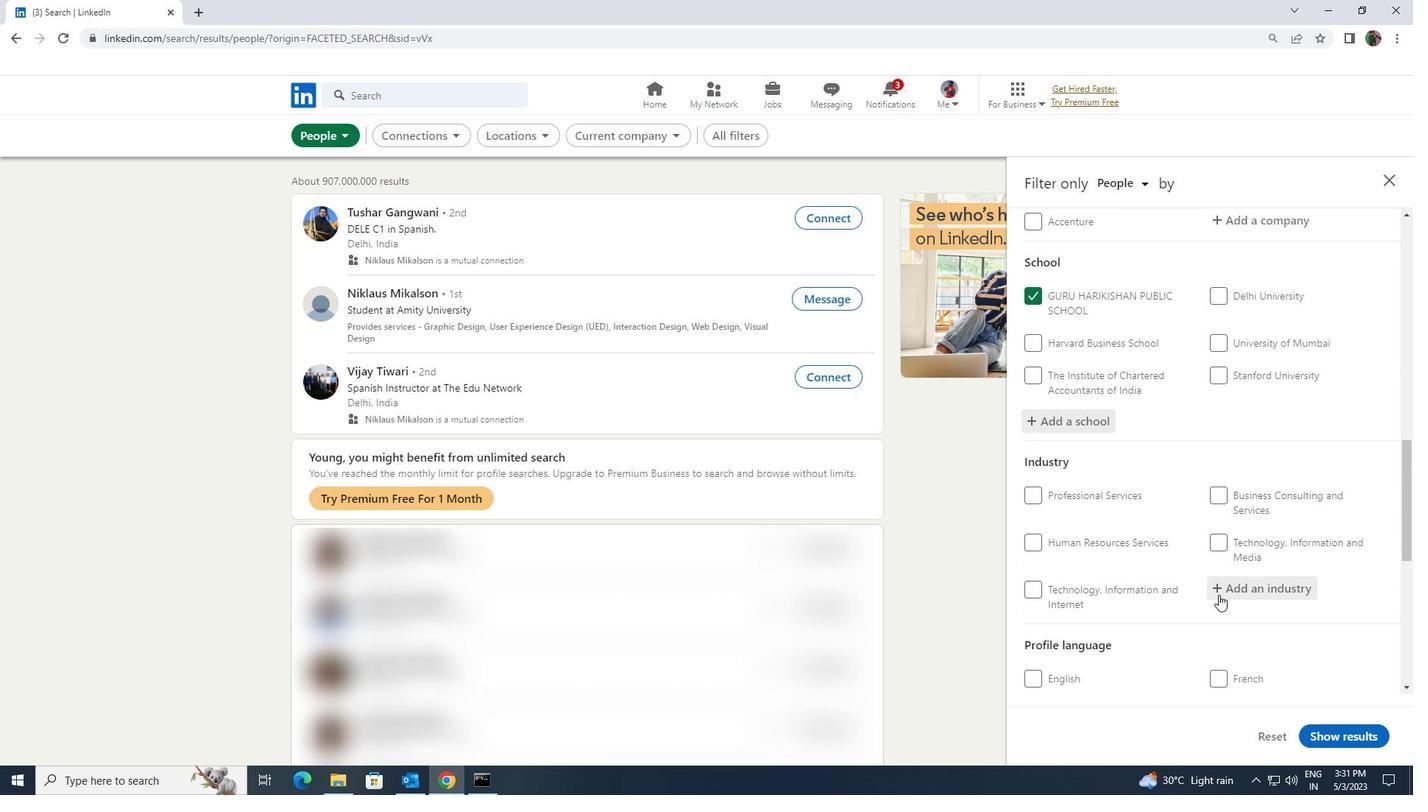 
Action: Mouse pressed left at (1219, 593)
Screenshot: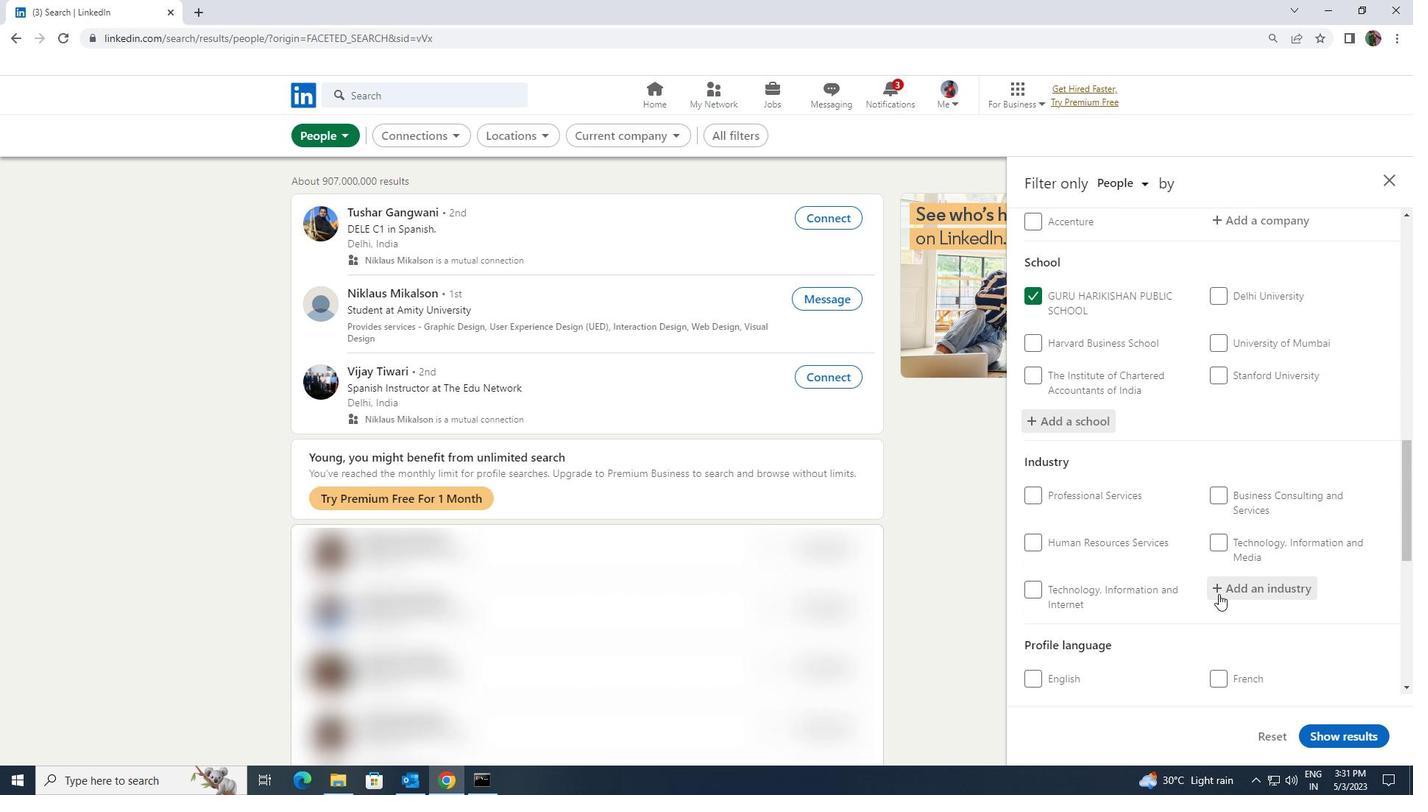 
Action: Key pressed <Key.shift><Key.shift><Key.shift><Key.shift><Key.shift>FOOD<Key.space>AND<Key.space><Key.shift><Key.shift><Key.shift><Key.shift><Key.shift><Key.shift><Key.shift>BEVE
Screenshot: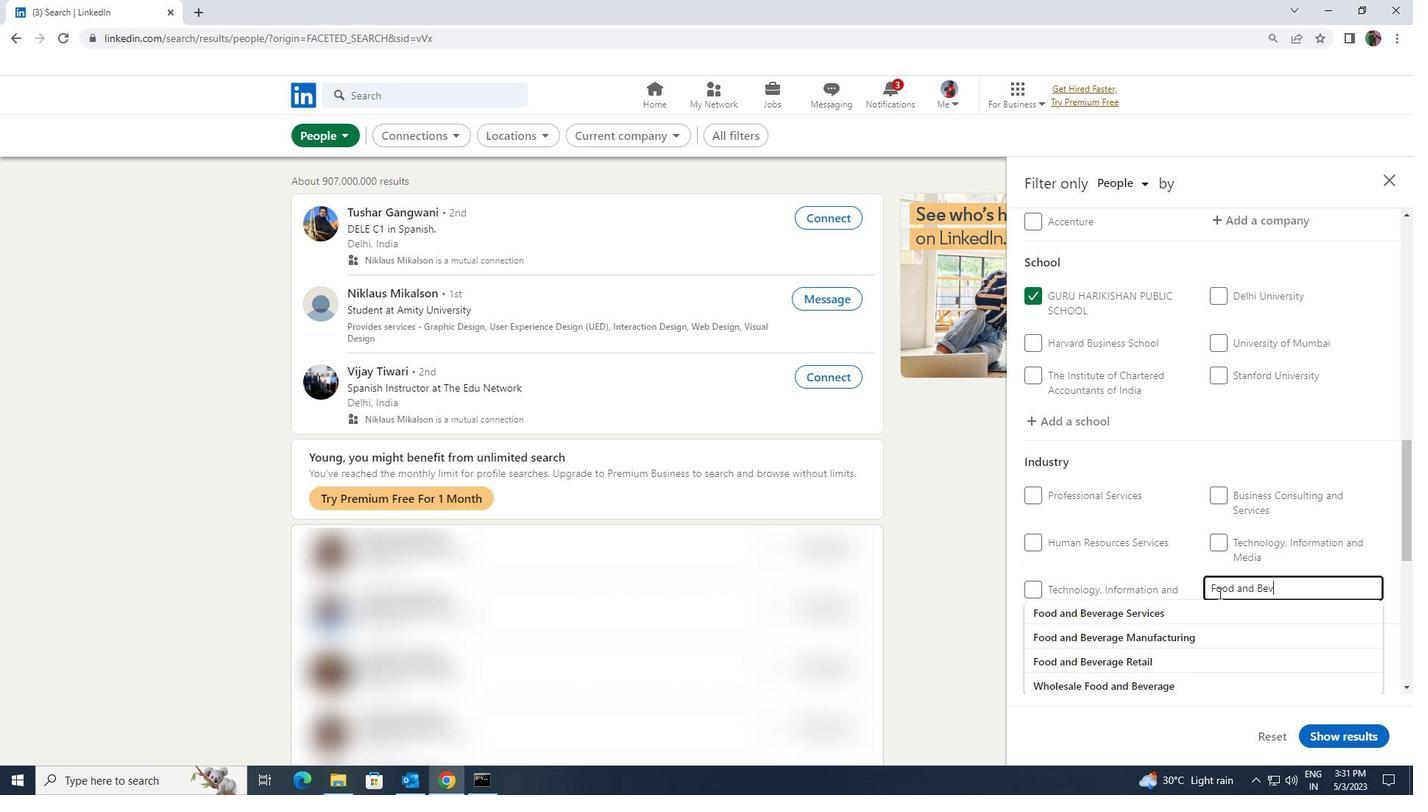 
Action: Mouse moved to (1212, 632)
Screenshot: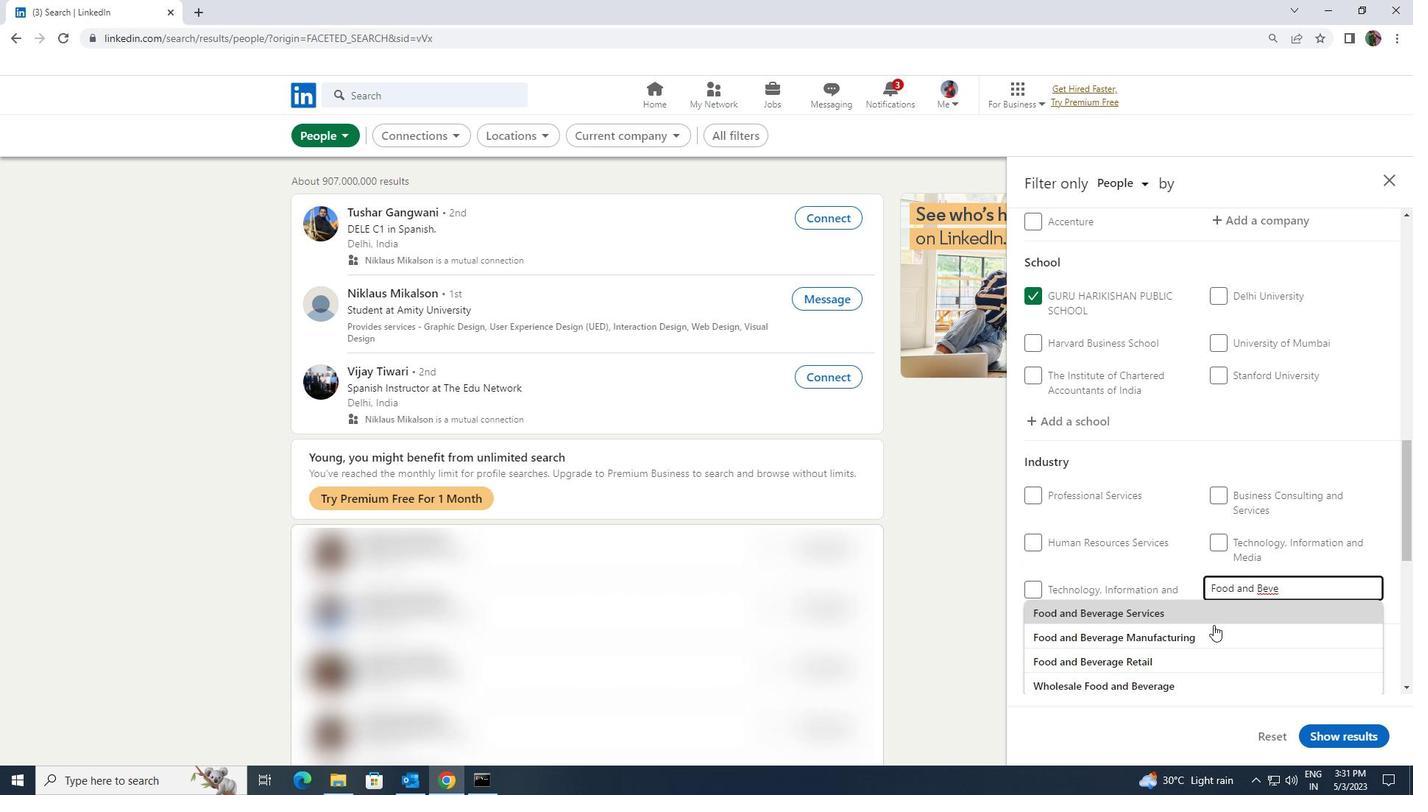 
Action: Mouse pressed left at (1212, 632)
Screenshot: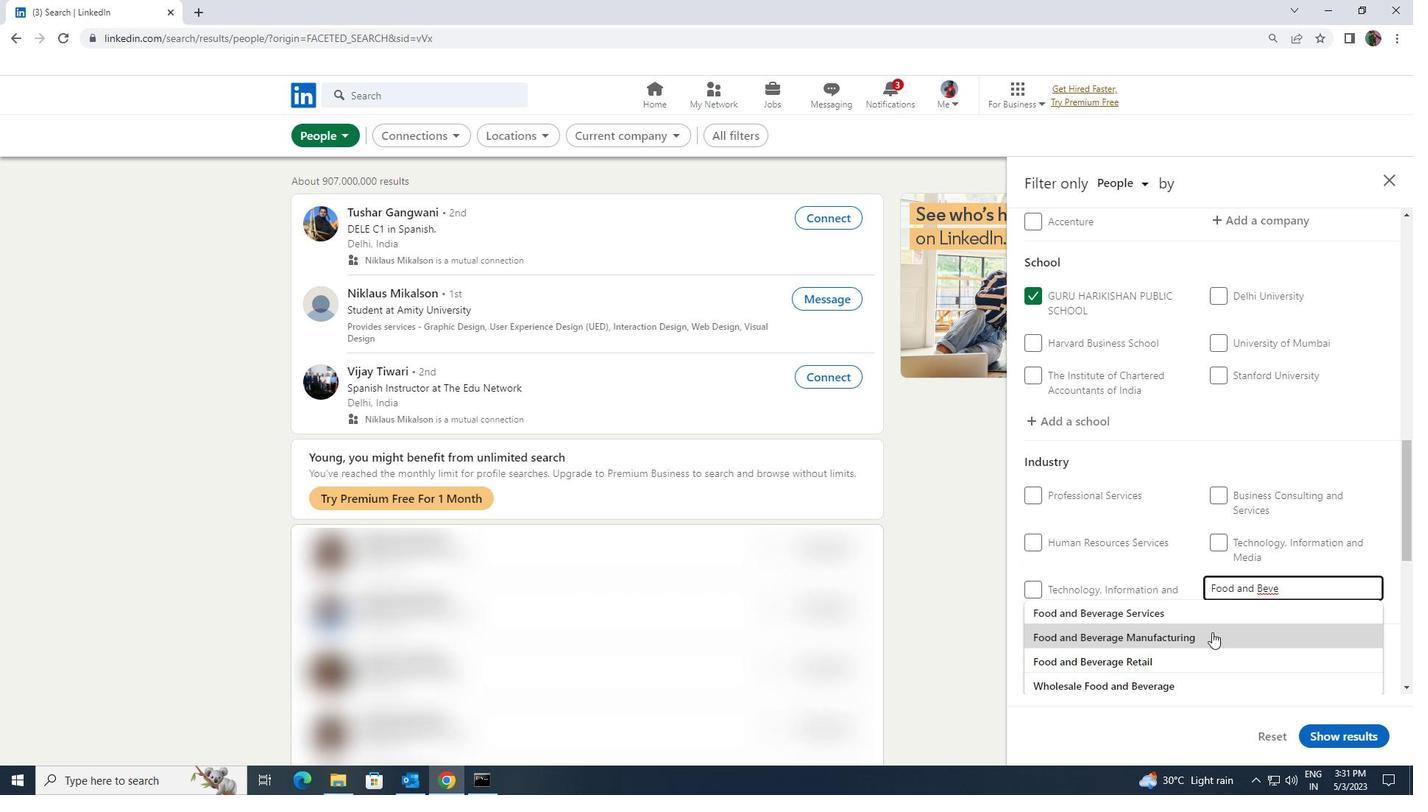 
Action: Mouse moved to (1222, 624)
Screenshot: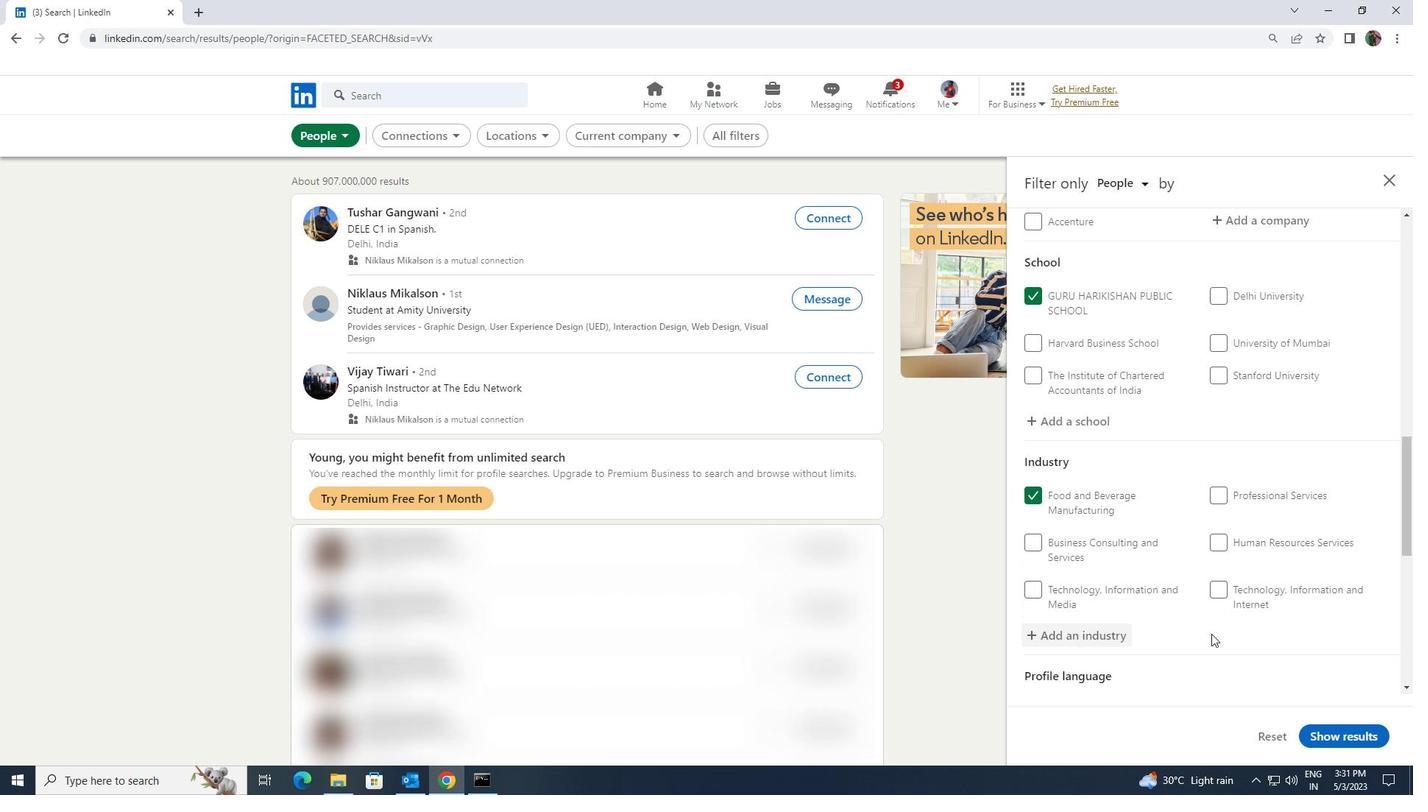 
Action: Mouse scrolled (1222, 623) with delta (0, 0)
Screenshot: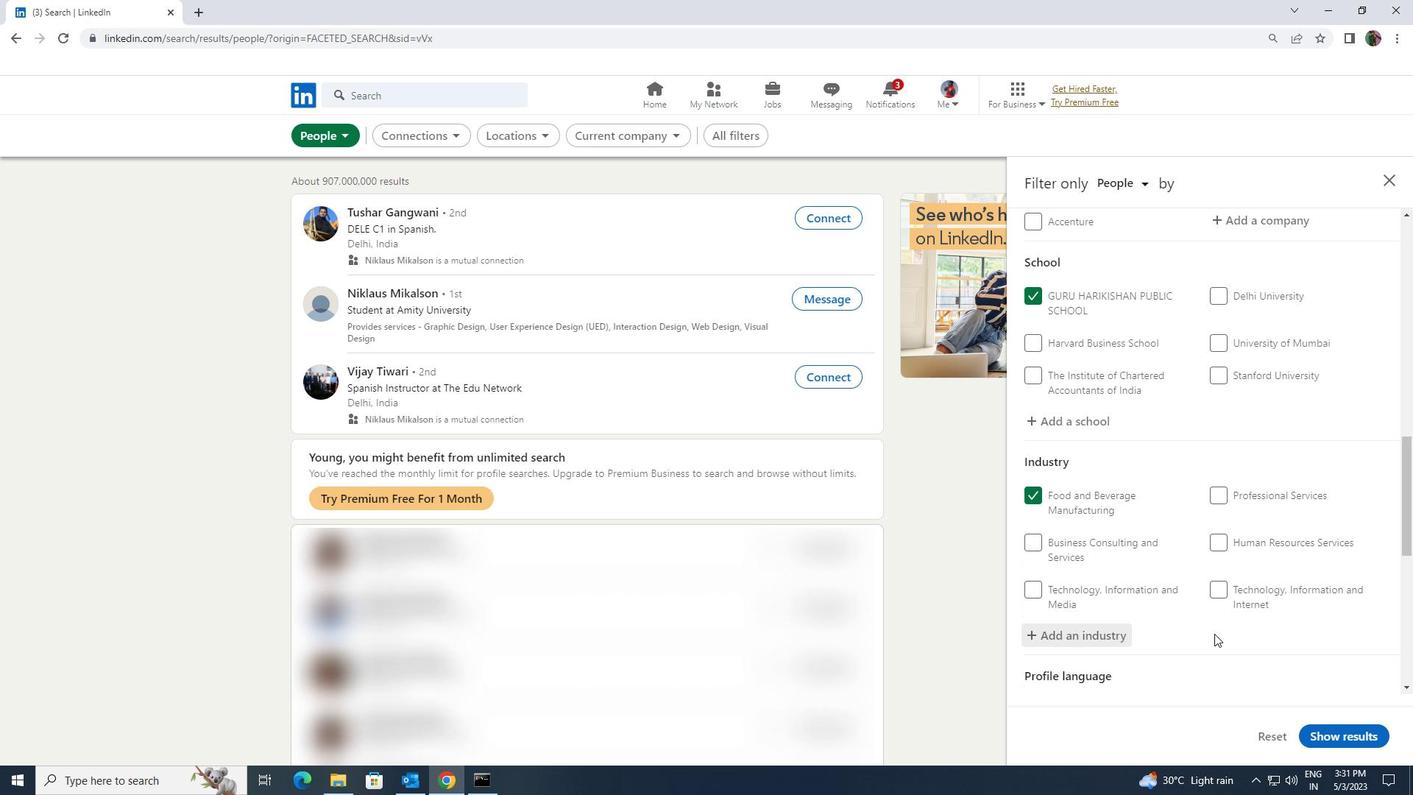 
Action: Mouse moved to (1223, 622)
Screenshot: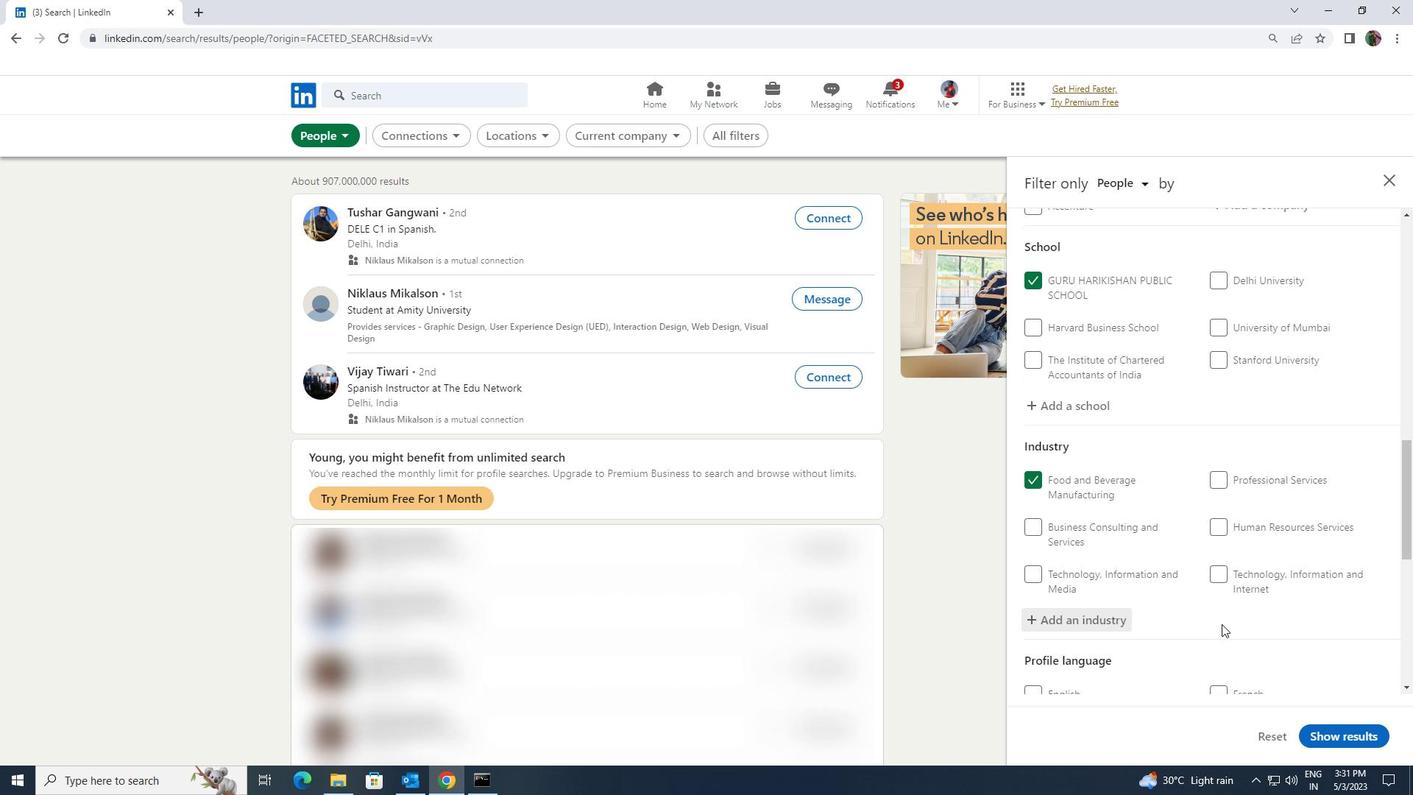 
Action: Mouse scrolled (1223, 622) with delta (0, 0)
Screenshot: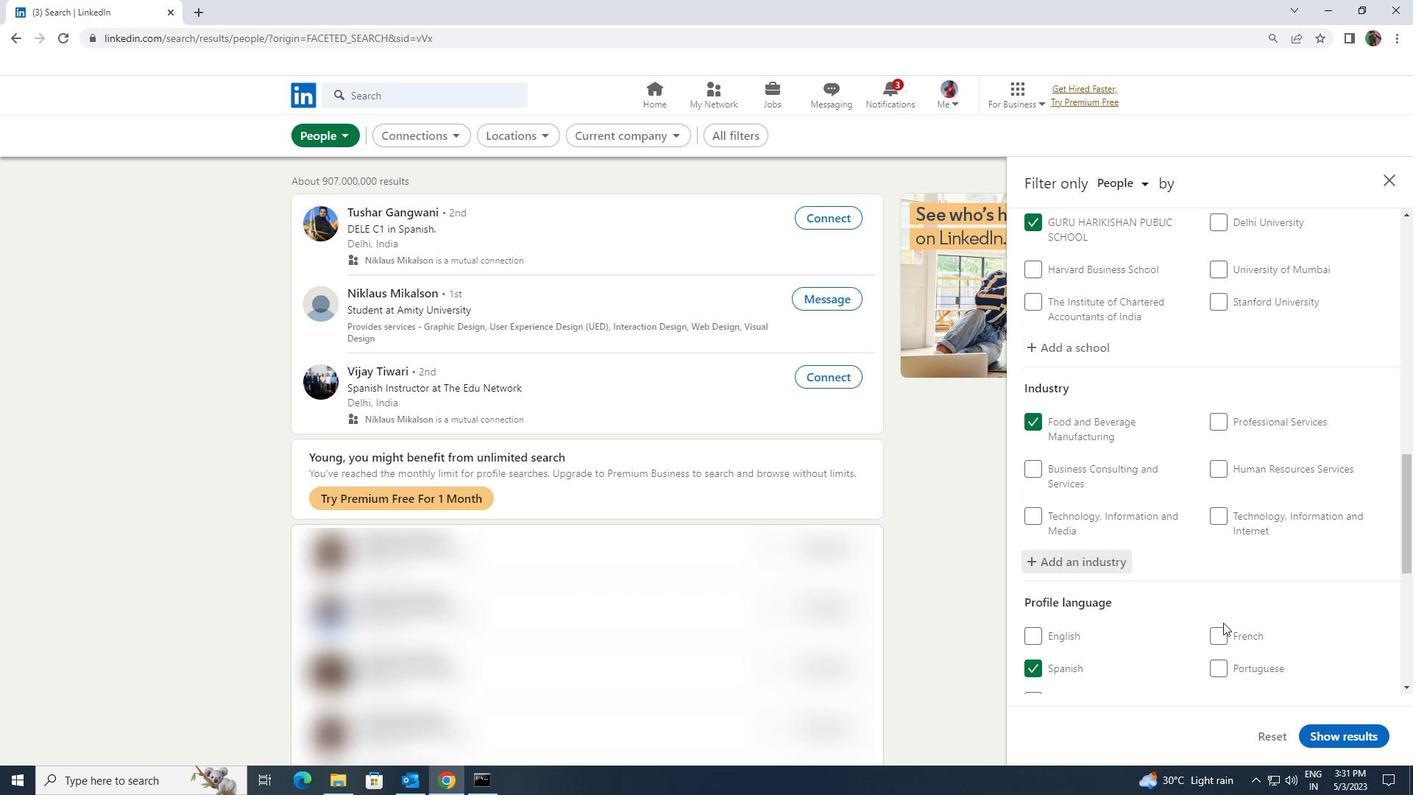 
Action: Mouse moved to (1225, 621)
Screenshot: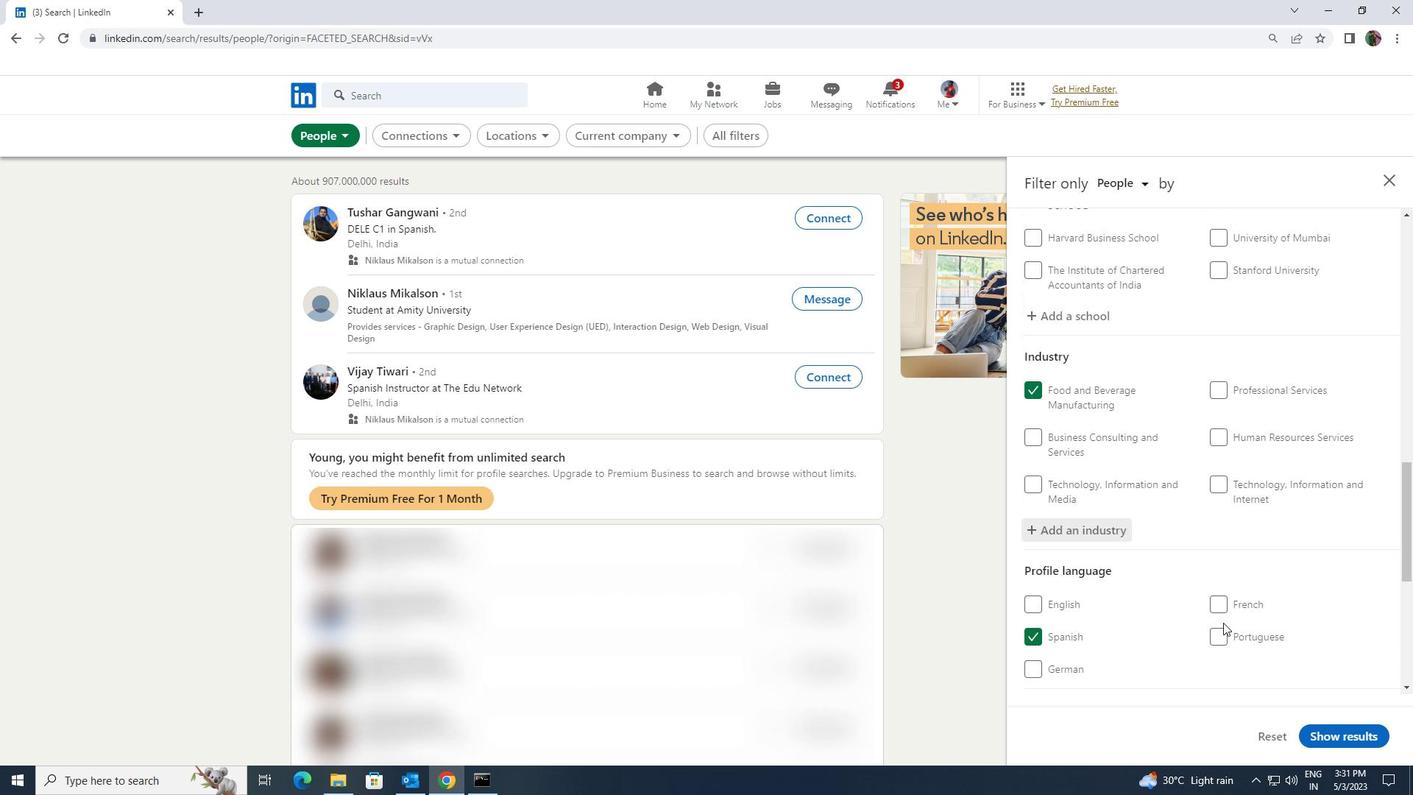 
Action: Mouse scrolled (1225, 620) with delta (0, 0)
Screenshot: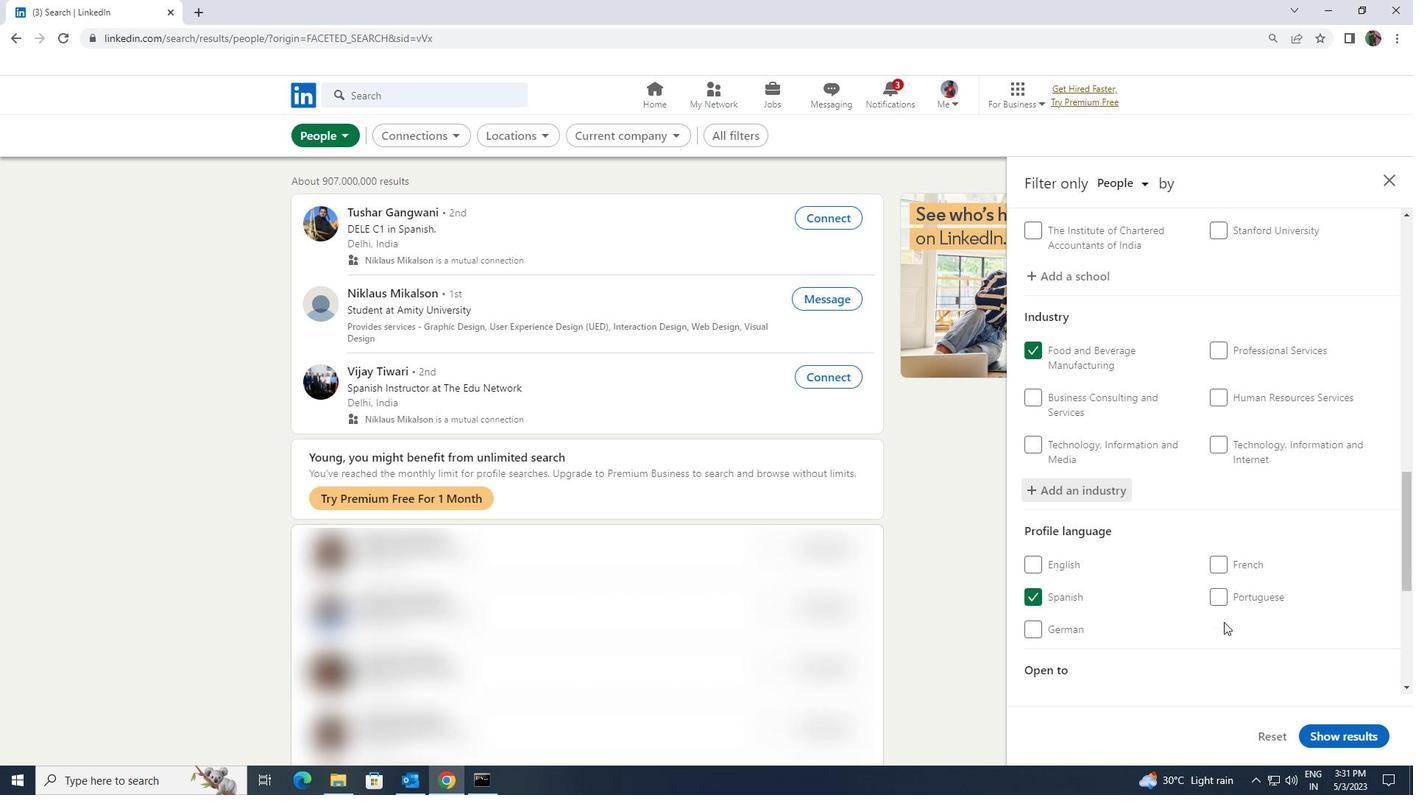 
Action: Mouse scrolled (1225, 620) with delta (0, 0)
Screenshot: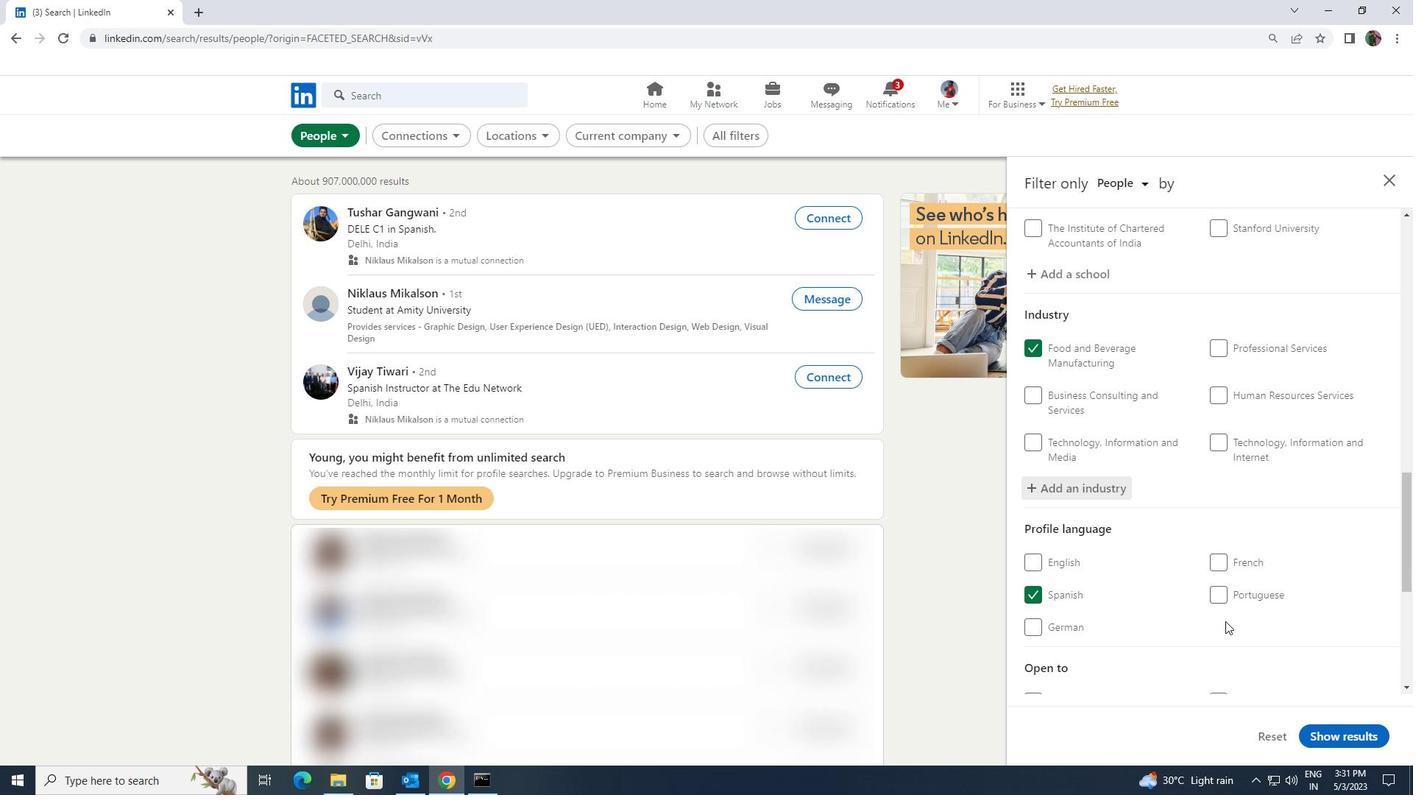 
Action: Mouse moved to (1226, 620)
Screenshot: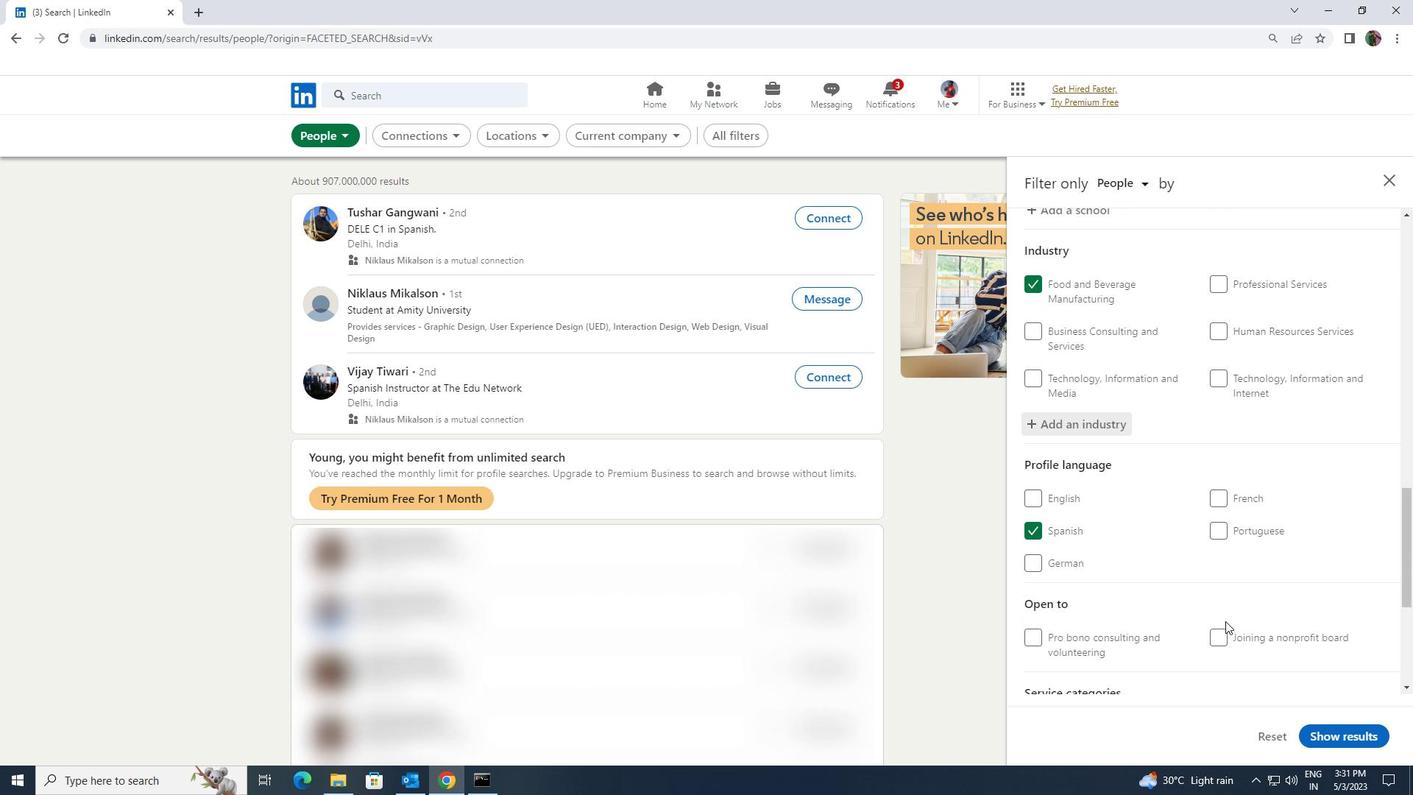 
Action: Mouse scrolled (1226, 619) with delta (0, 0)
Screenshot: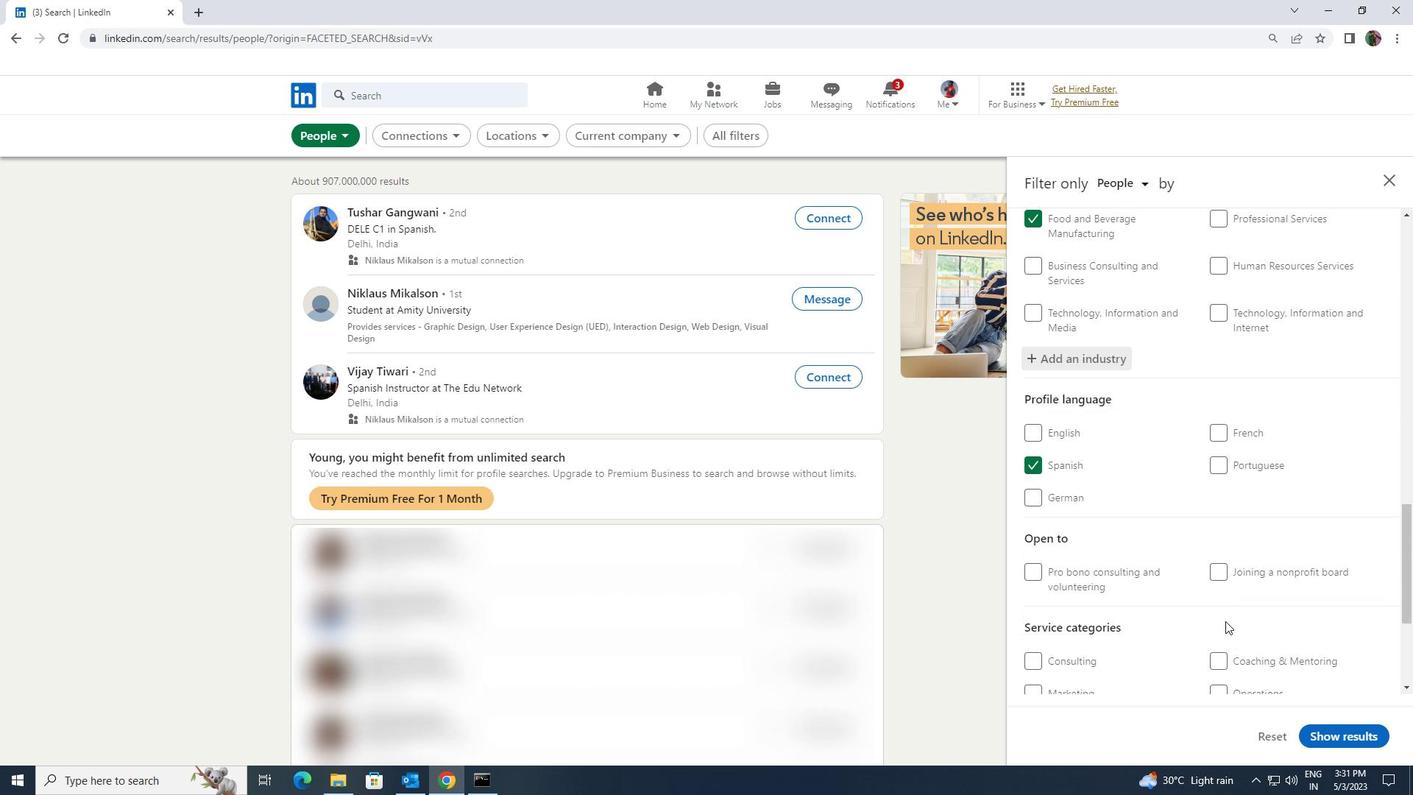 
Action: Mouse moved to (1230, 633)
Screenshot: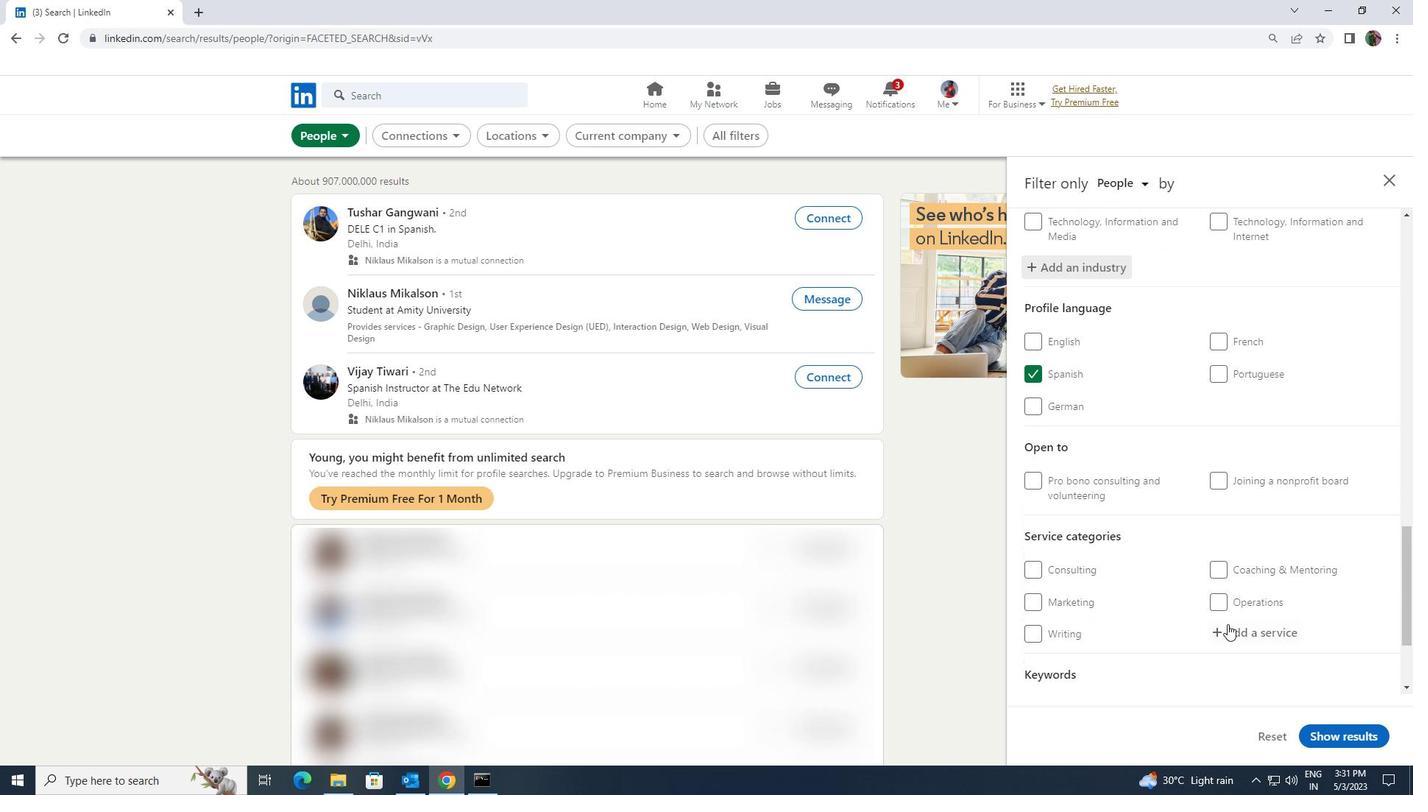 
Action: Mouse pressed left at (1230, 633)
Screenshot: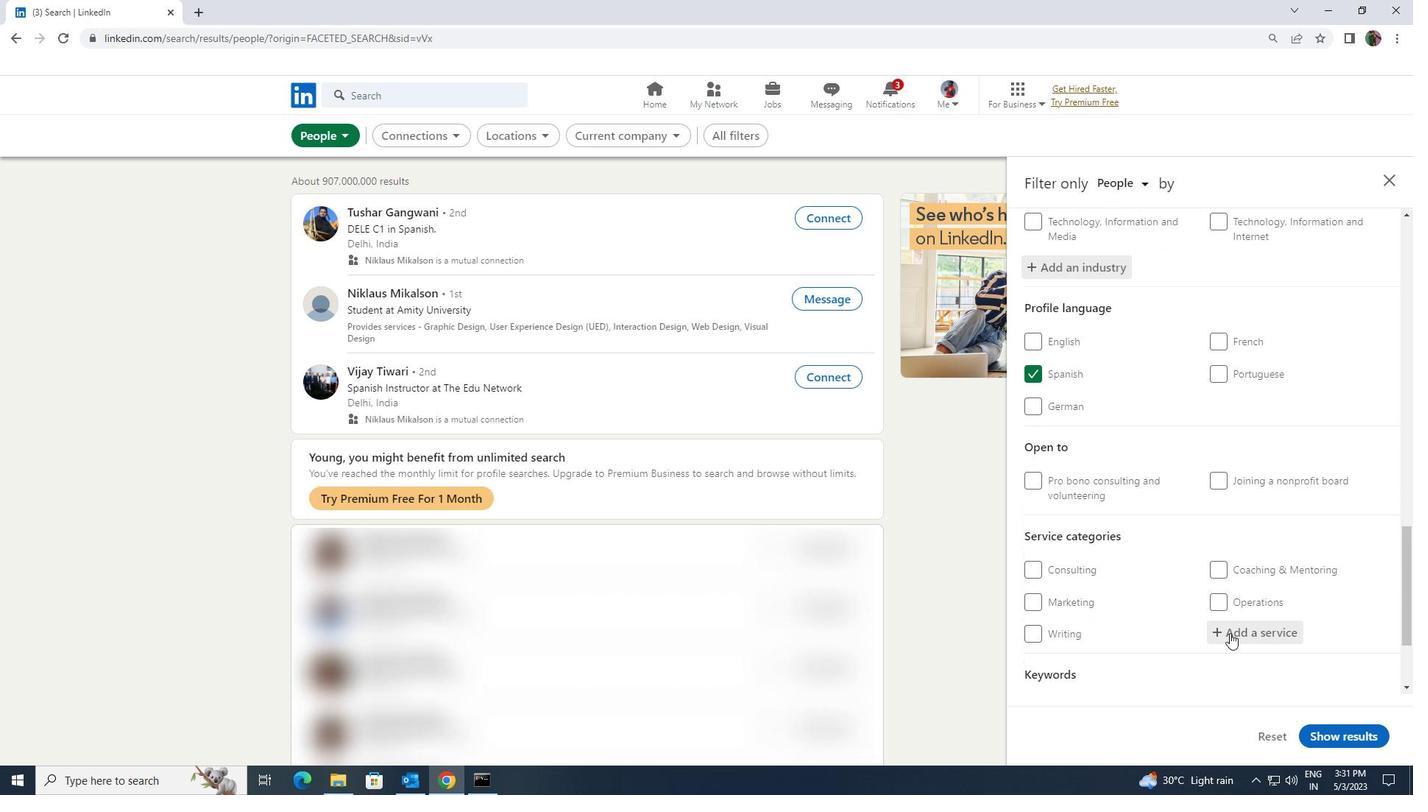 
Action: Key pressed <Key.shift><Key.shift><Key.shift><Key.shift><Key.shift><Key.shift><Key.shift><Key.shift>ASSIST
Screenshot: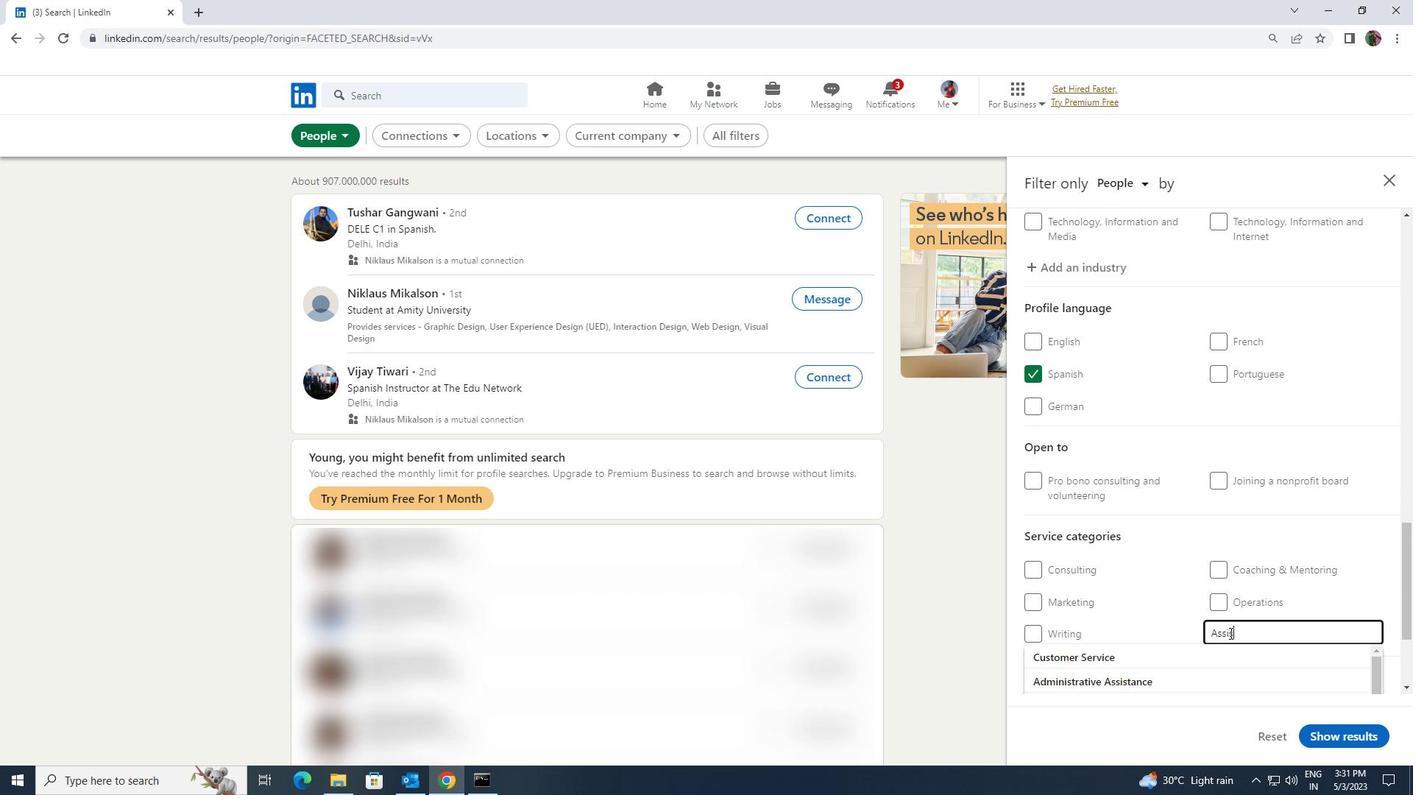 
Action: Mouse moved to (1230, 643)
Screenshot: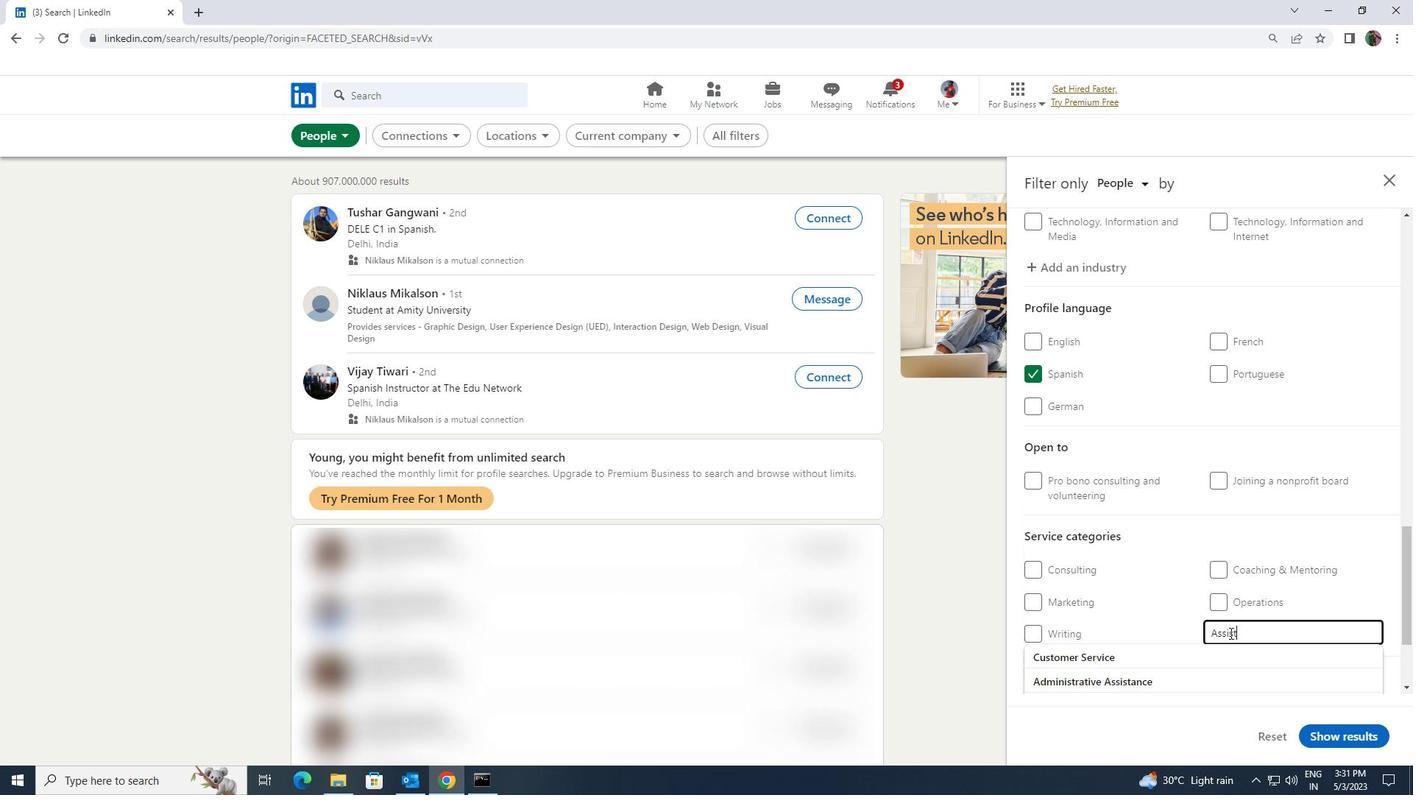 
Action: Key pressed ANCE<Key.space><Key.shift><Key.shift><Key.shift><Key.shift><Key.shift><Key.shift><Key.shift><Key.shift><Key.shift><Key.shift><Key.shift><Key.shift><Key.shift><Key.shift><Key.shift><Key.shift>ADVERTISING<Key.enter>
Screenshot: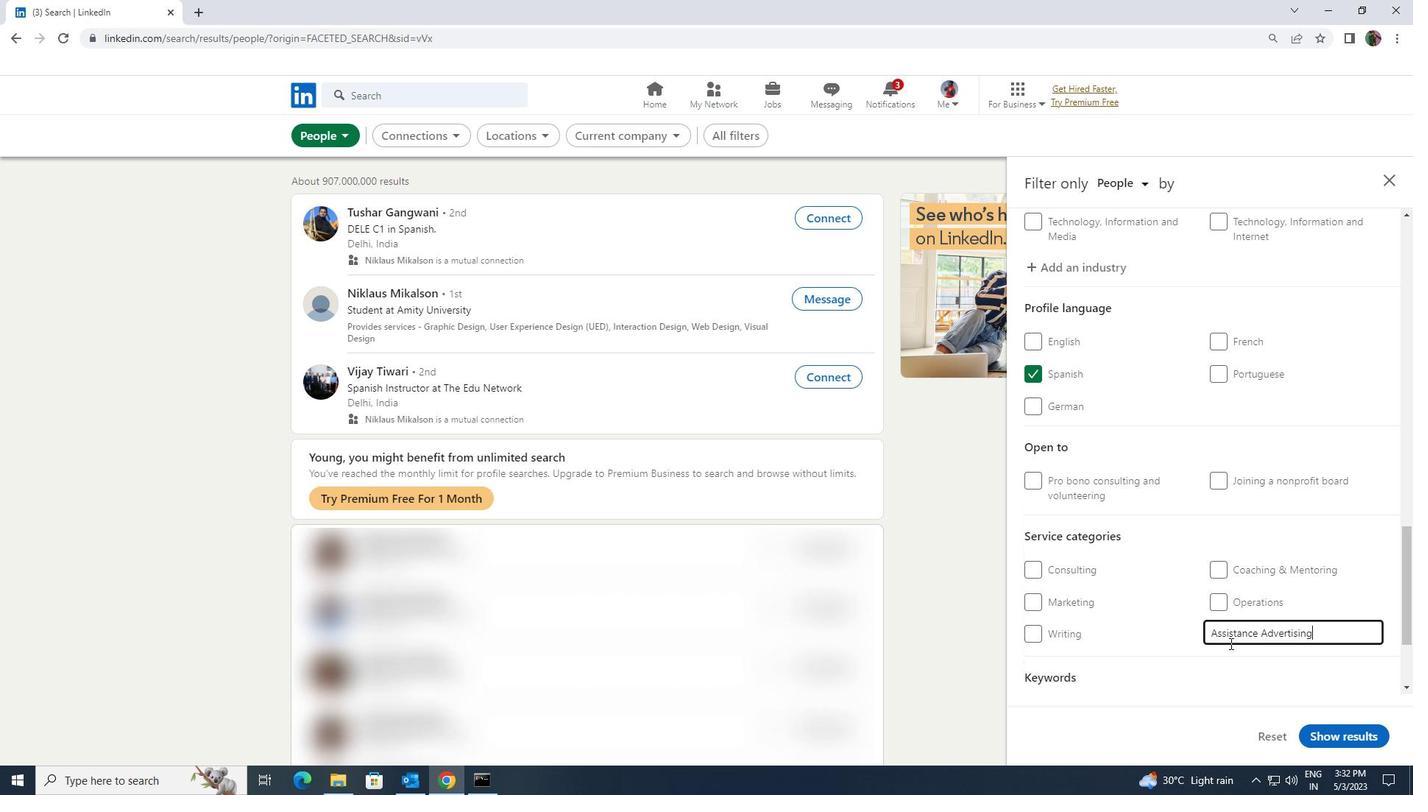 
Action: Mouse moved to (1228, 644)
Screenshot: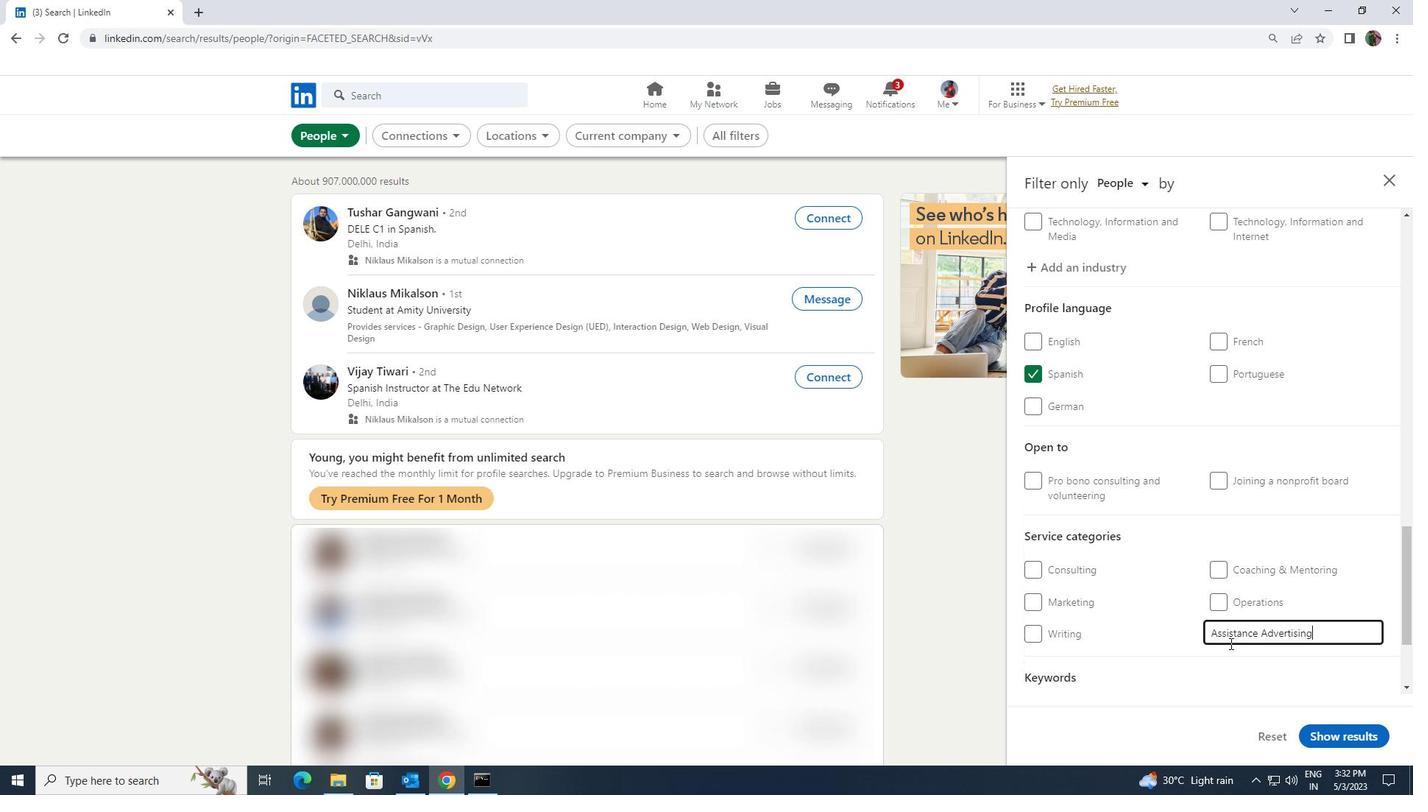 
Action: Mouse scrolled (1228, 643) with delta (0, 0)
Screenshot: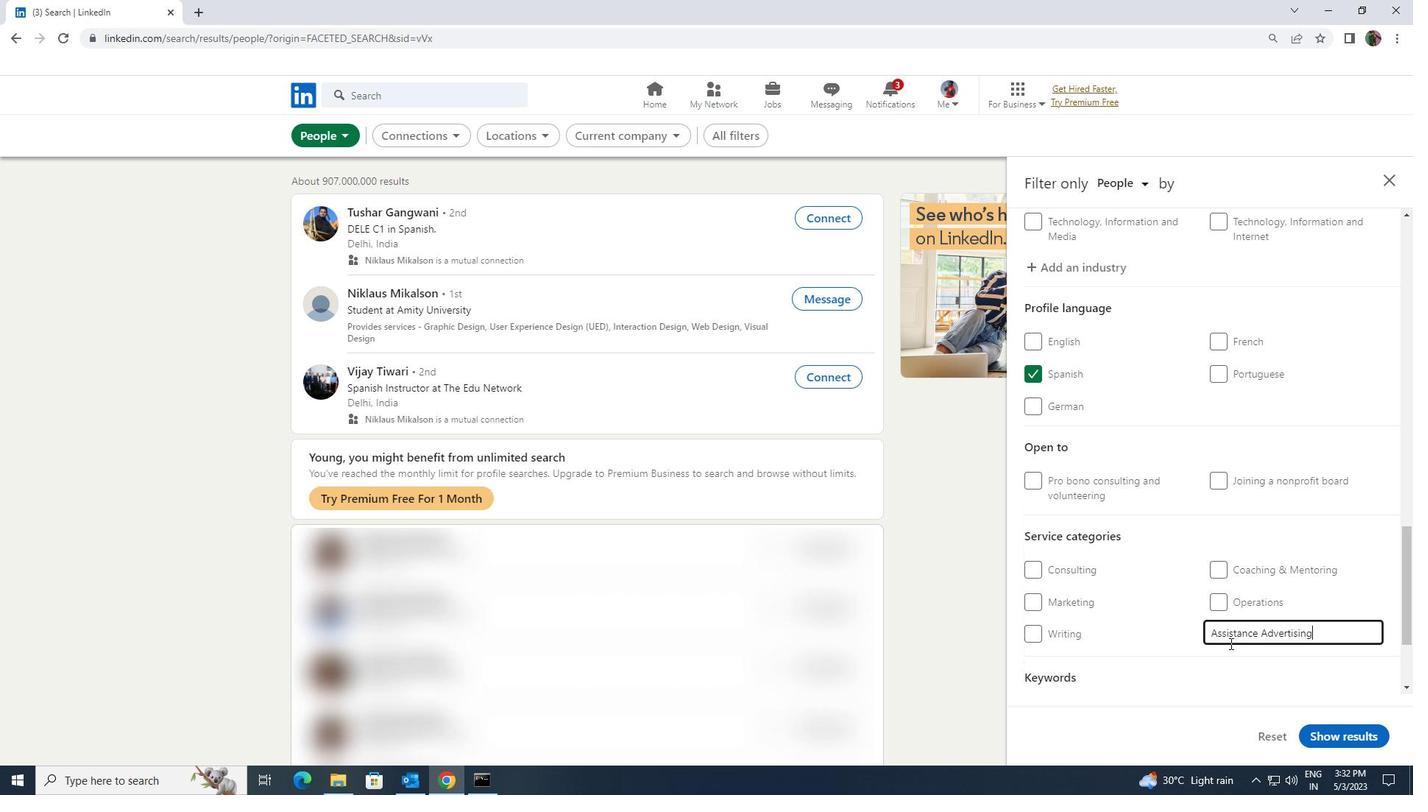 
Action: Mouse scrolled (1228, 643) with delta (0, 0)
Screenshot: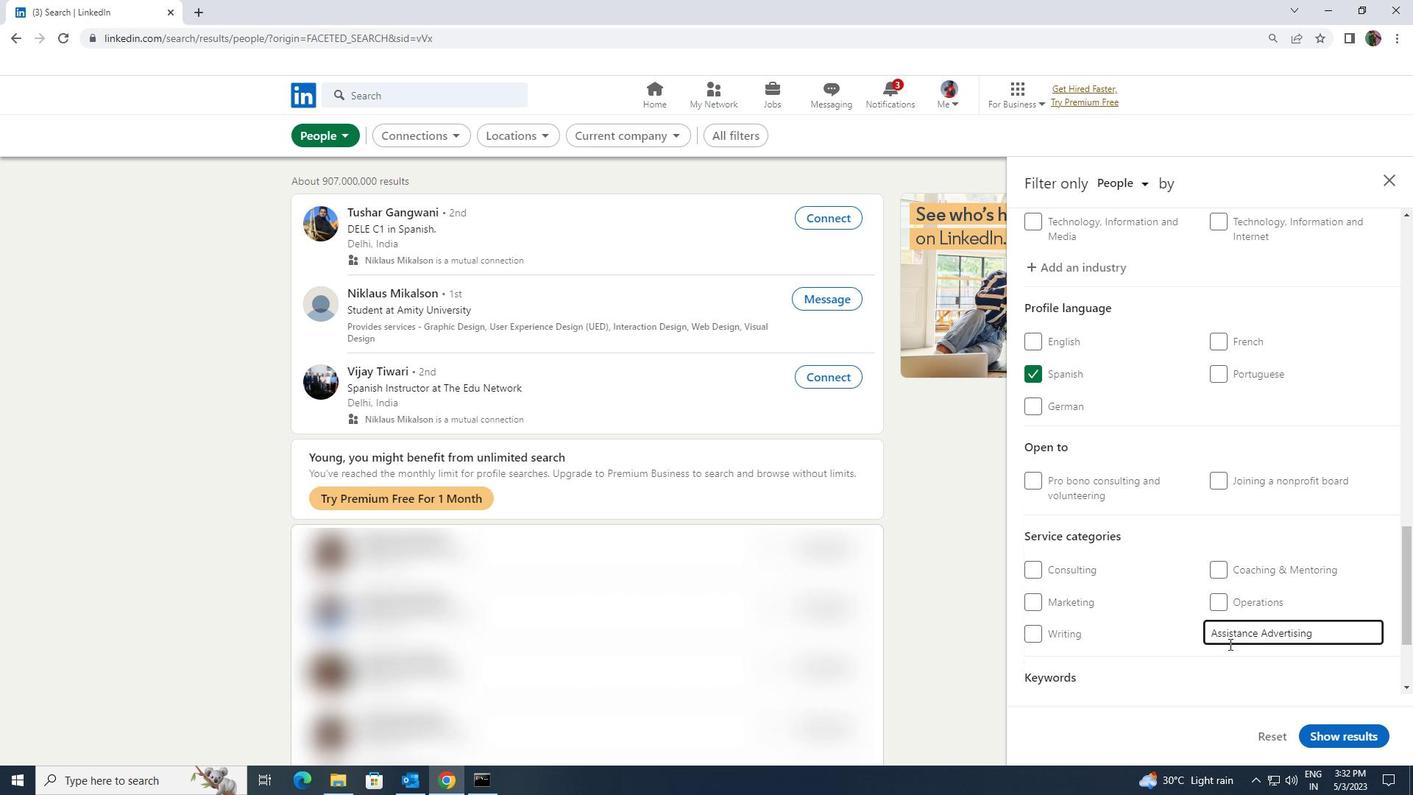 
Action: Mouse moved to (1179, 636)
Screenshot: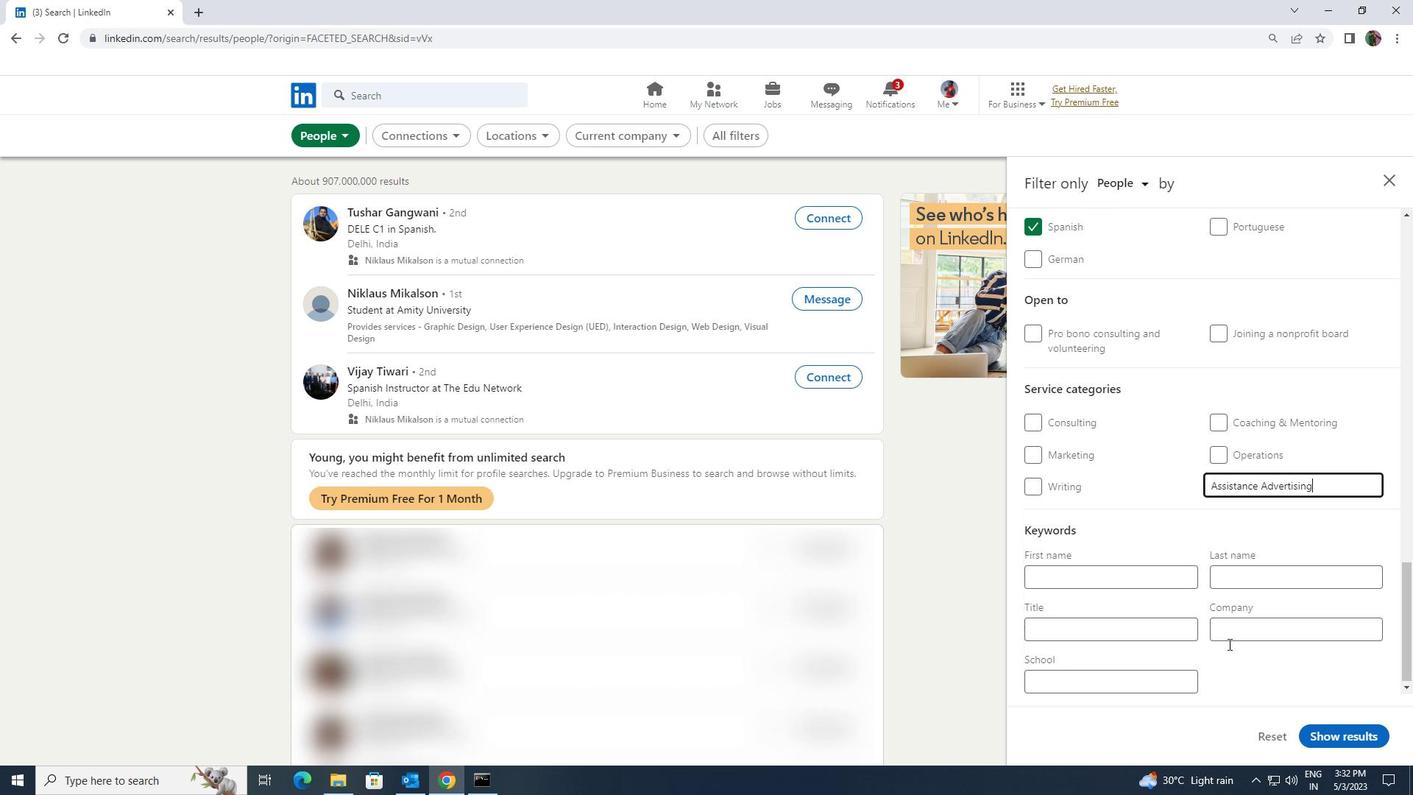 
Action: Mouse pressed left at (1179, 636)
Screenshot: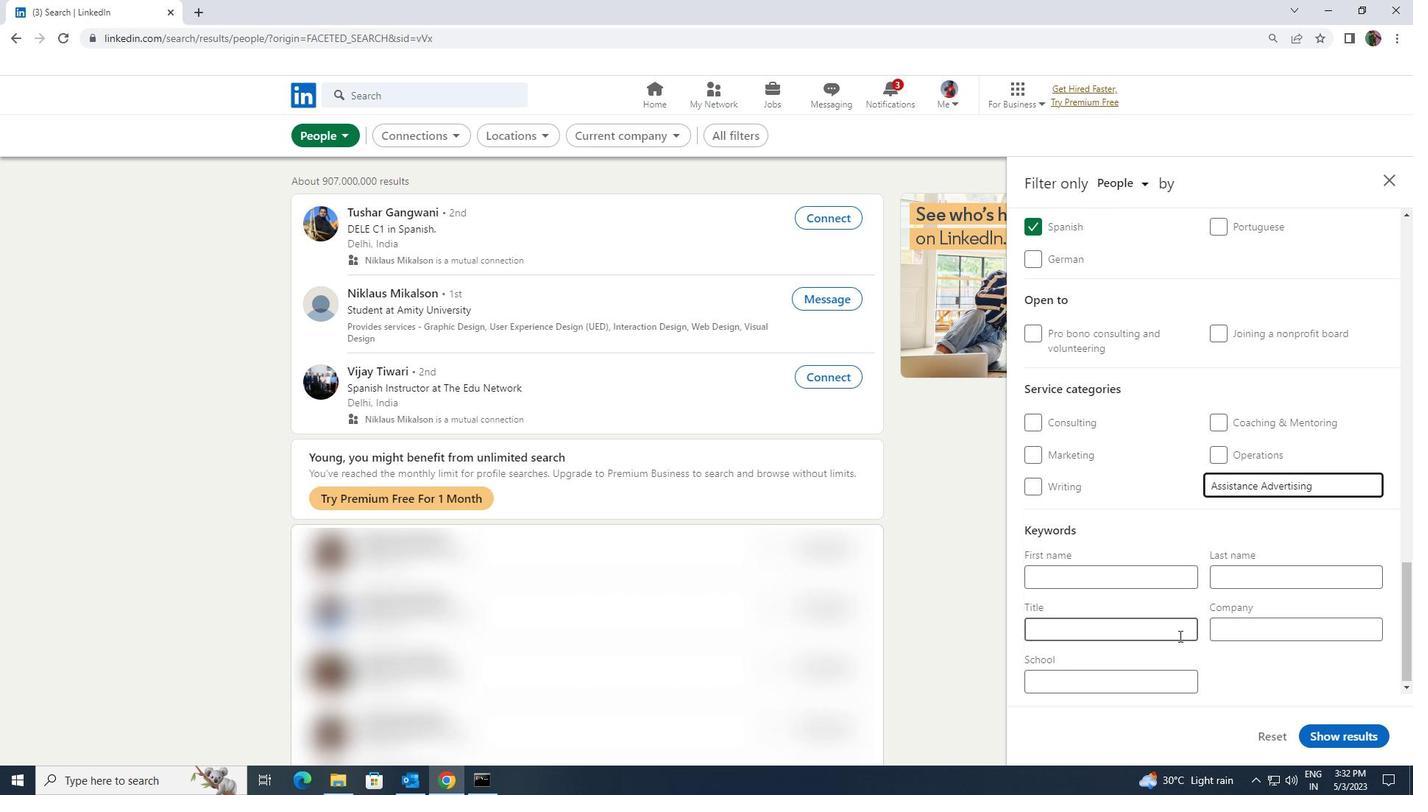 
Action: Key pressed <Key.shift><Key.shift><Key.shift><Key.shift><Key.shift><Key.shift><Key.shift><Key.shift><Key.shift><Key.shift><Key.shift>SCHOOL<Key.space><Key.shift>COUNSE<Key.backspace>ELOR
Screenshot: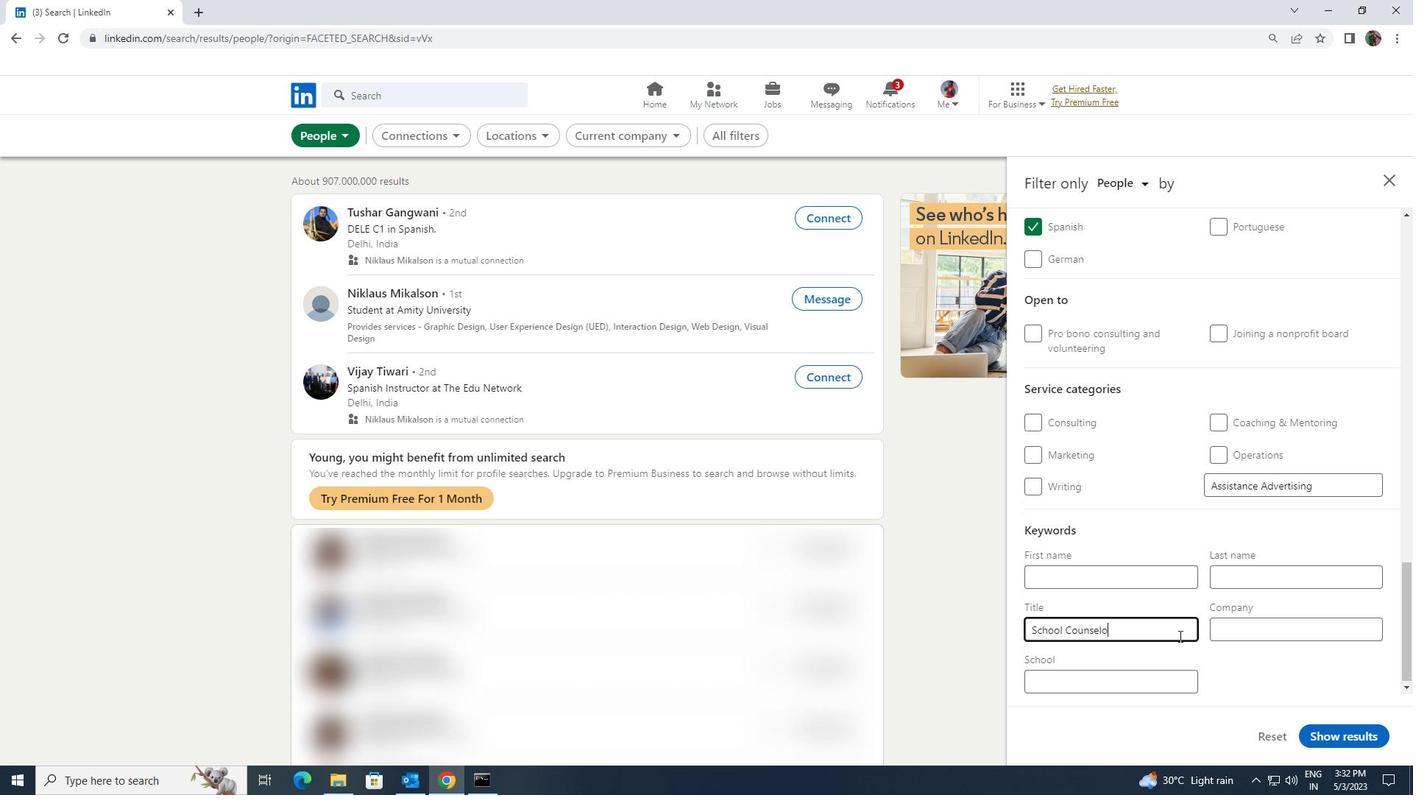 
Action: Mouse moved to (1317, 730)
Screenshot: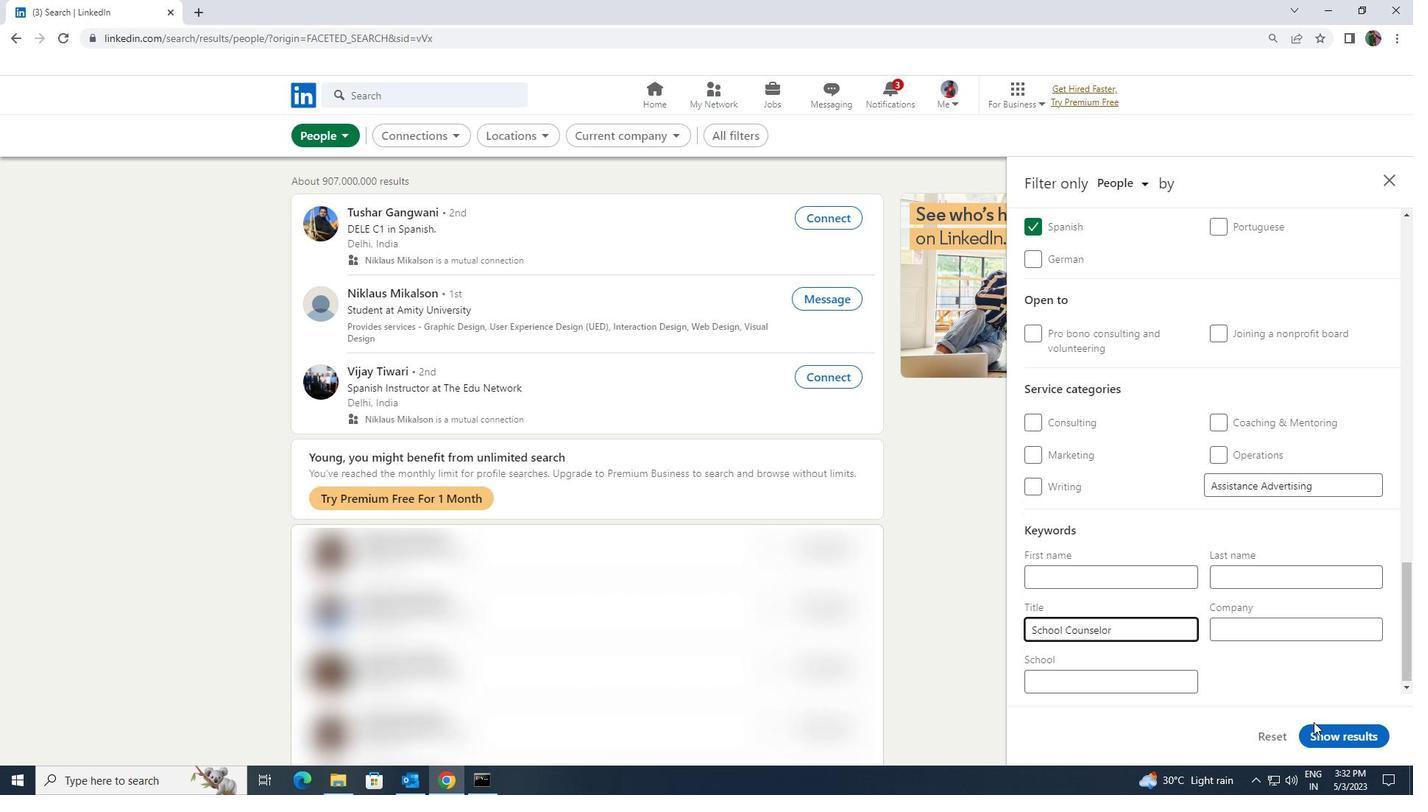 
Action: Mouse pressed left at (1317, 730)
Screenshot: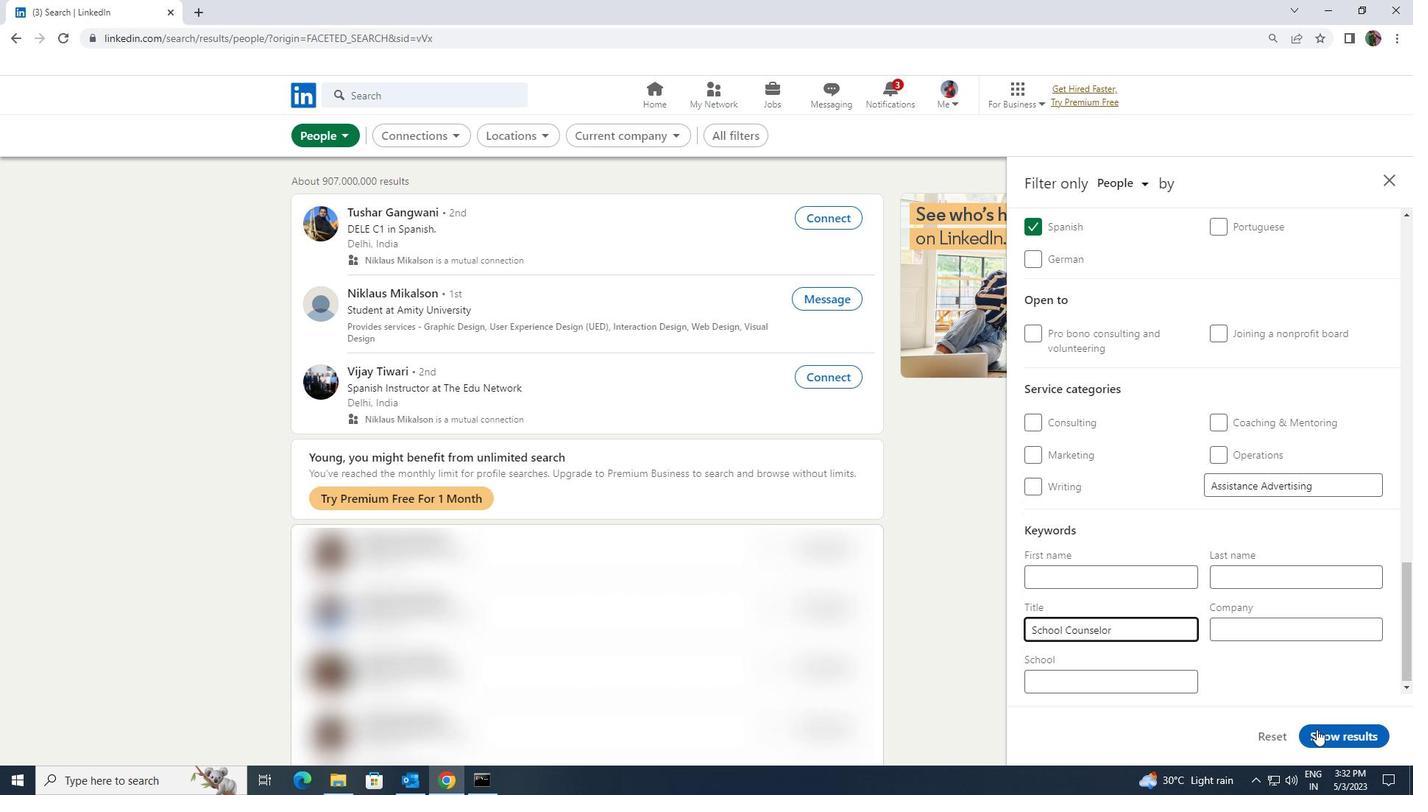 
